 Task: Find a flat in Banaz, Turkey, for 2 guests from 3rd to 7th August, with a price range of ₹3300 to ₹9000, and include a washing machine as an amenity.
Action: Mouse moved to (497, 112)
Screenshot: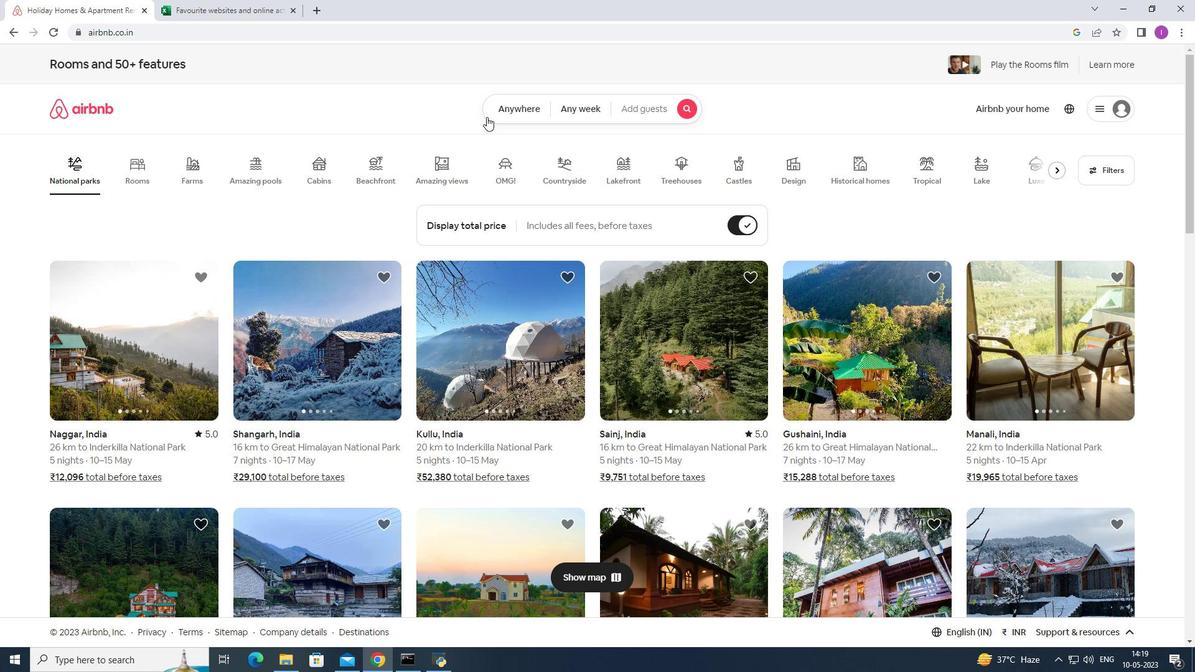 
Action: Mouse pressed left at (497, 112)
Screenshot: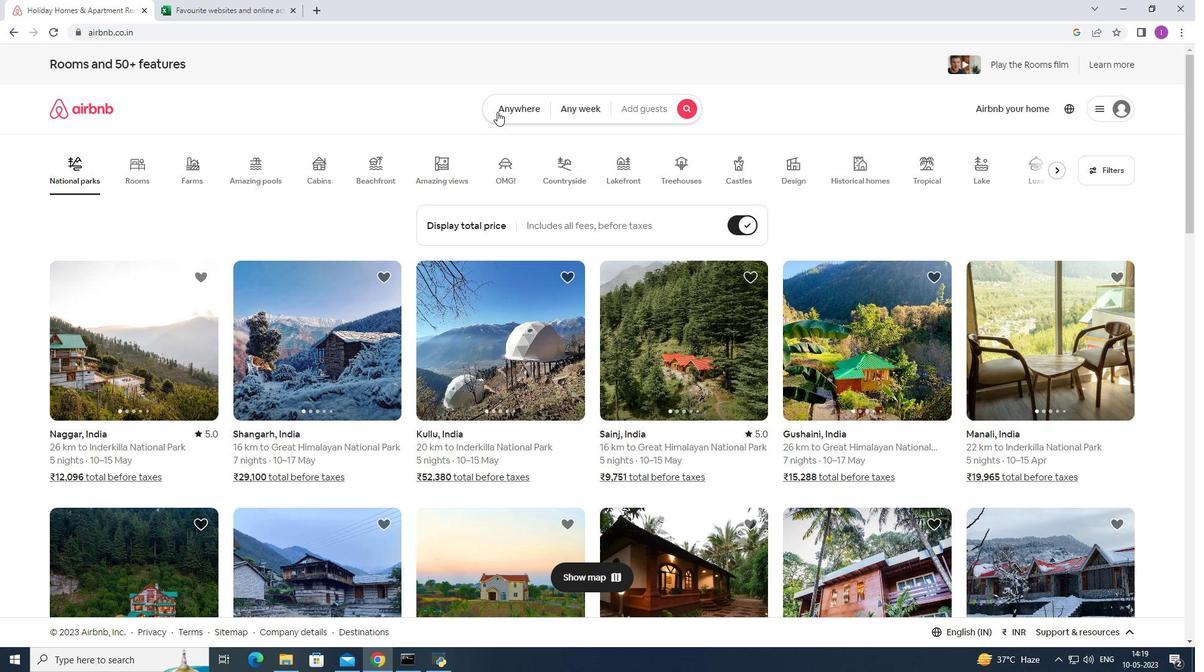 
Action: Mouse moved to (417, 158)
Screenshot: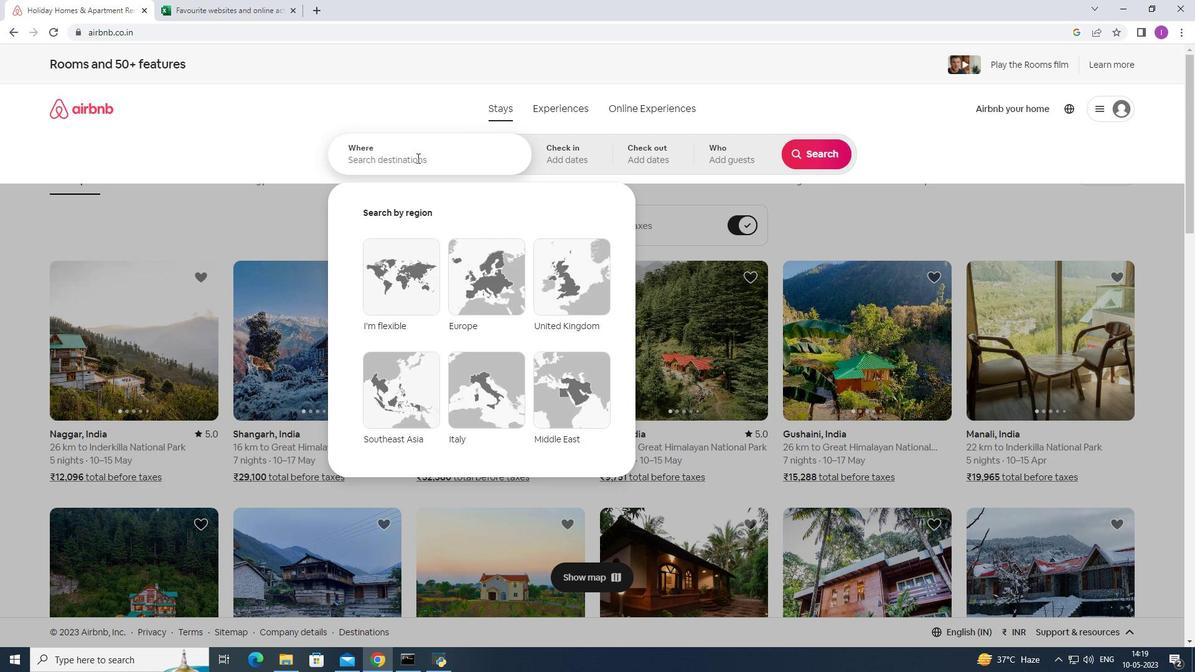
Action: Mouse pressed left at (417, 158)
Screenshot: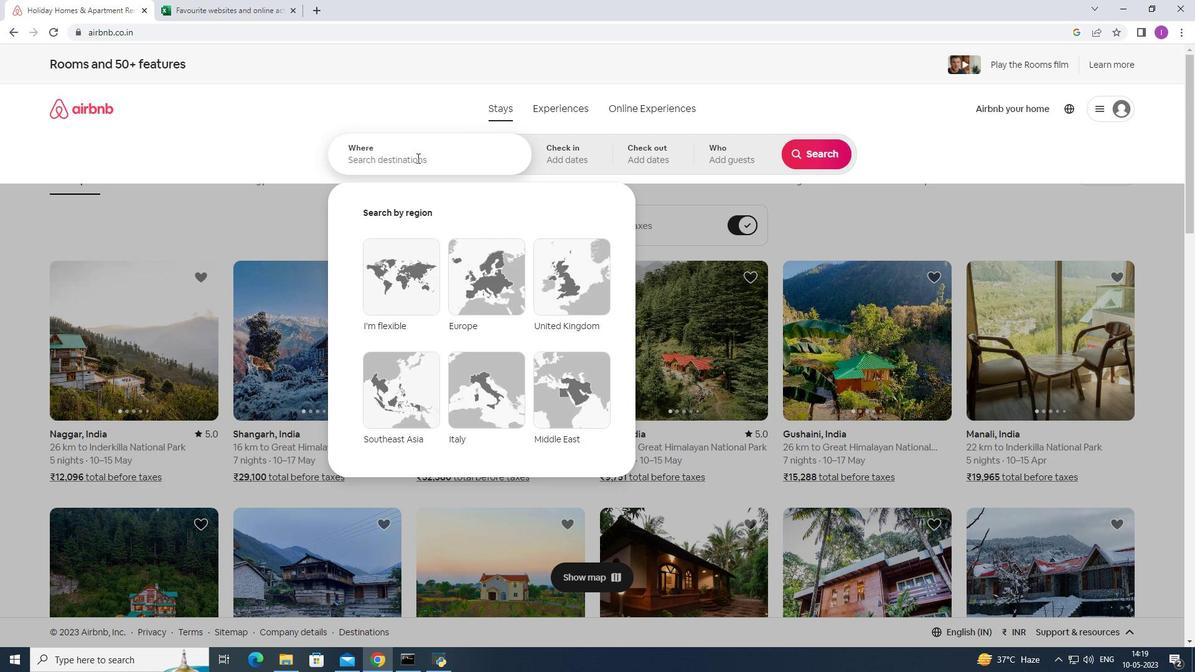 
Action: Mouse moved to (438, 146)
Screenshot: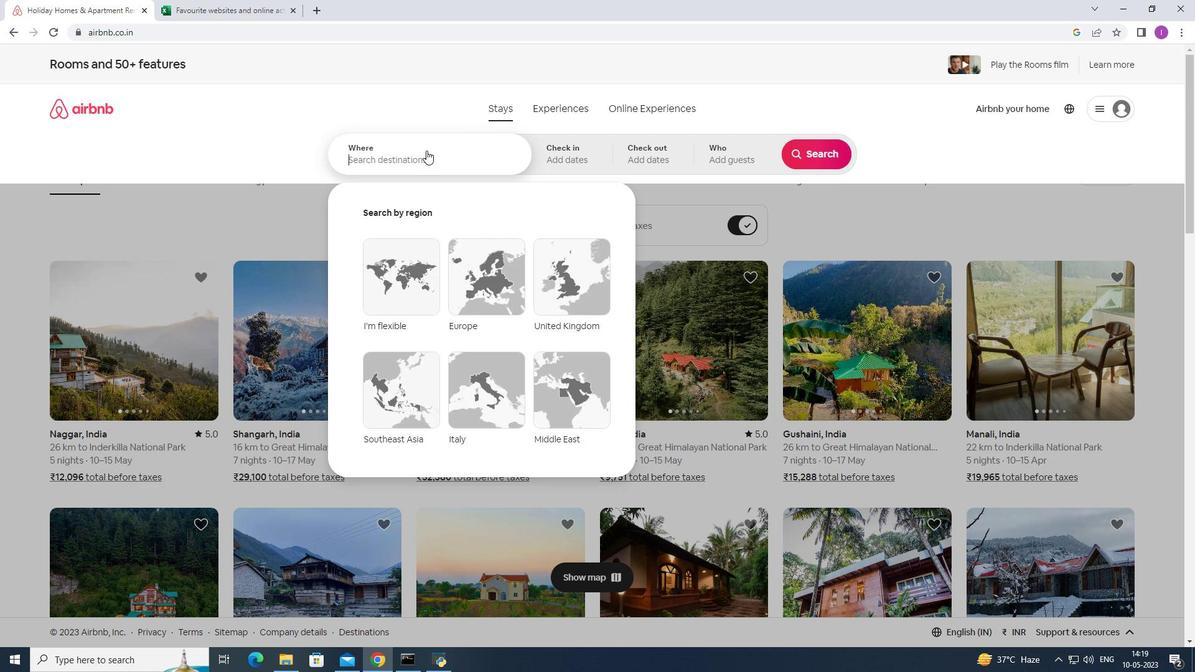 
Action: Key pressed <Key.shift>Banaz,<Key.shift>Turkey
Screenshot: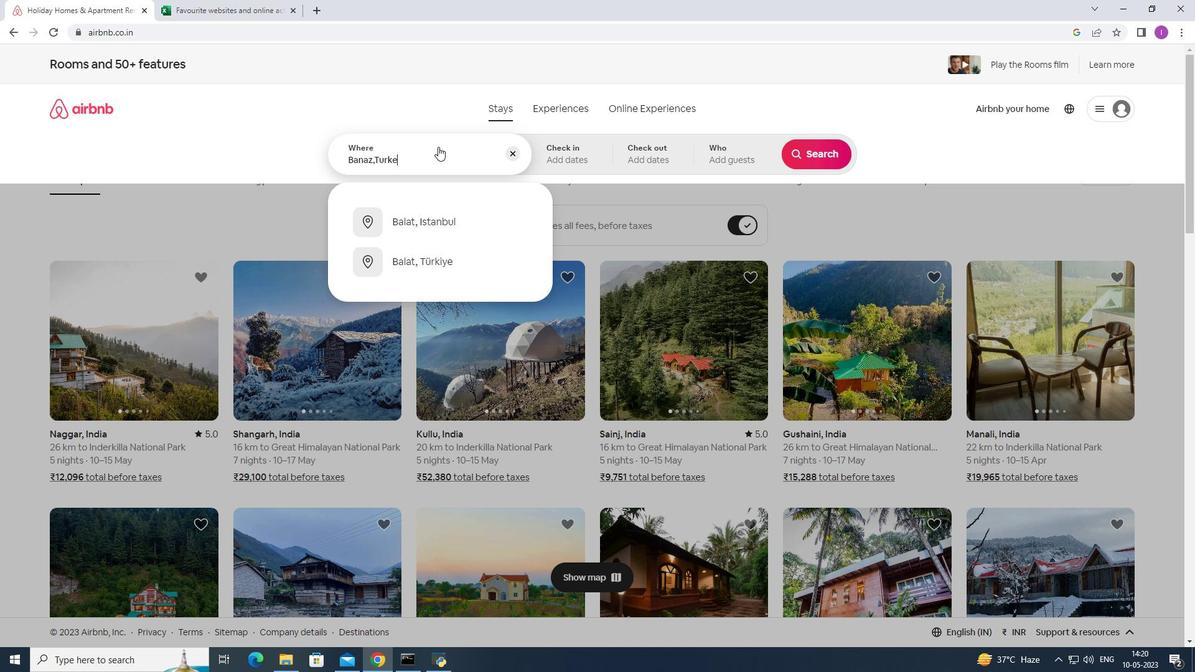 
Action: Mouse moved to (583, 158)
Screenshot: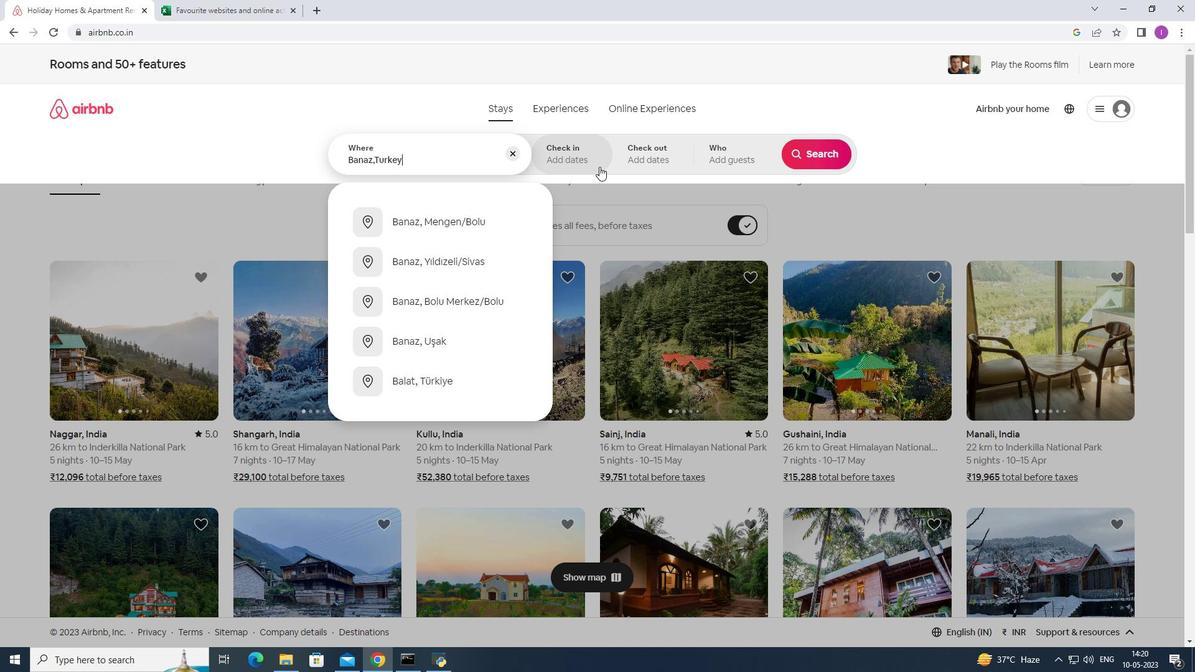 
Action: Mouse pressed left at (583, 158)
Screenshot: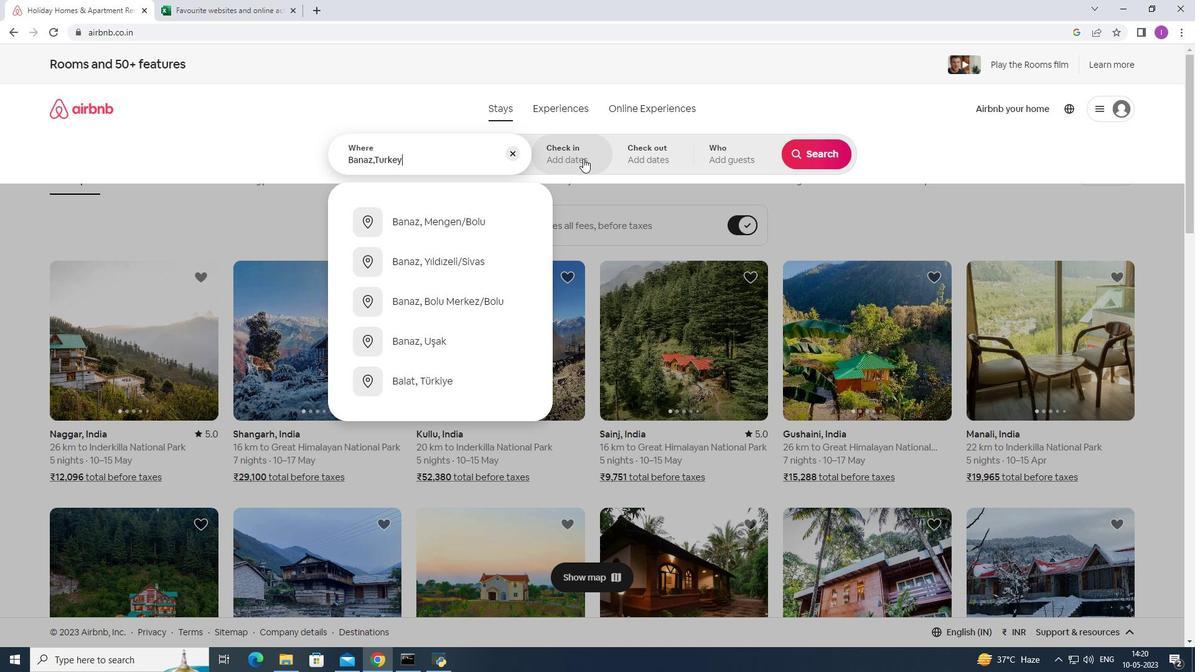
Action: Mouse moved to (819, 251)
Screenshot: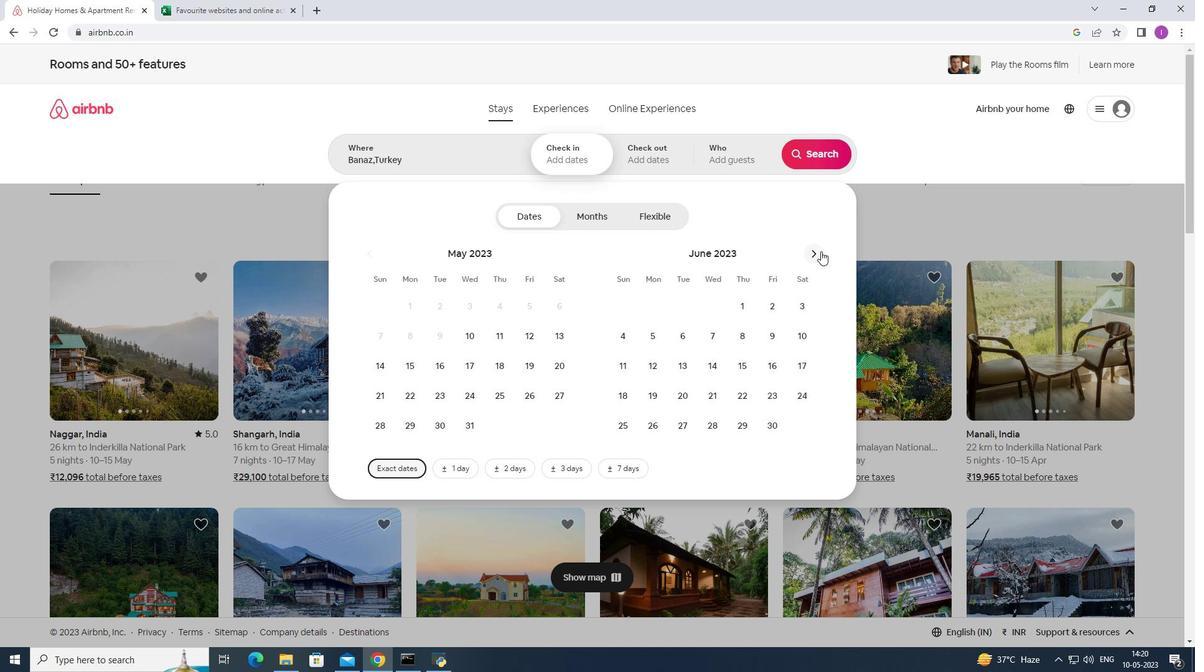 
Action: Mouse pressed left at (819, 251)
Screenshot: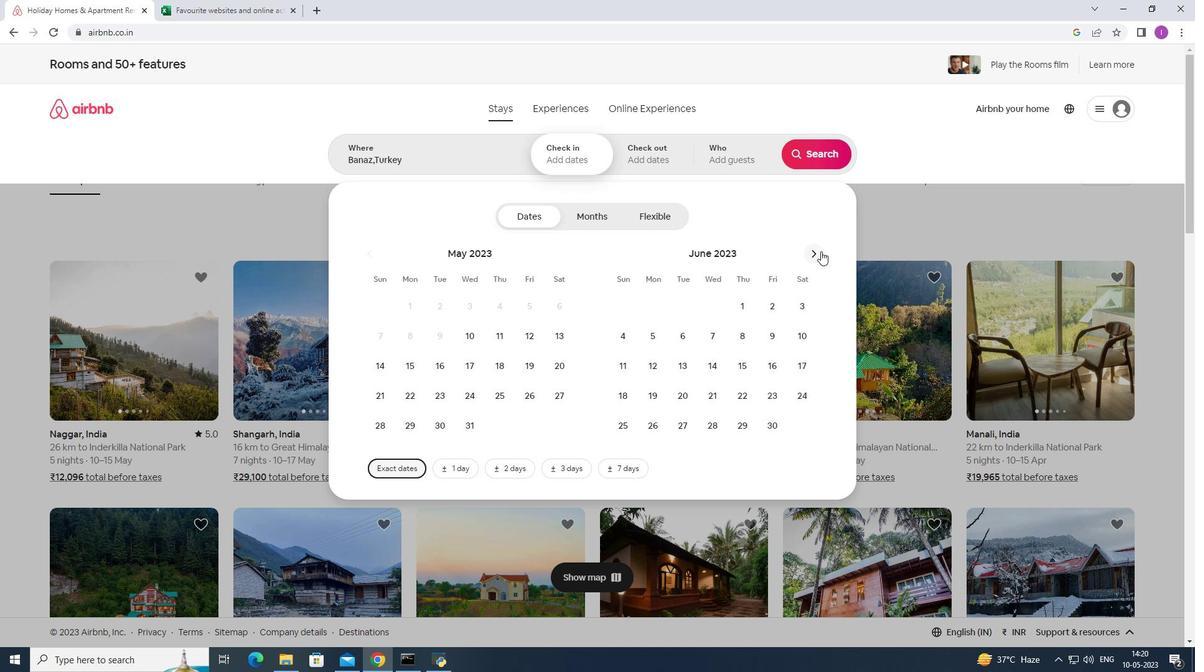 
Action: Mouse moved to (819, 251)
Screenshot: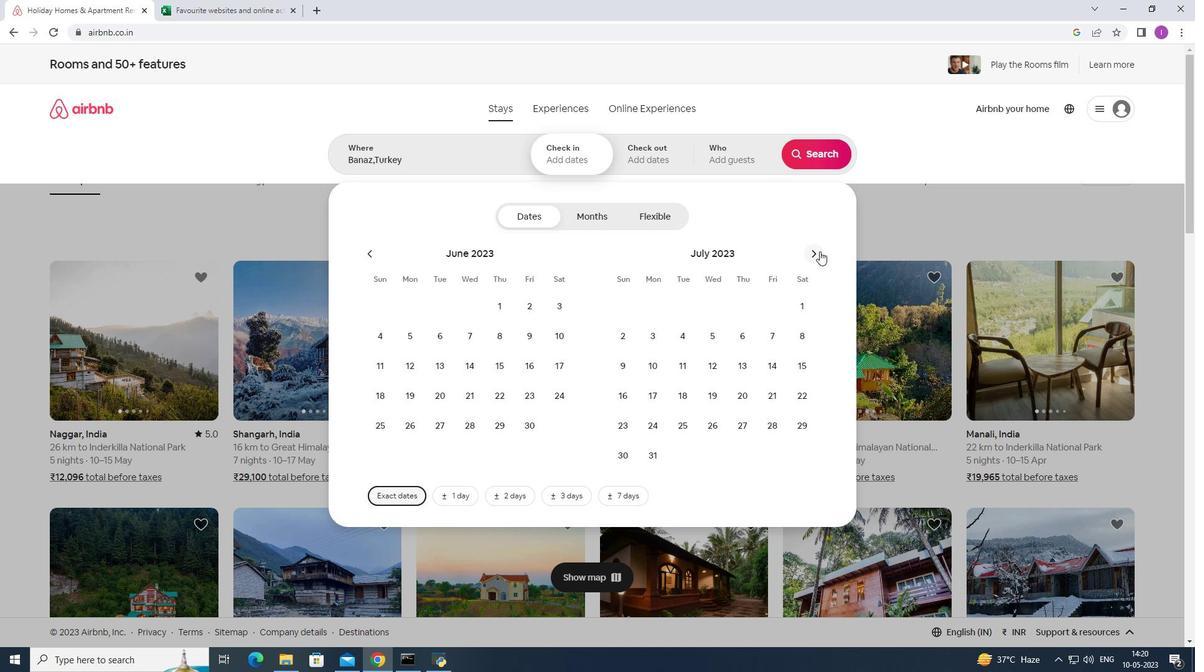 
Action: Mouse pressed left at (819, 251)
Screenshot: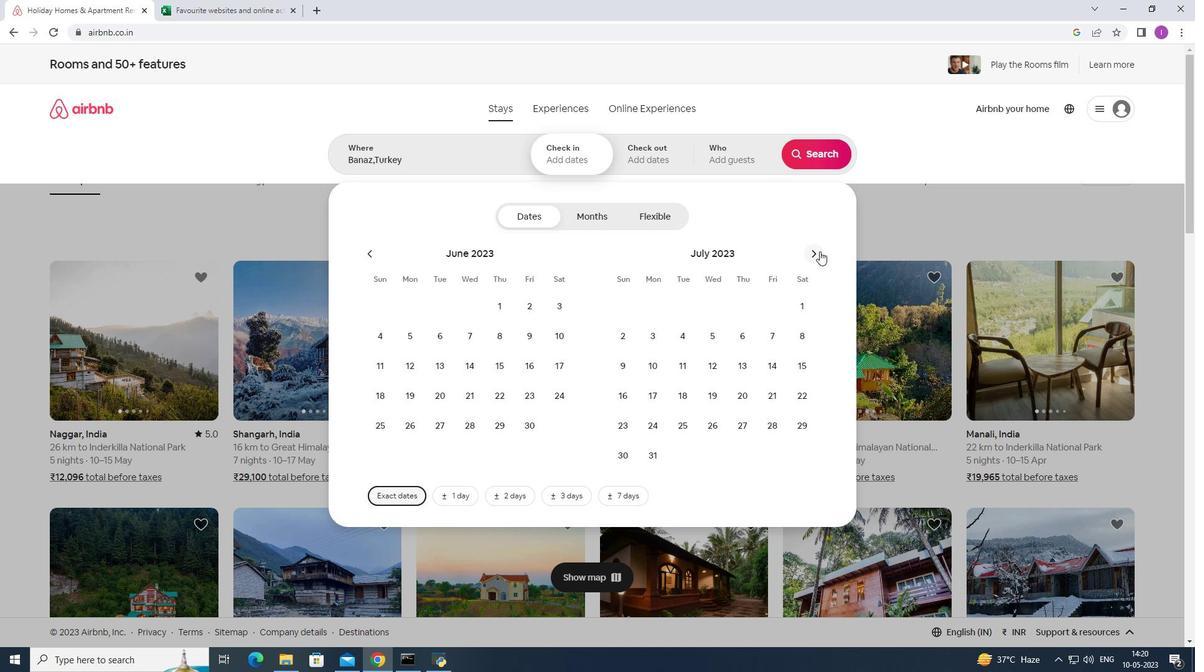 
Action: Mouse moved to (747, 309)
Screenshot: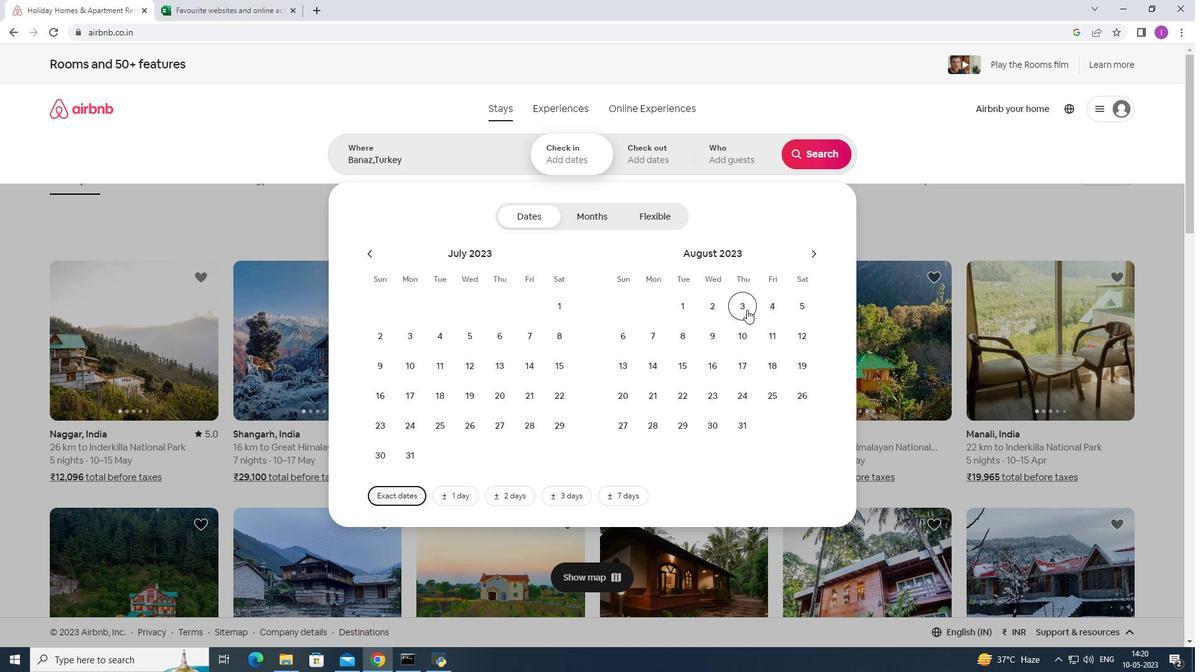 
Action: Mouse pressed left at (747, 309)
Screenshot: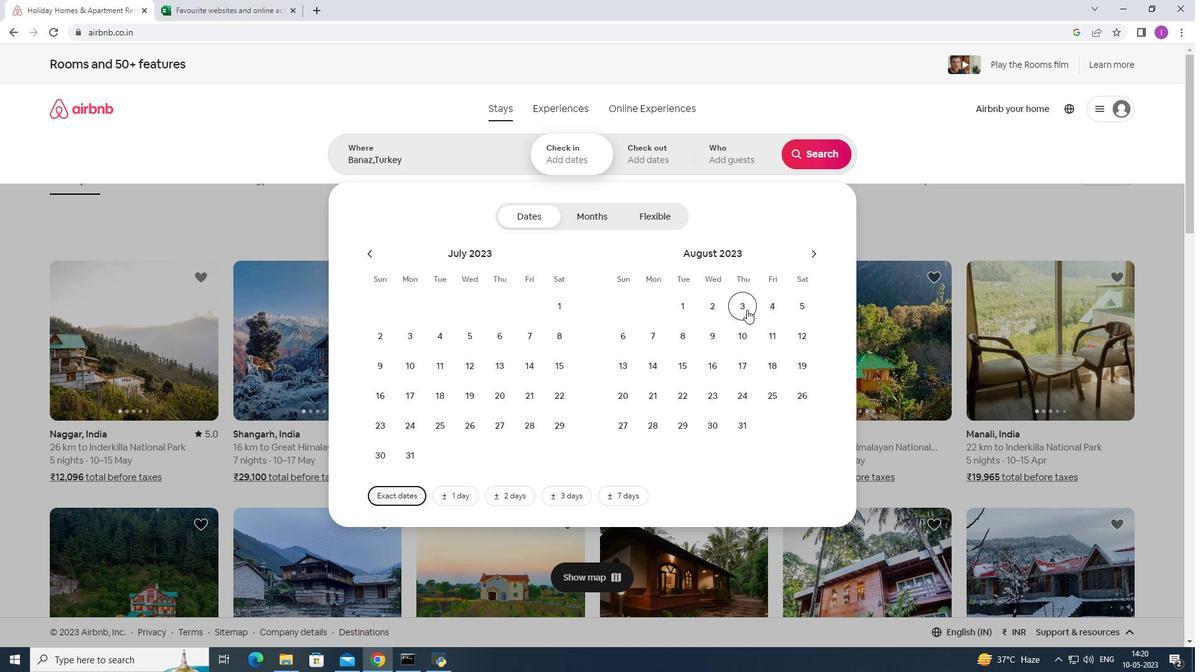 
Action: Mouse moved to (653, 346)
Screenshot: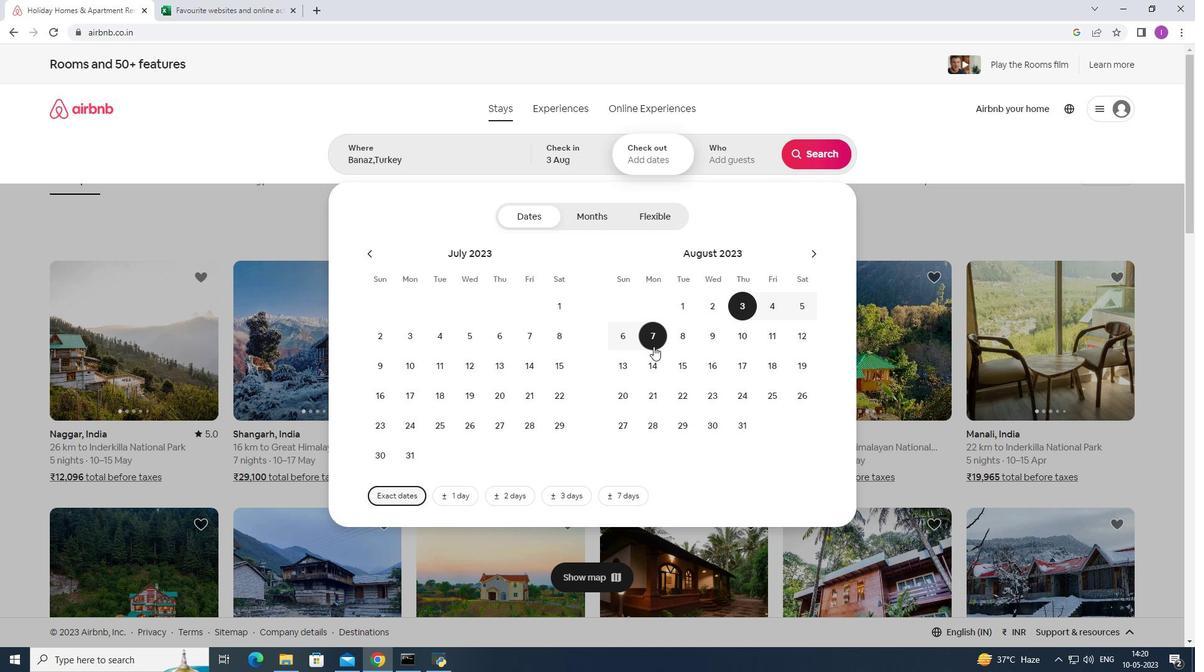 
Action: Mouse pressed left at (653, 346)
Screenshot: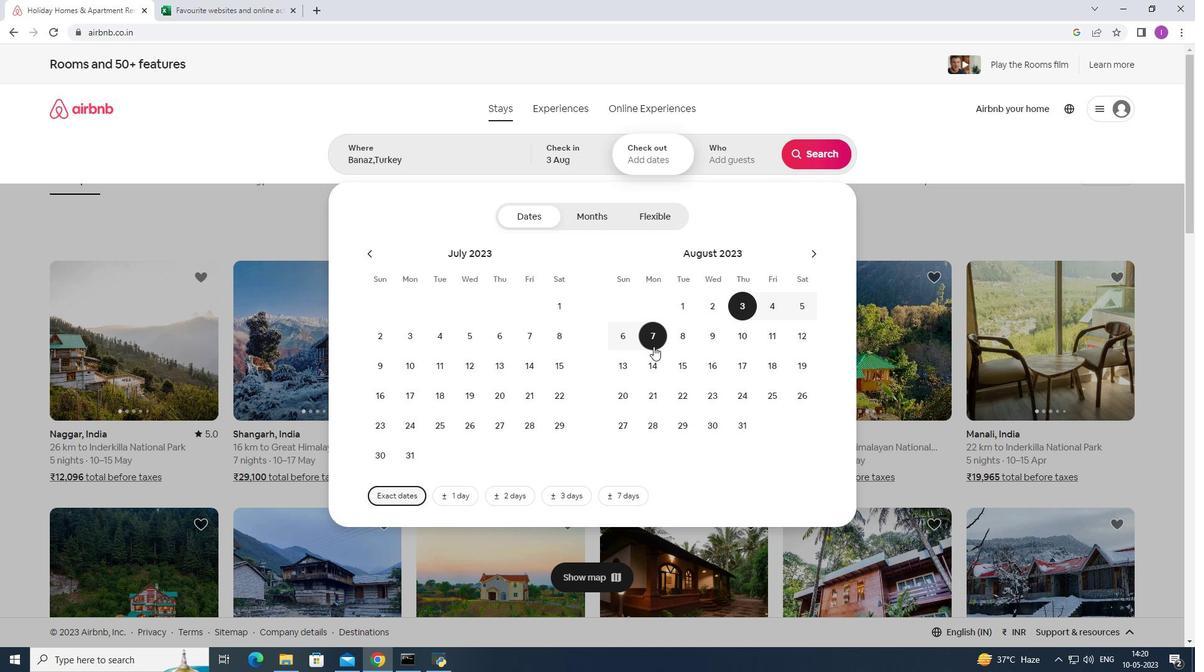 
Action: Mouse moved to (729, 153)
Screenshot: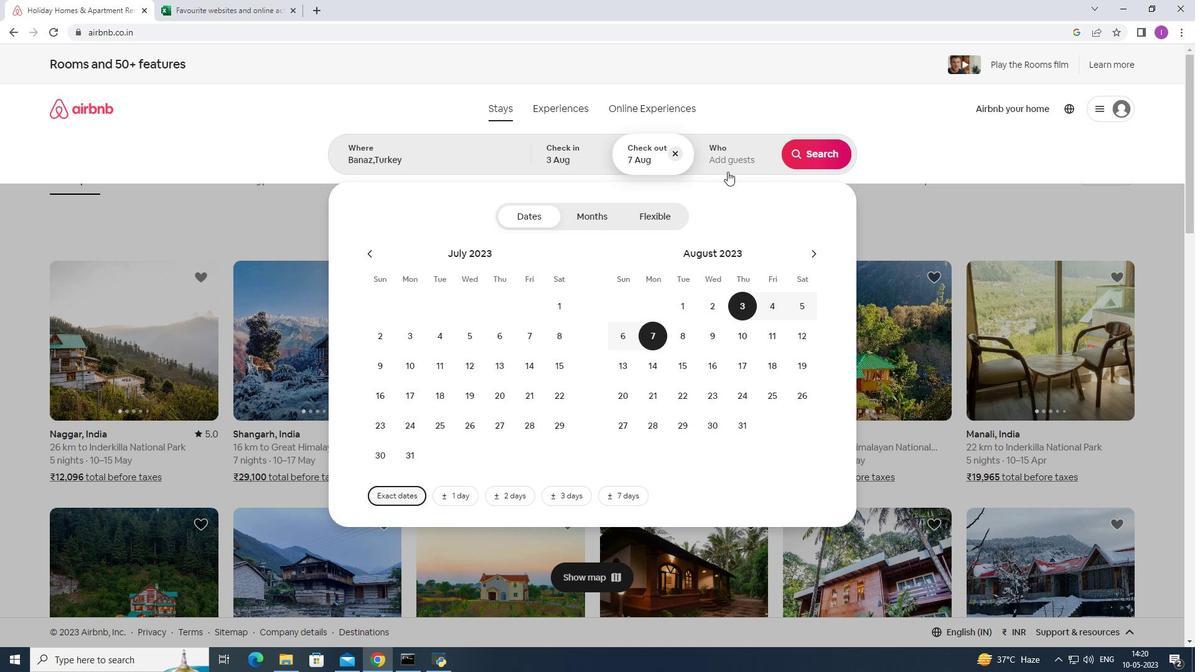 
Action: Mouse pressed left at (729, 153)
Screenshot: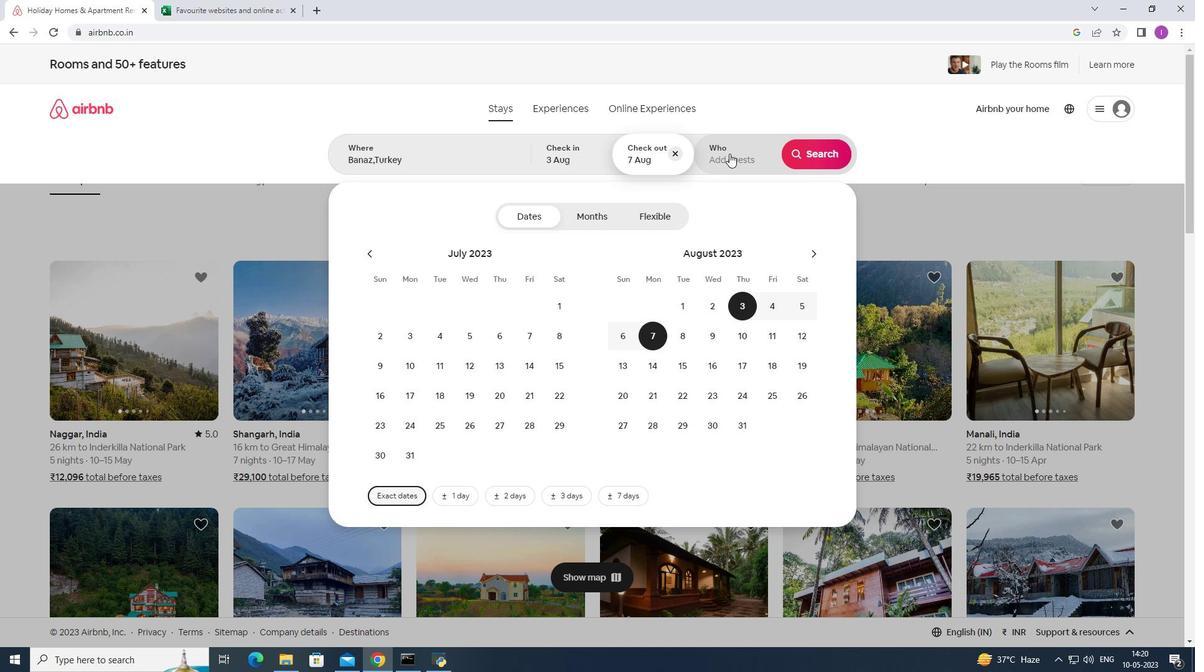 
Action: Mouse moved to (817, 216)
Screenshot: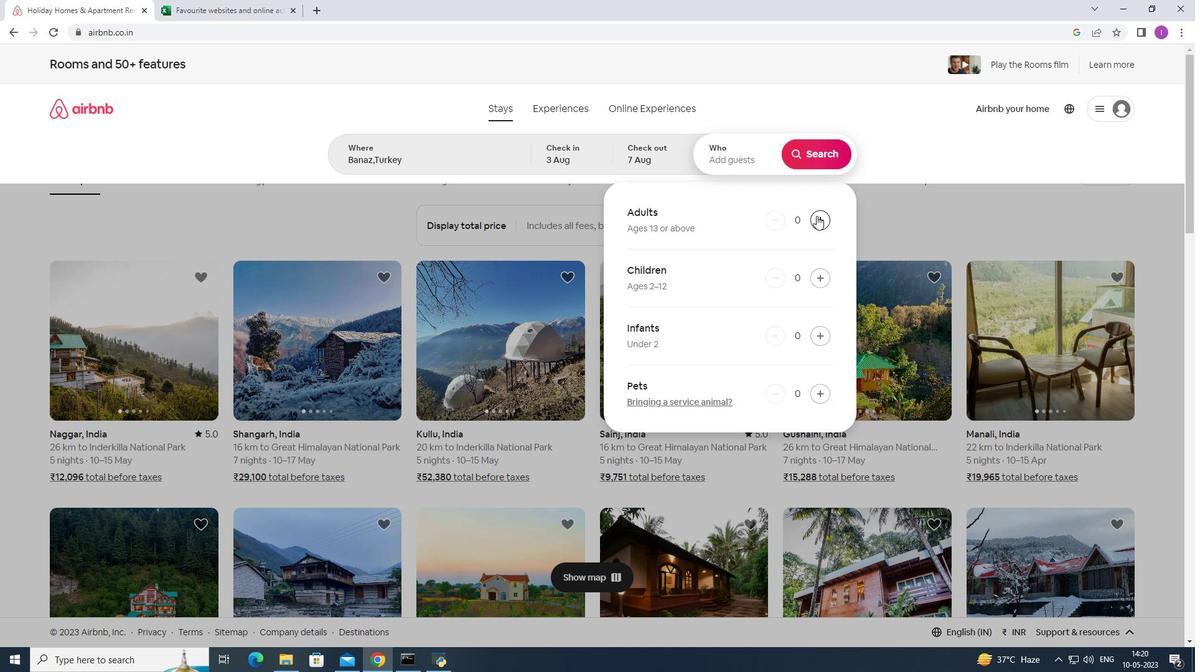 
Action: Mouse pressed left at (817, 216)
Screenshot: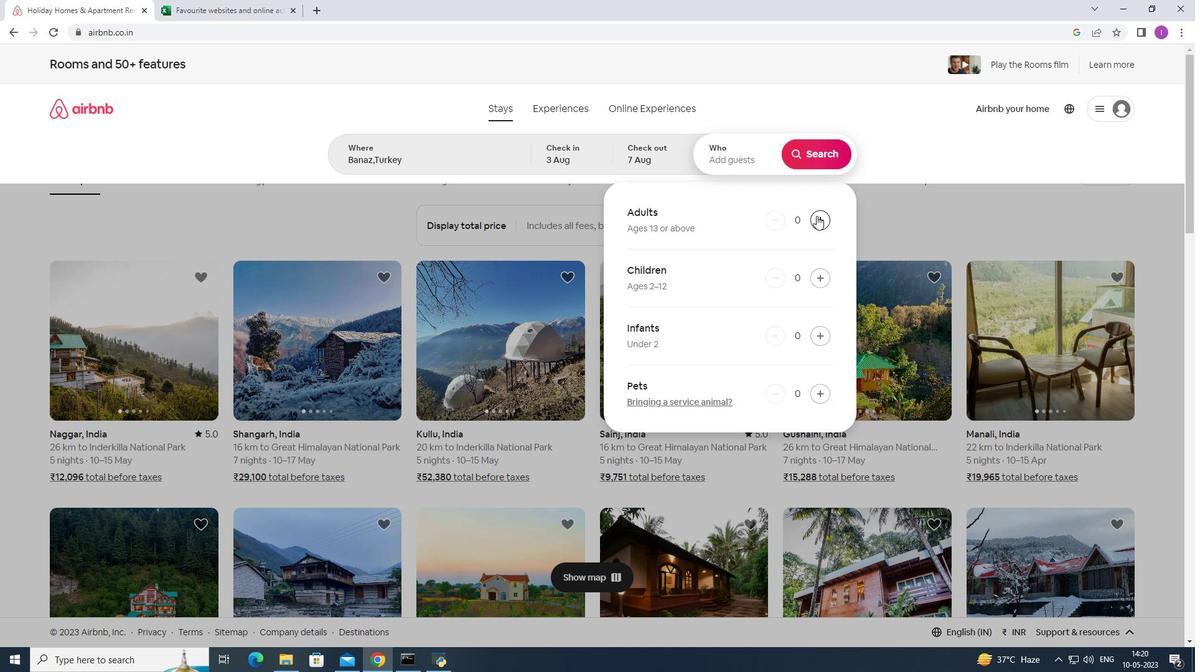 
Action: Mouse moved to (818, 215)
Screenshot: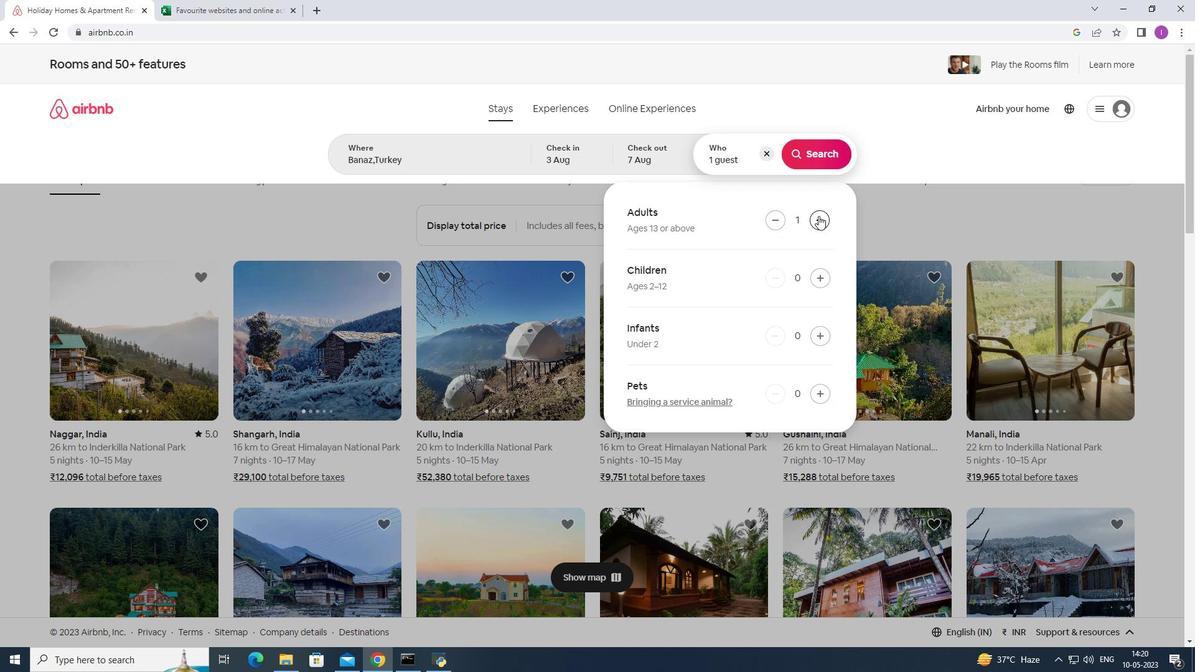 
Action: Mouse pressed left at (818, 215)
Screenshot: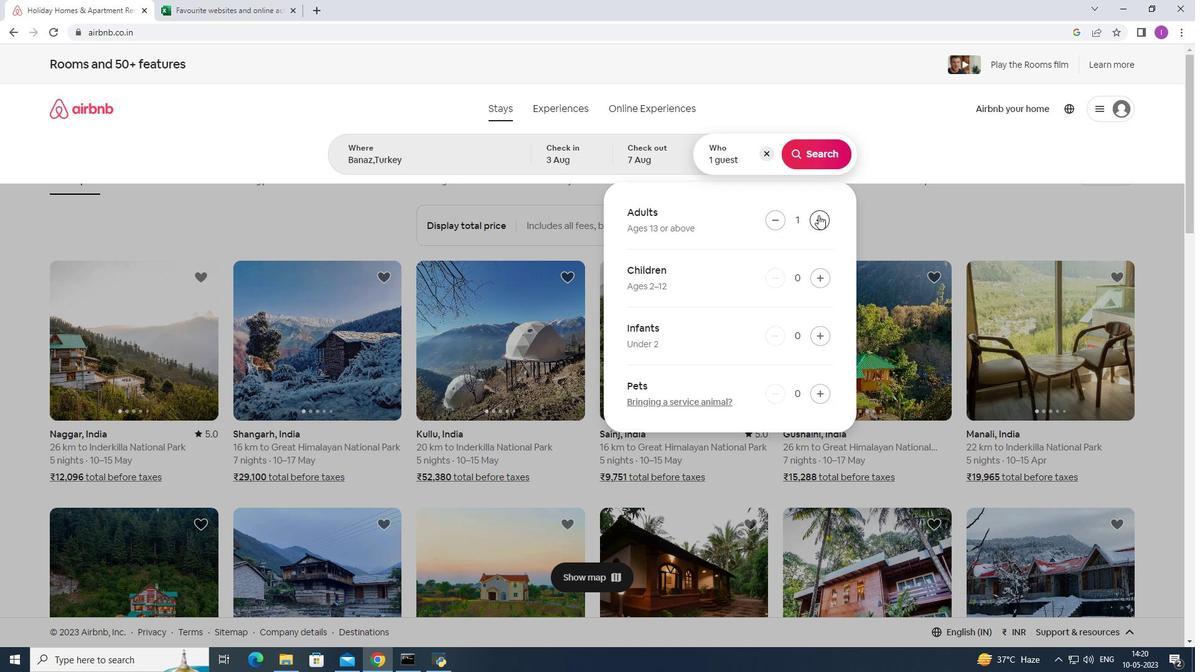 
Action: Mouse moved to (820, 168)
Screenshot: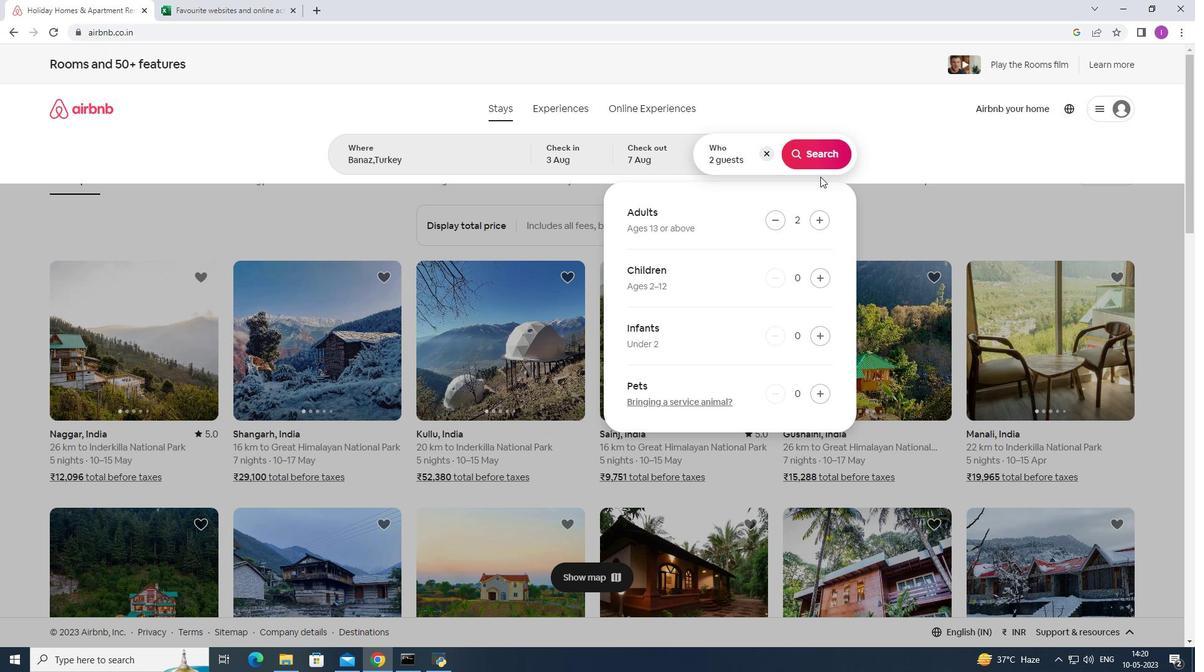 
Action: Mouse pressed left at (820, 168)
Screenshot: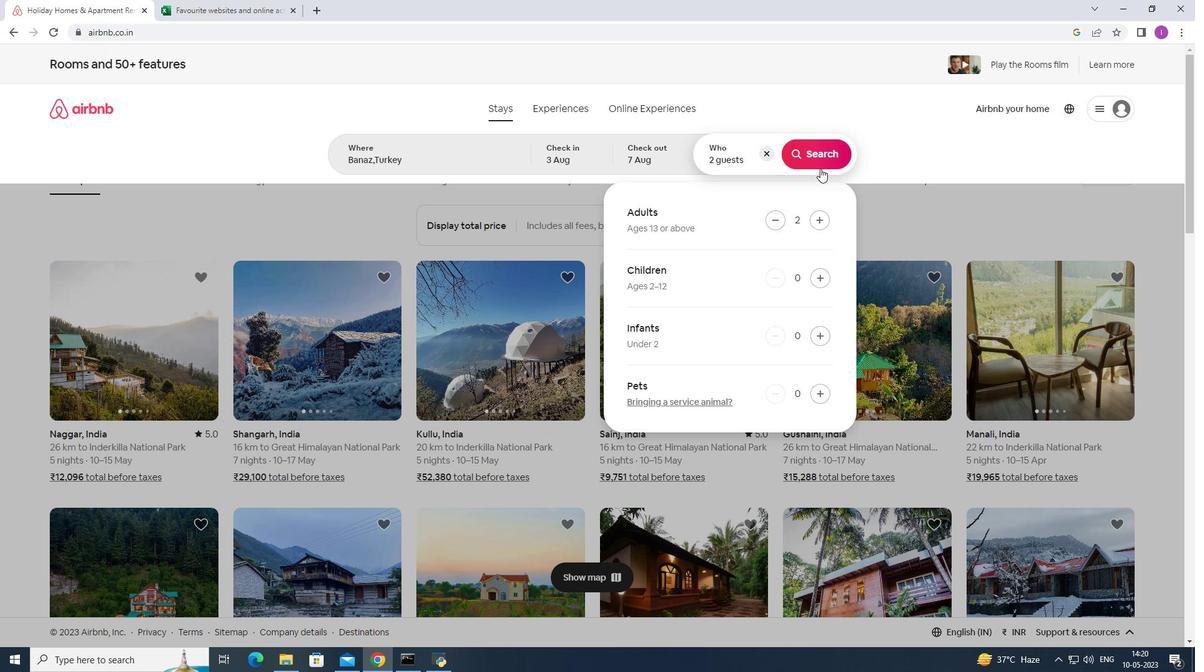 
Action: Mouse moved to (1140, 117)
Screenshot: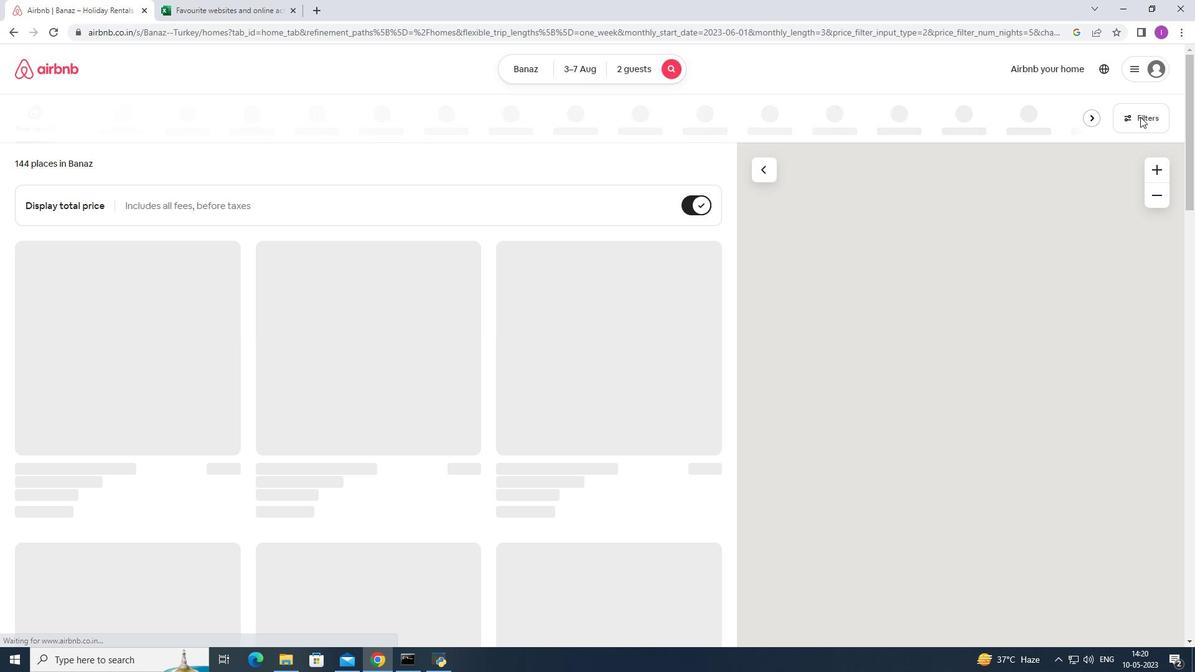 
Action: Mouse pressed left at (1140, 117)
Screenshot: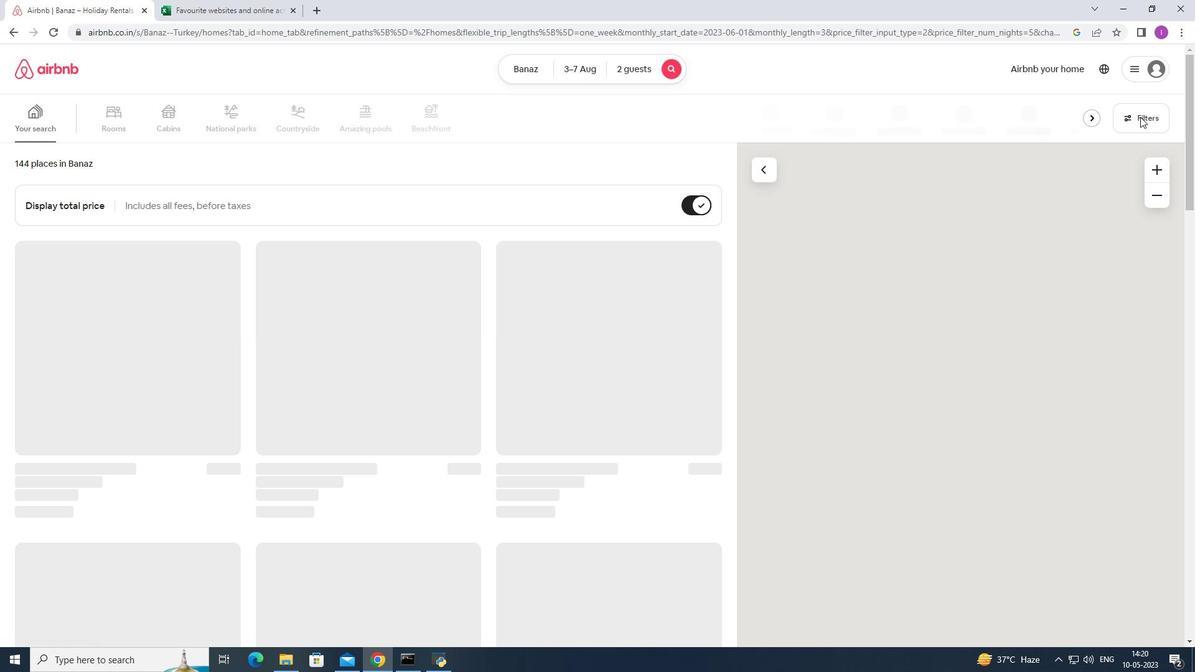
Action: Mouse moved to (692, 418)
Screenshot: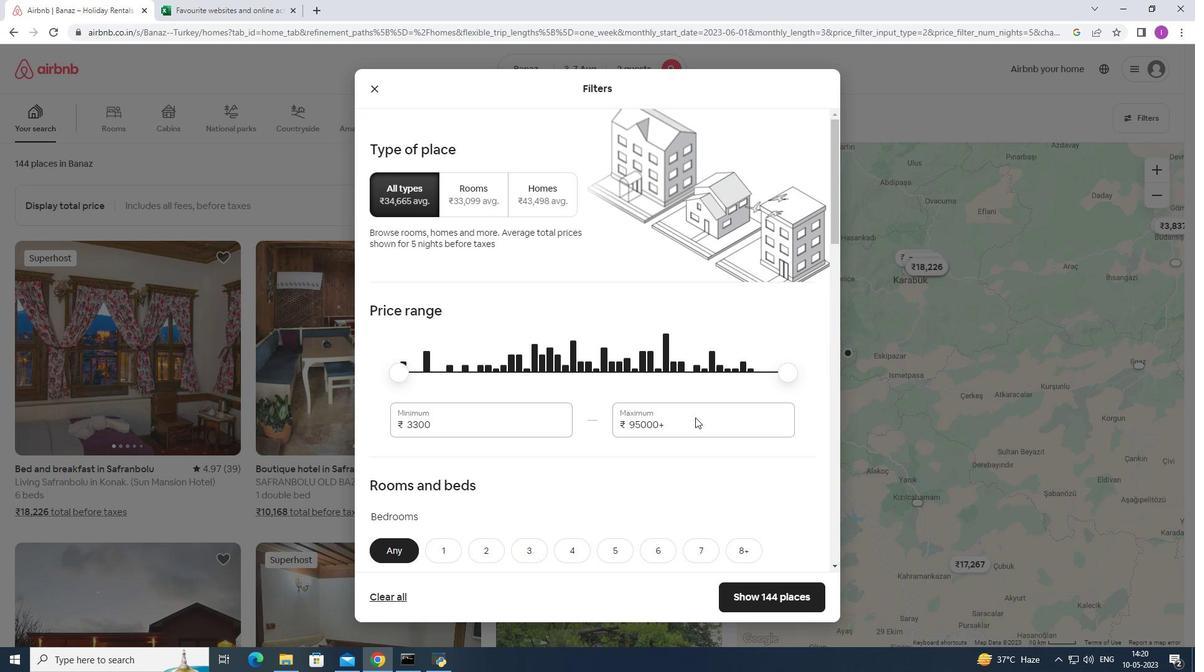 
Action: Mouse pressed left at (692, 418)
Screenshot: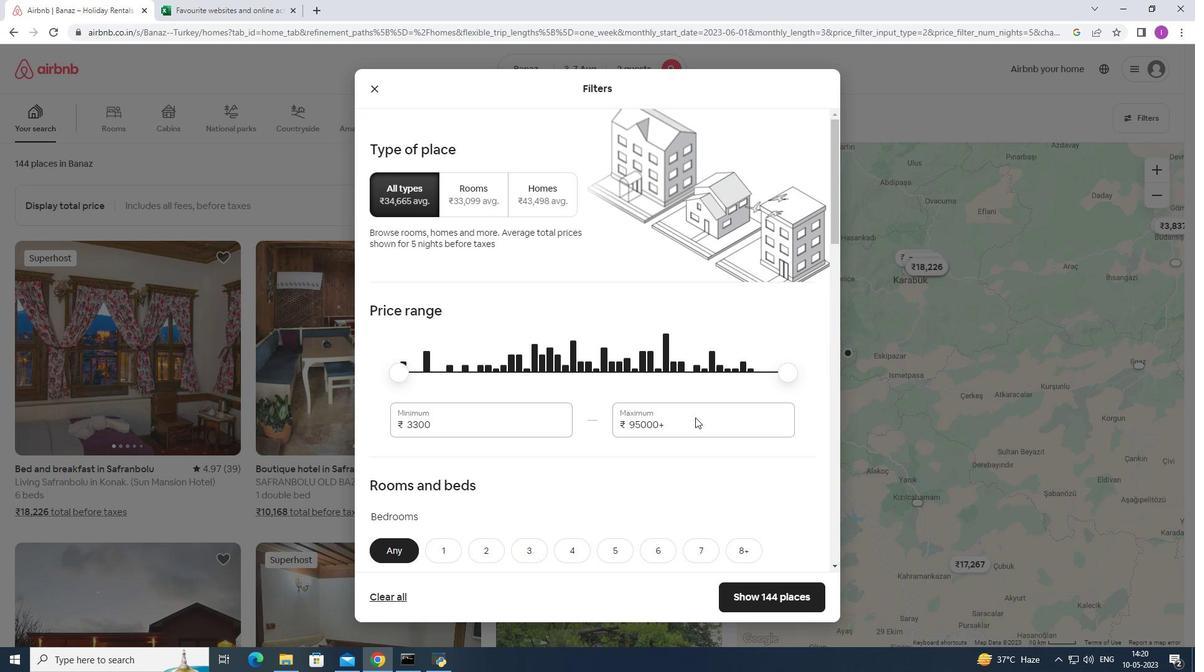 
Action: Mouse moved to (673, 422)
Screenshot: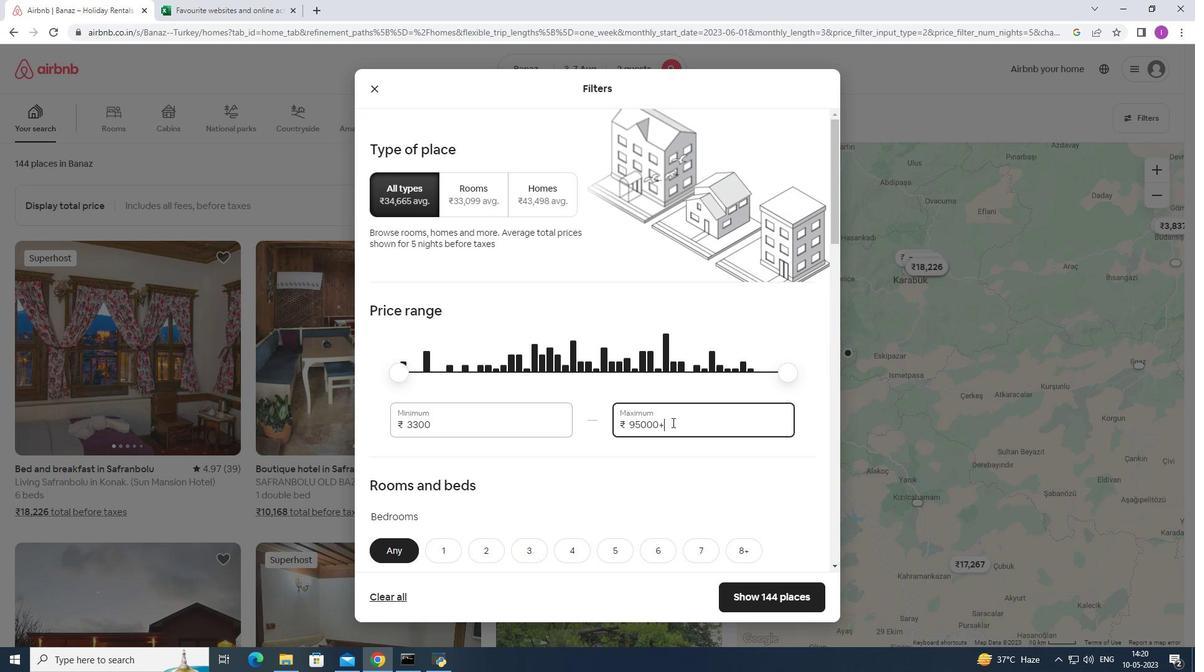 
Action: Mouse pressed left at (673, 422)
Screenshot: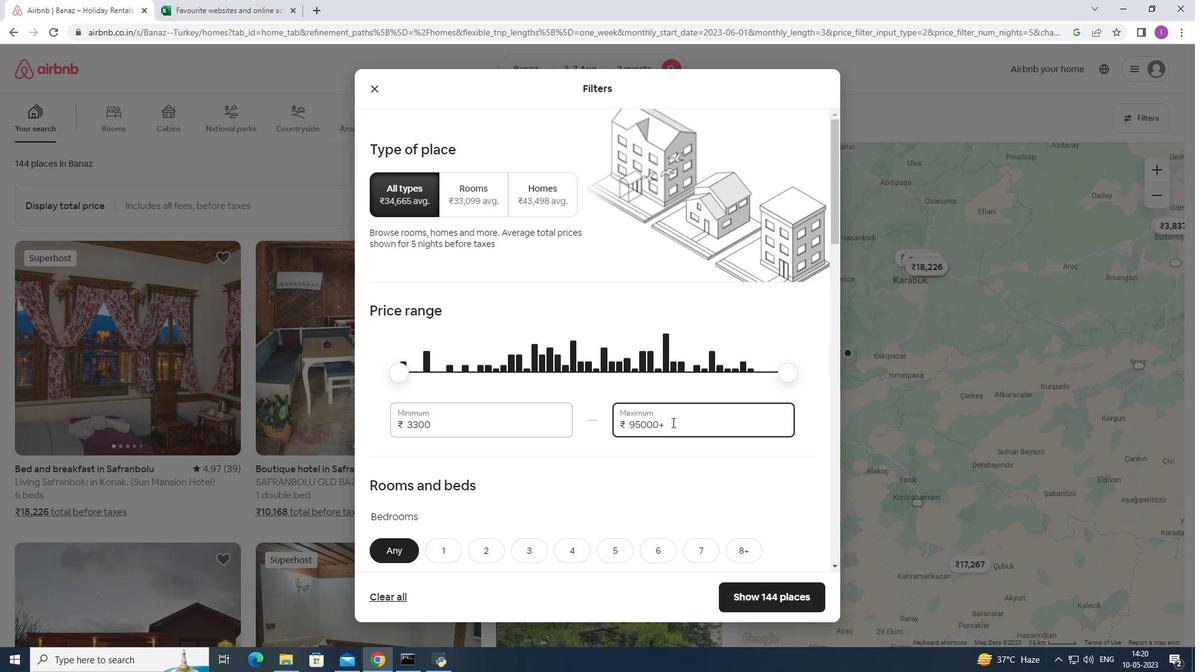 
Action: Mouse moved to (724, 402)
Screenshot: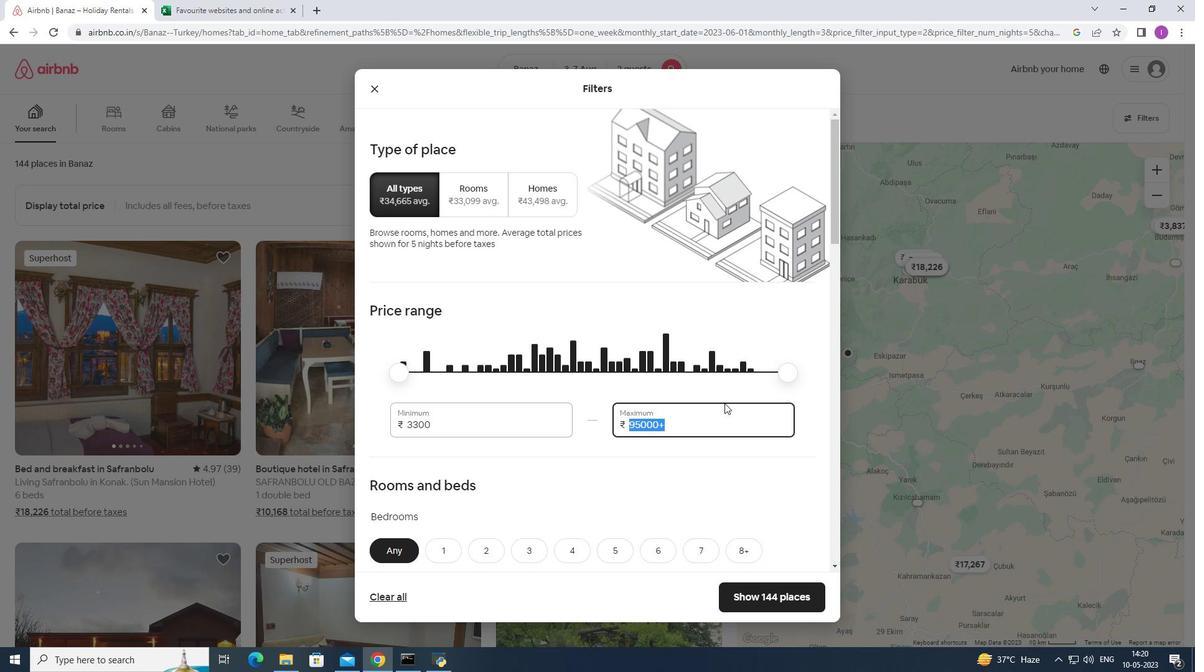 
Action: Key pressed 9
Screenshot: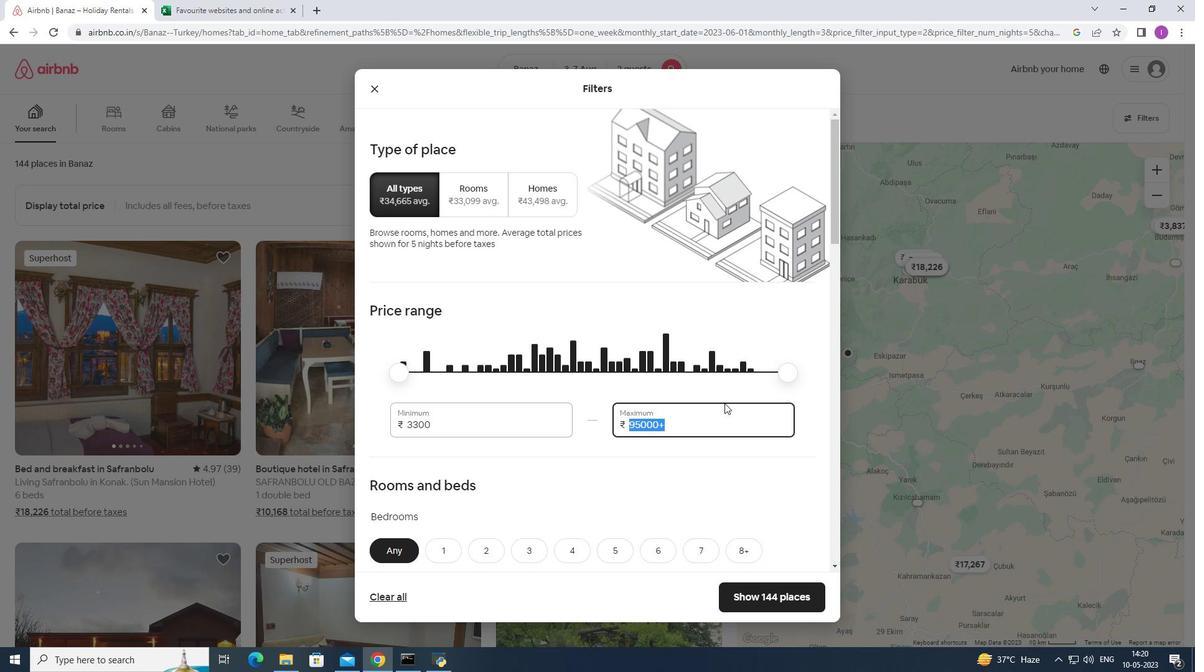 
Action: Mouse moved to (724, 399)
Screenshot: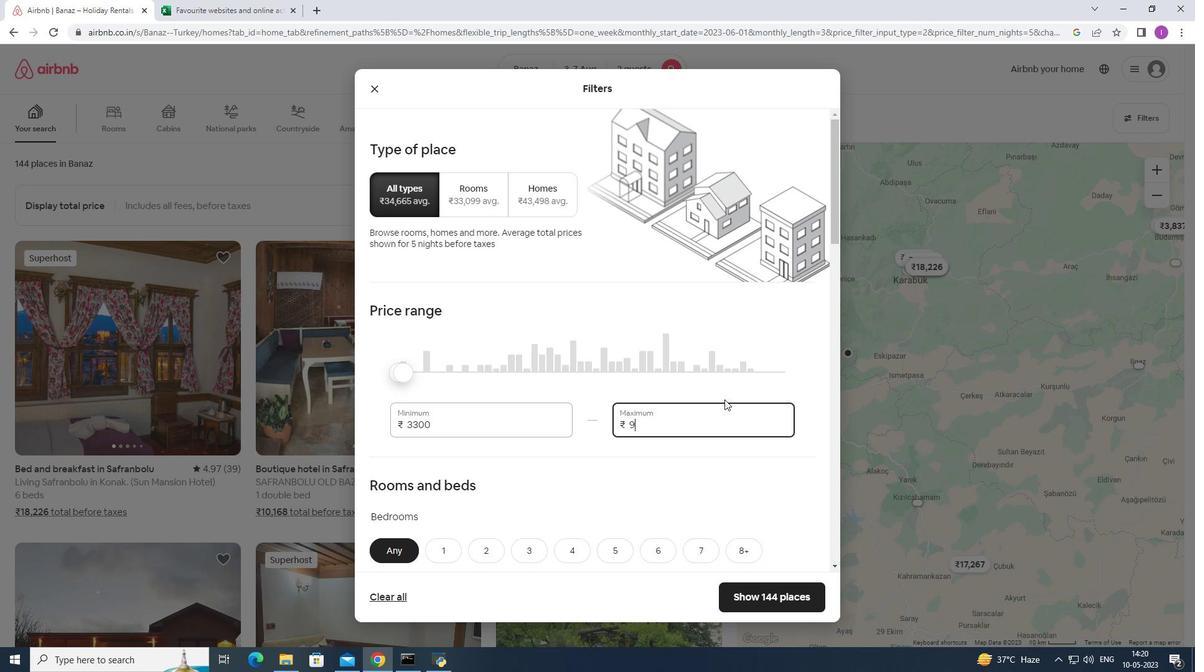 
Action: Key pressed 0
Screenshot: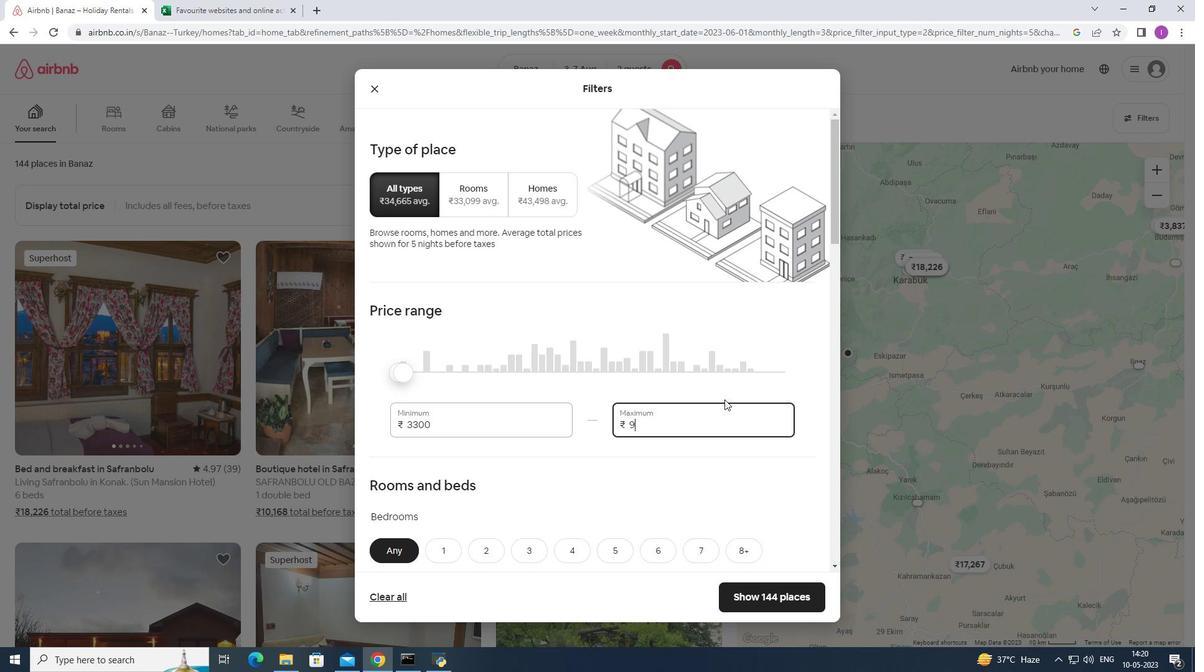 
Action: Mouse moved to (724, 398)
Screenshot: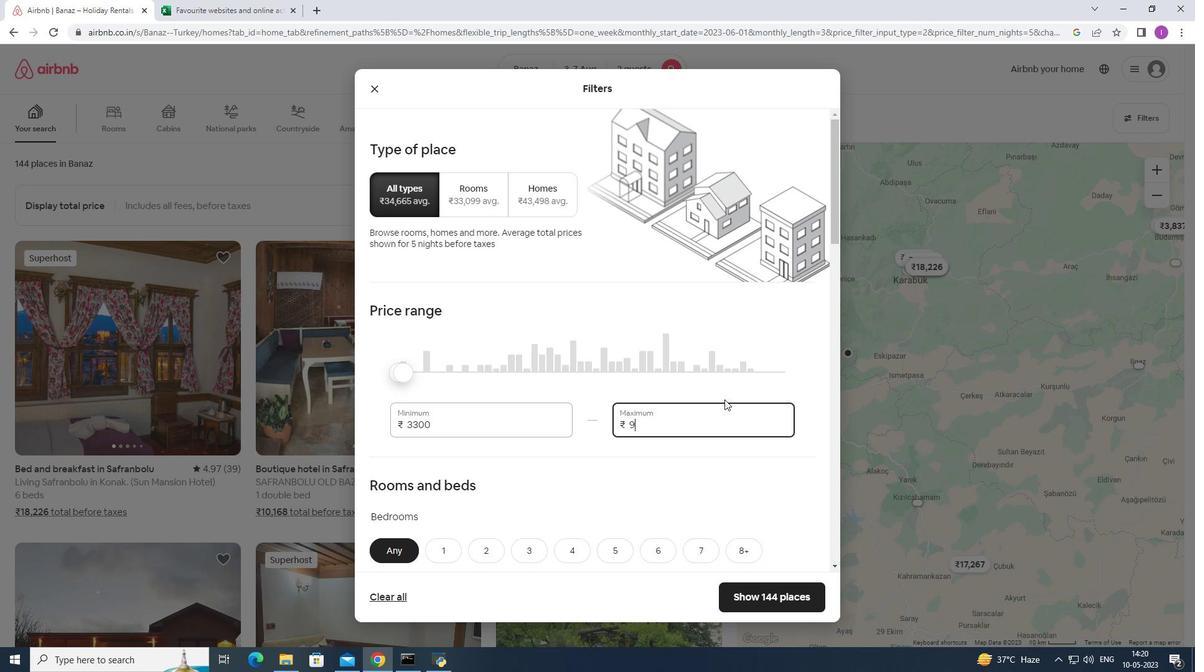 
Action: Key pressed 0
Screenshot: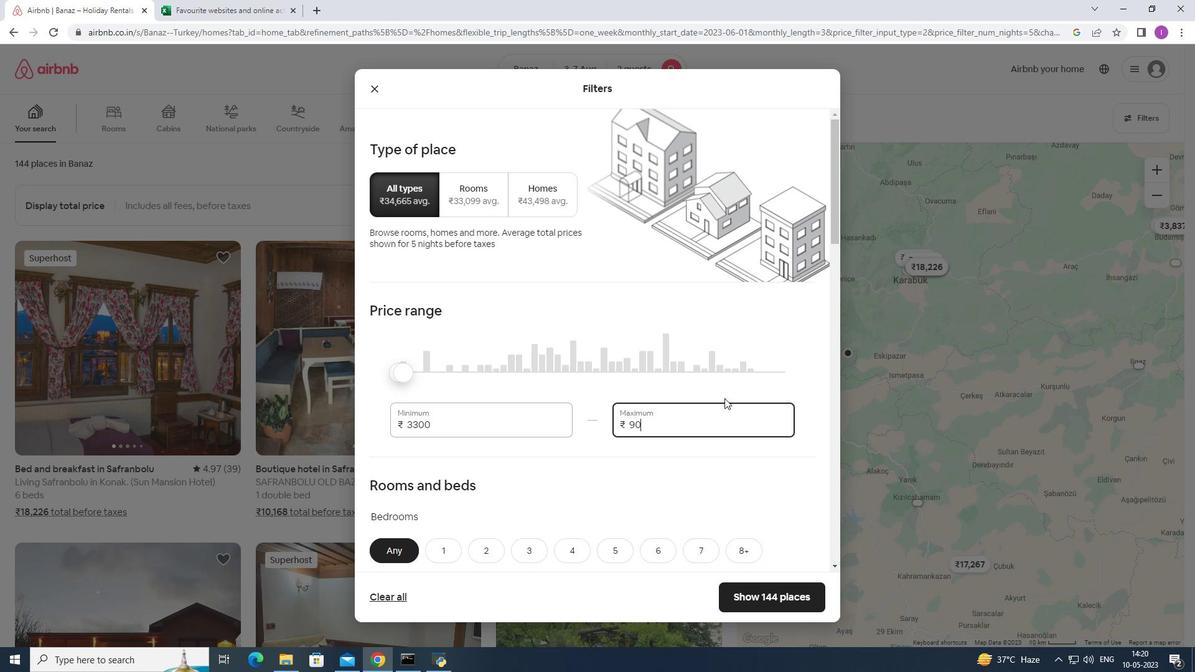 
Action: Mouse moved to (724, 398)
Screenshot: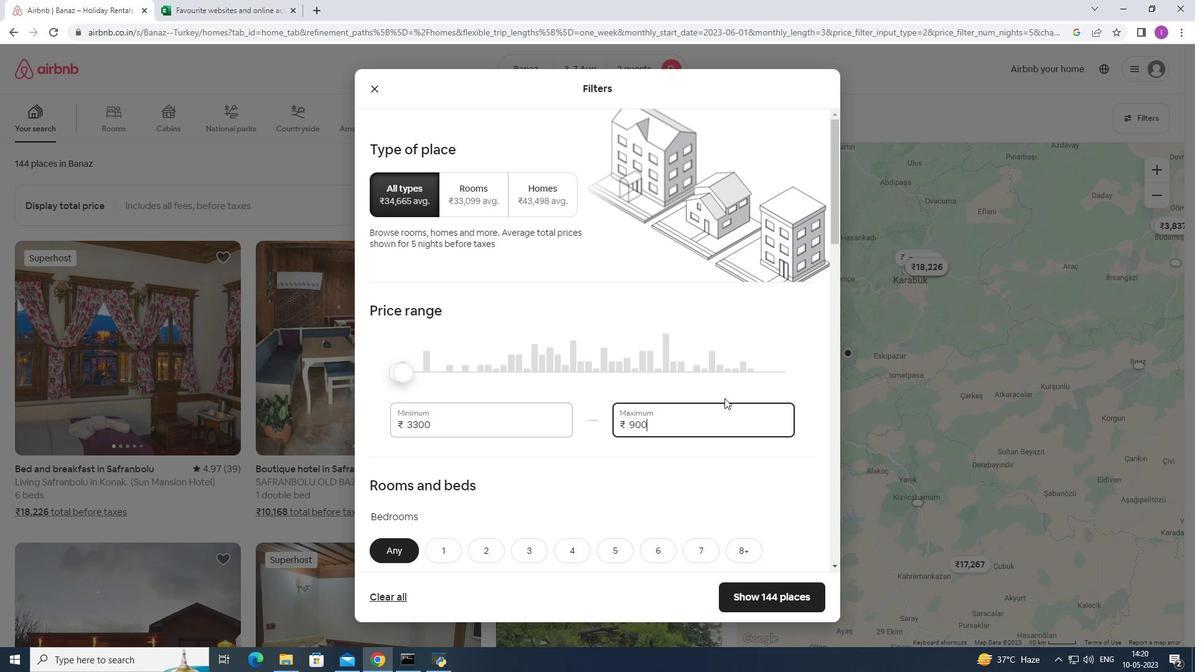 
Action: Key pressed 0
Screenshot: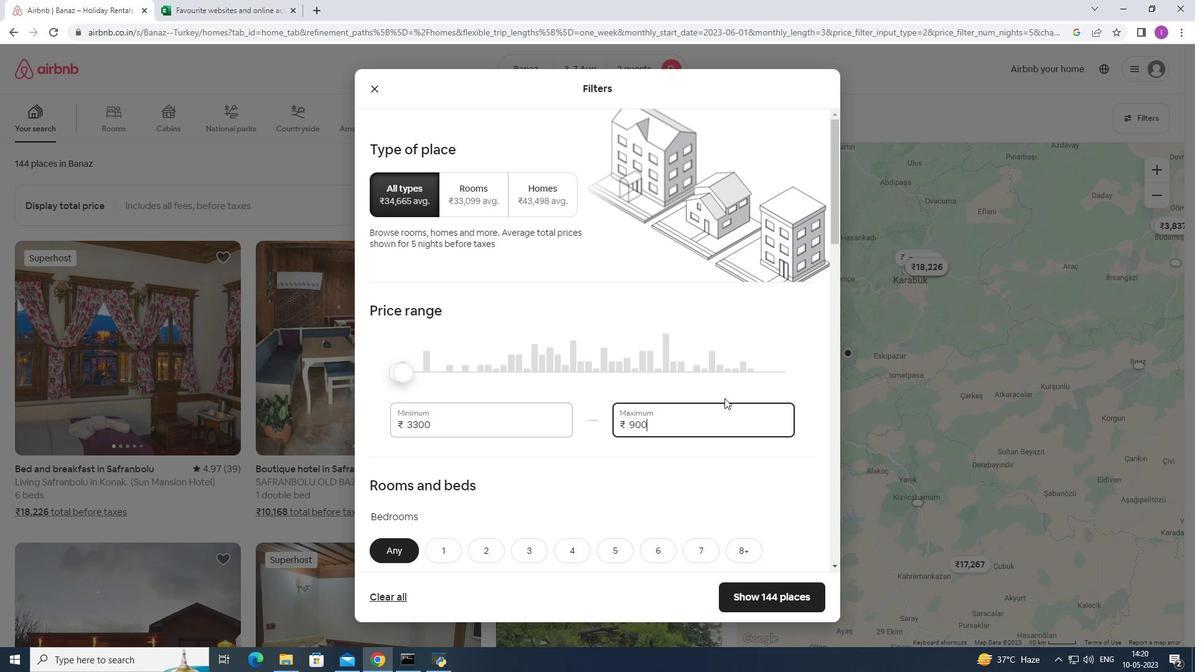 
Action: Mouse moved to (463, 429)
Screenshot: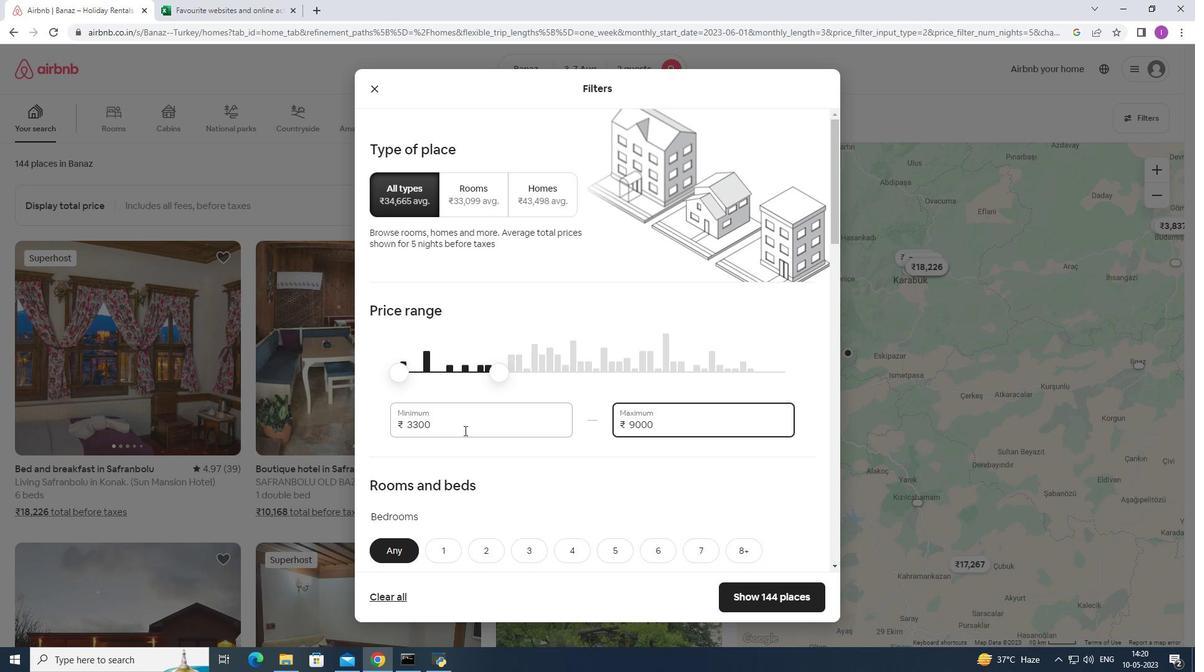 
Action: Mouse pressed left at (463, 429)
Screenshot: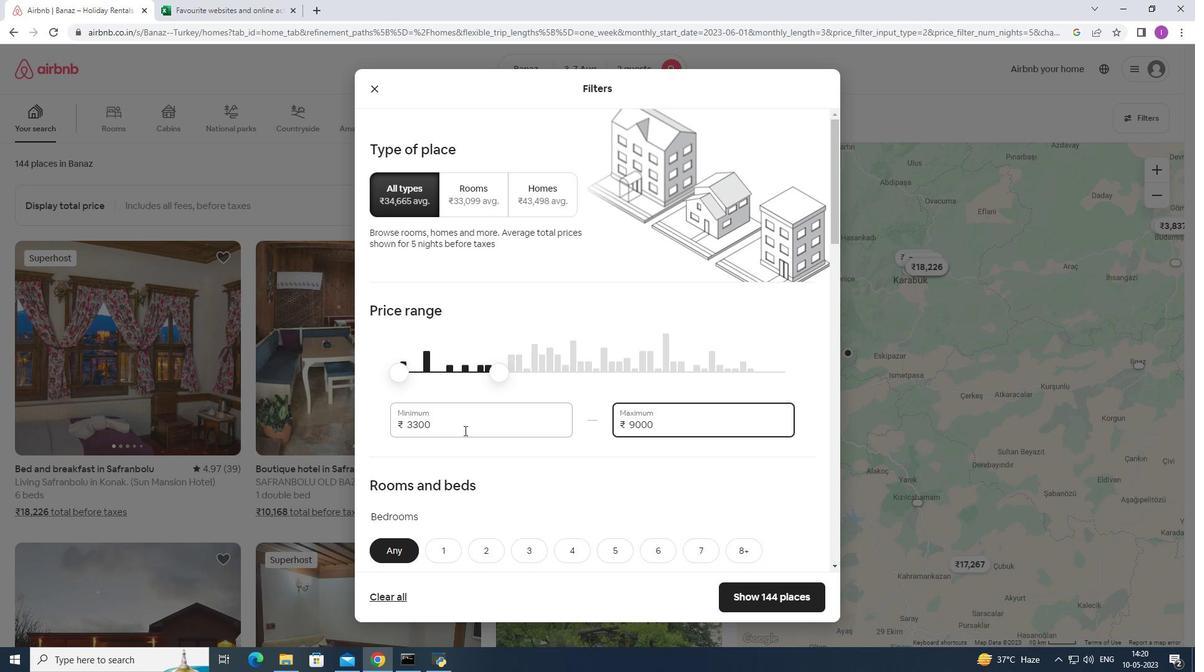
Action: Mouse moved to (397, 437)
Screenshot: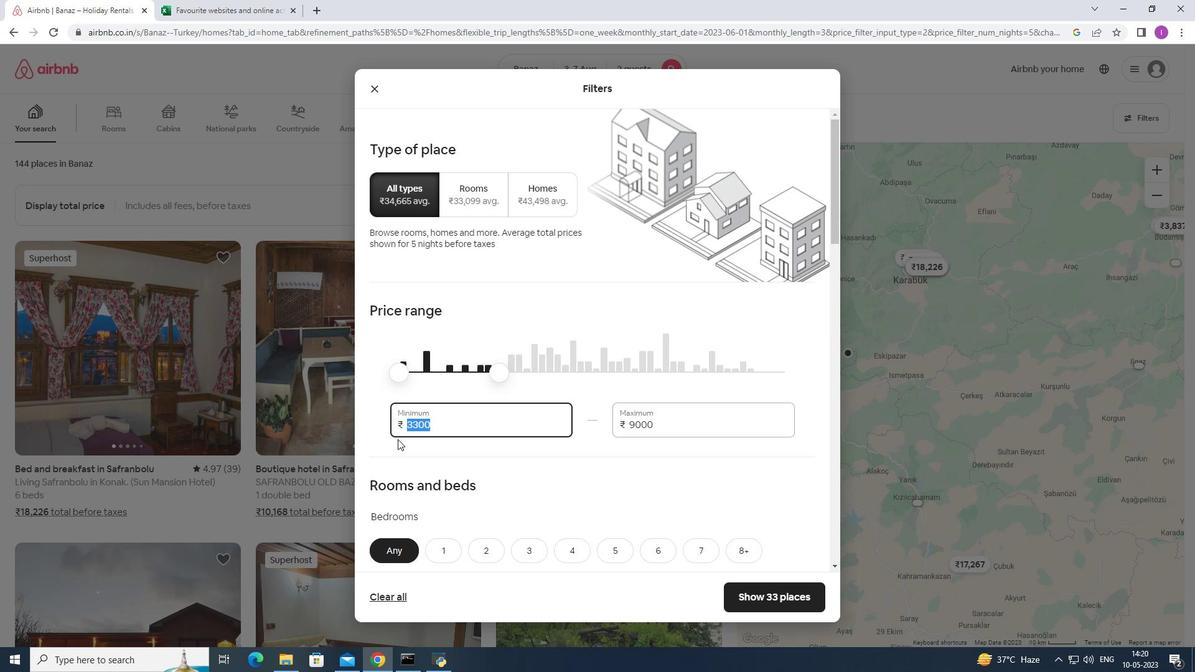 
Action: Key pressed 4000
Screenshot: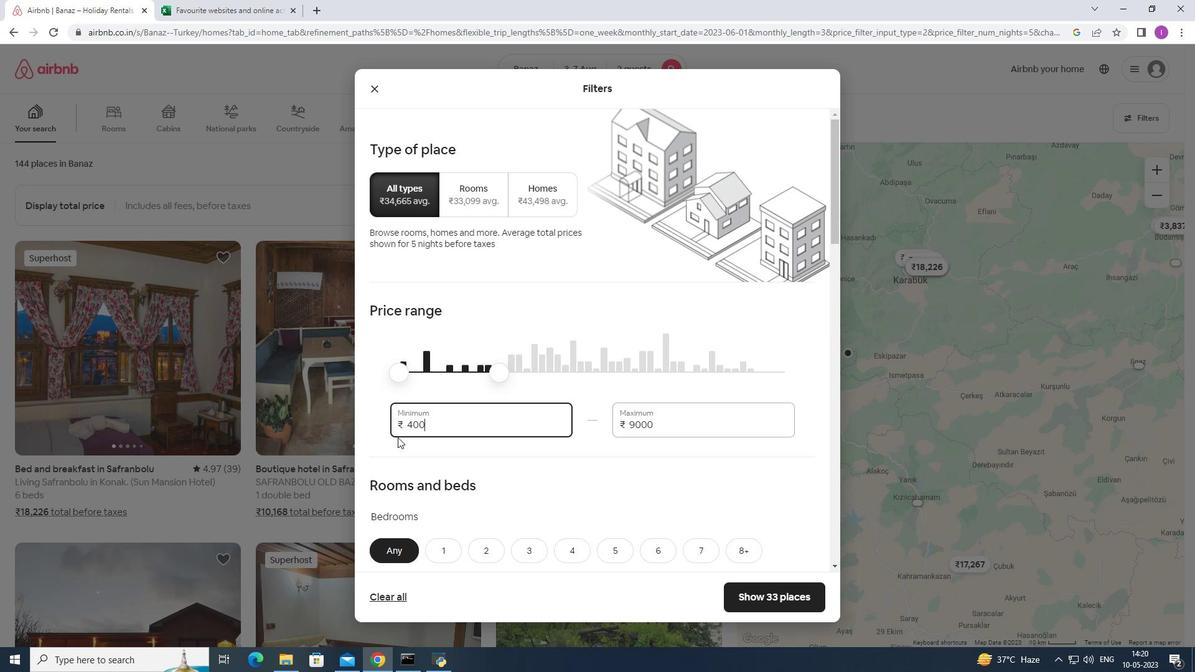 
Action: Mouse moved to (397, 437)
Screenshot: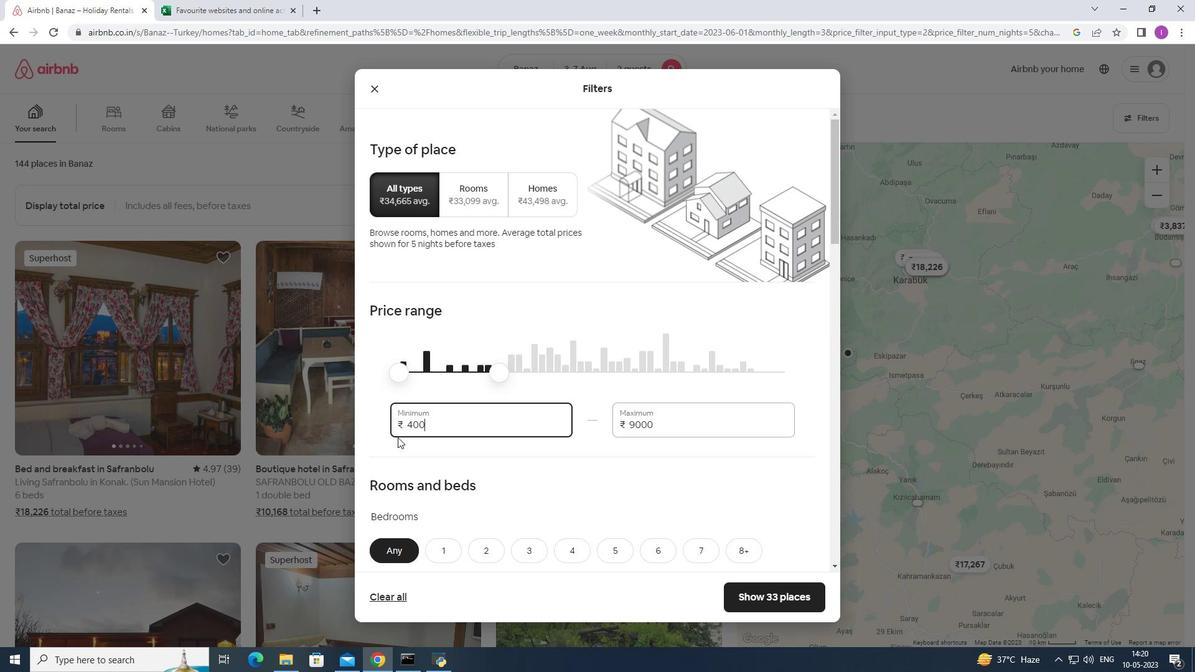 
Action: Mouse scrolled (397, 437) with delta (0, 0)
Screenshot: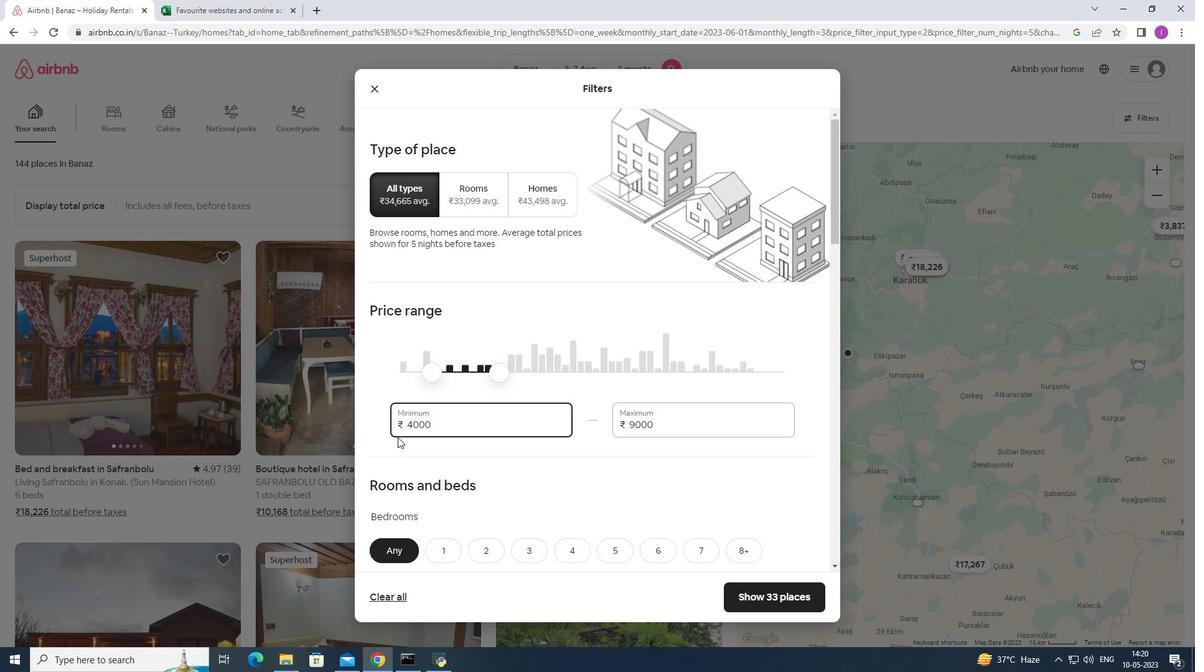 
Action: Mouse scrolled (397, 437) with delta (0, 0)
Screenshot: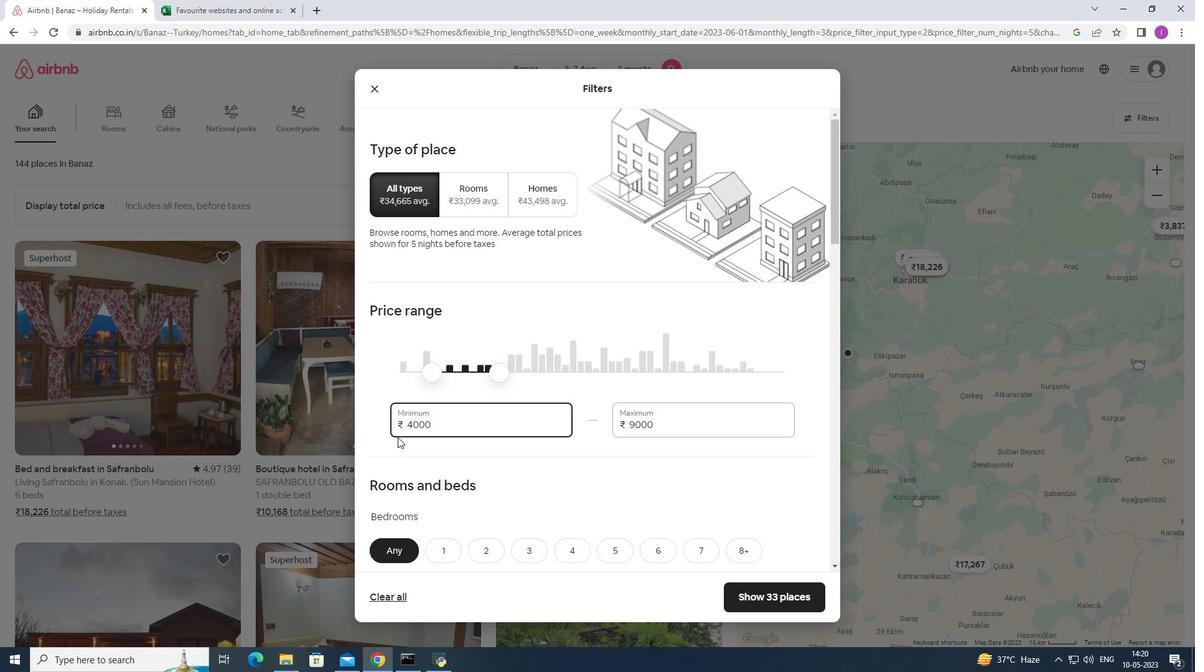
Action: Mouse moved to (500, 409)
Screenshot: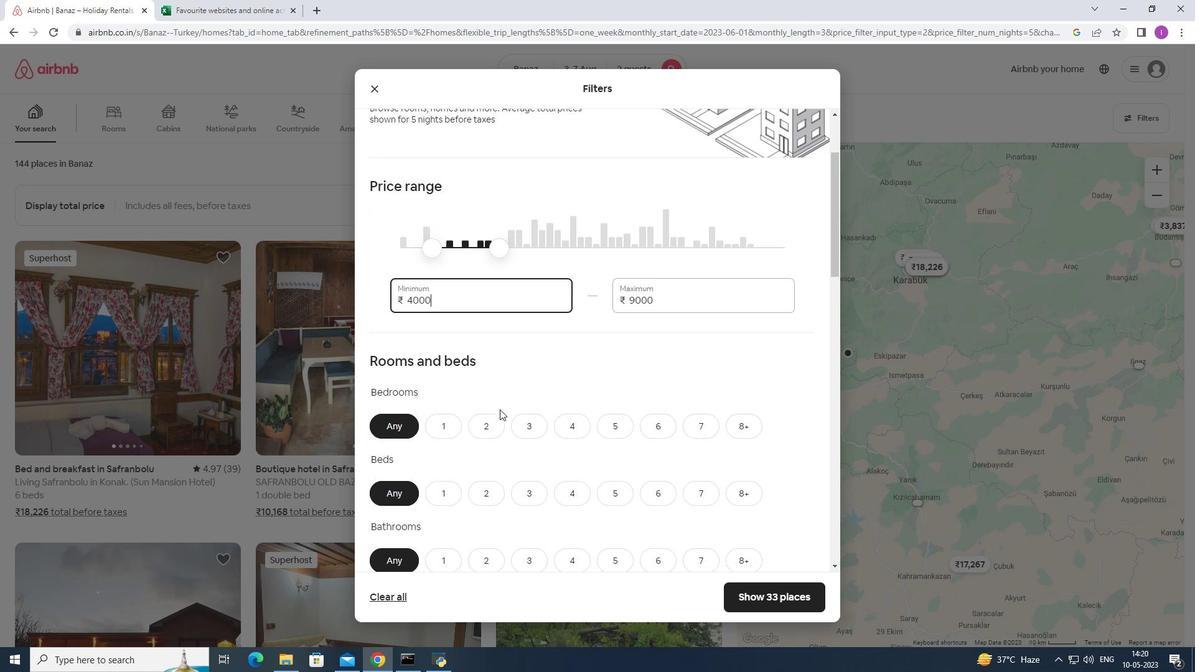 
Action: Mouse scrolled (500, 409) with delta (0, 0)
Screenshot: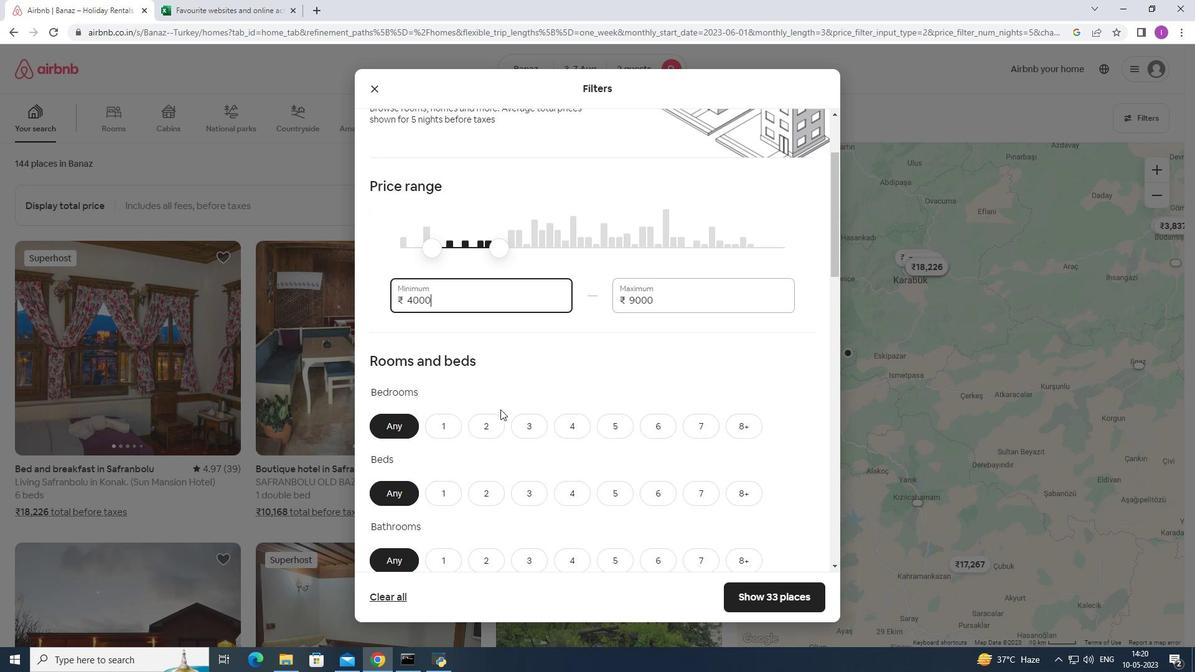 
Action: Mouse scrolled (500, 409) with delta (0, 0)
Screenshot: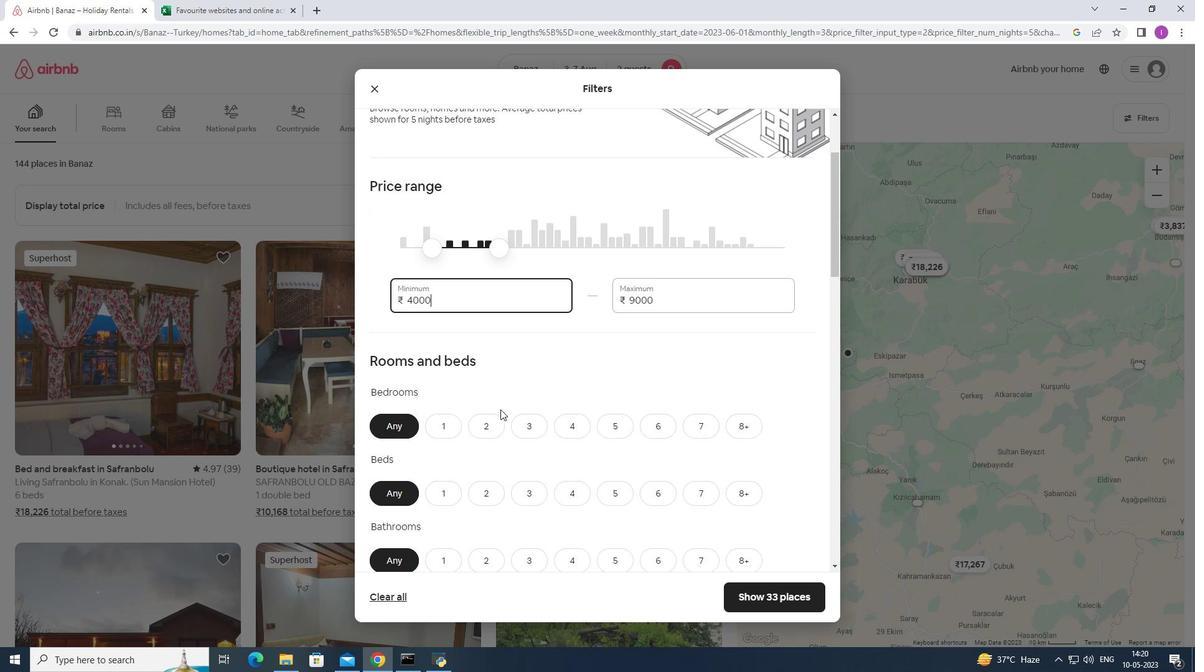 
Action: Mouse moved to (437, 306)
Screenshot: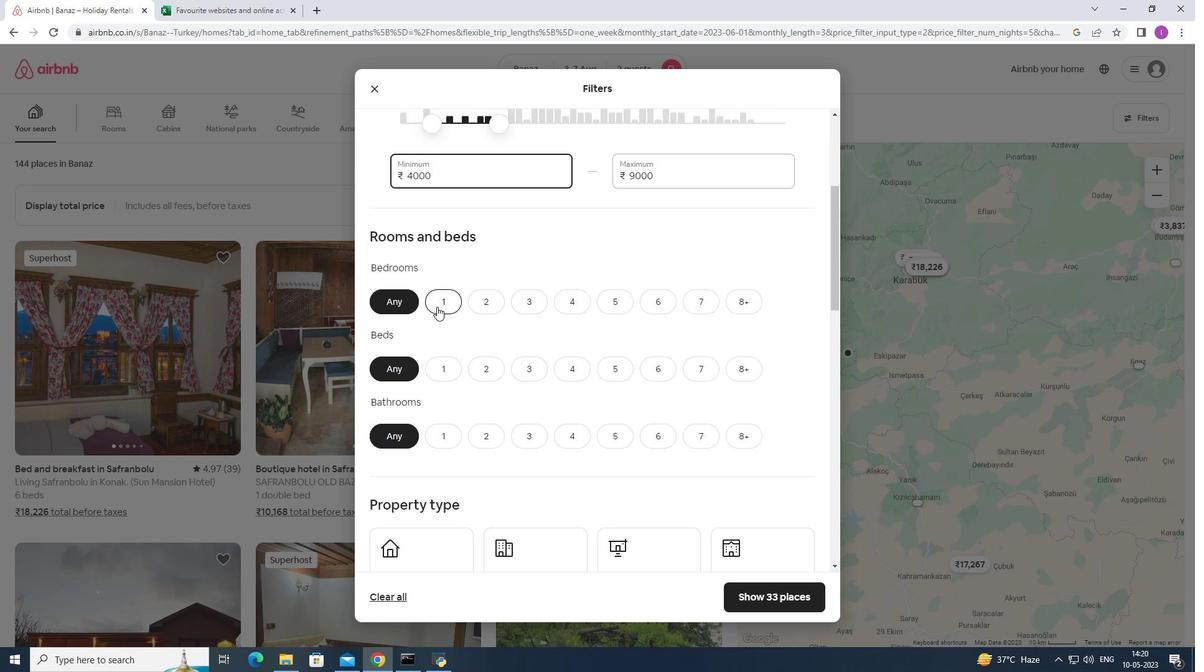 
Action: Mouse pressed left at (437, 306)
Screenshot: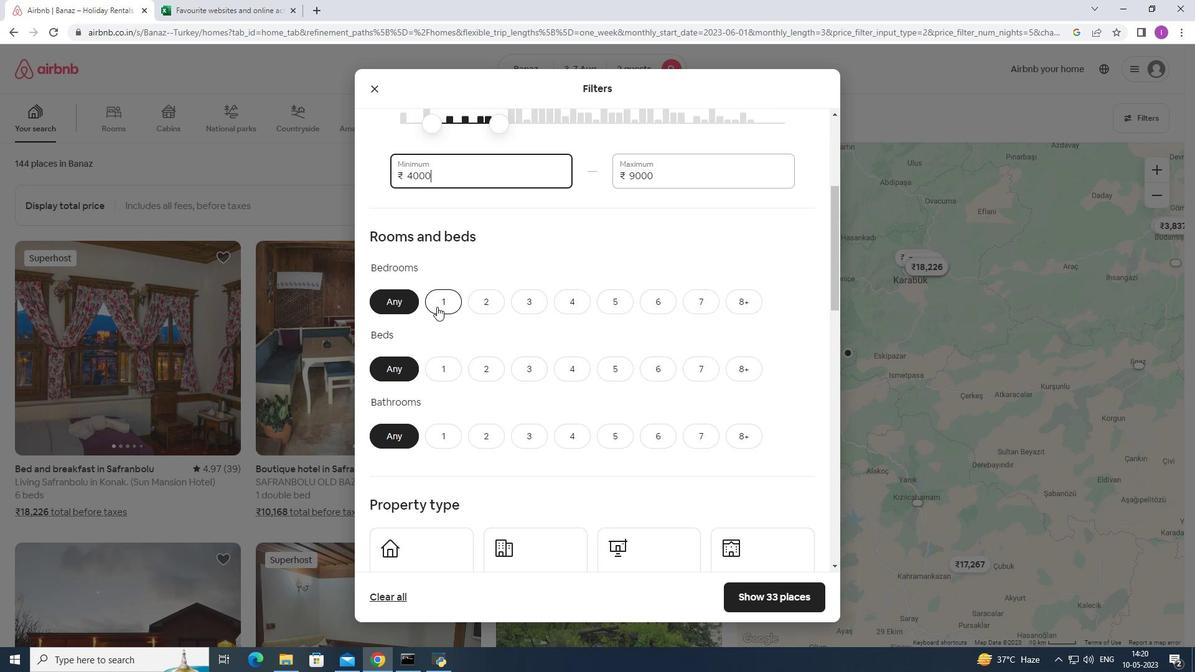 
Action: Mouse moved to (450, 367)
Screenshot: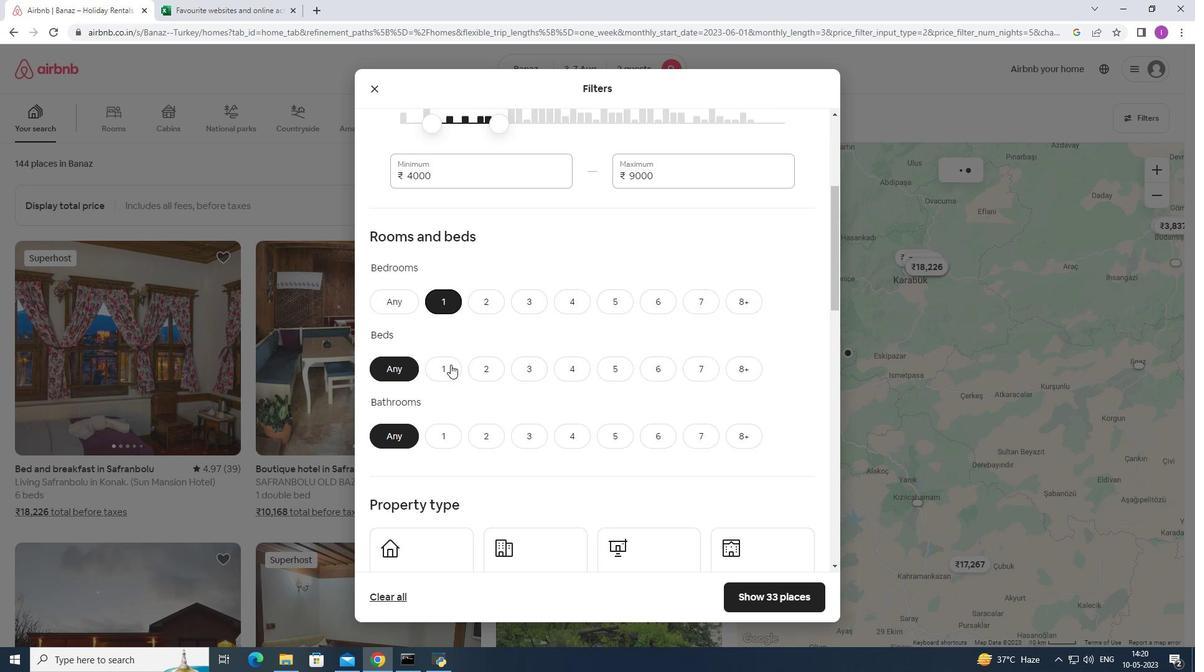 
Action: Mouse pressed left at (450, 367)
Screenshot: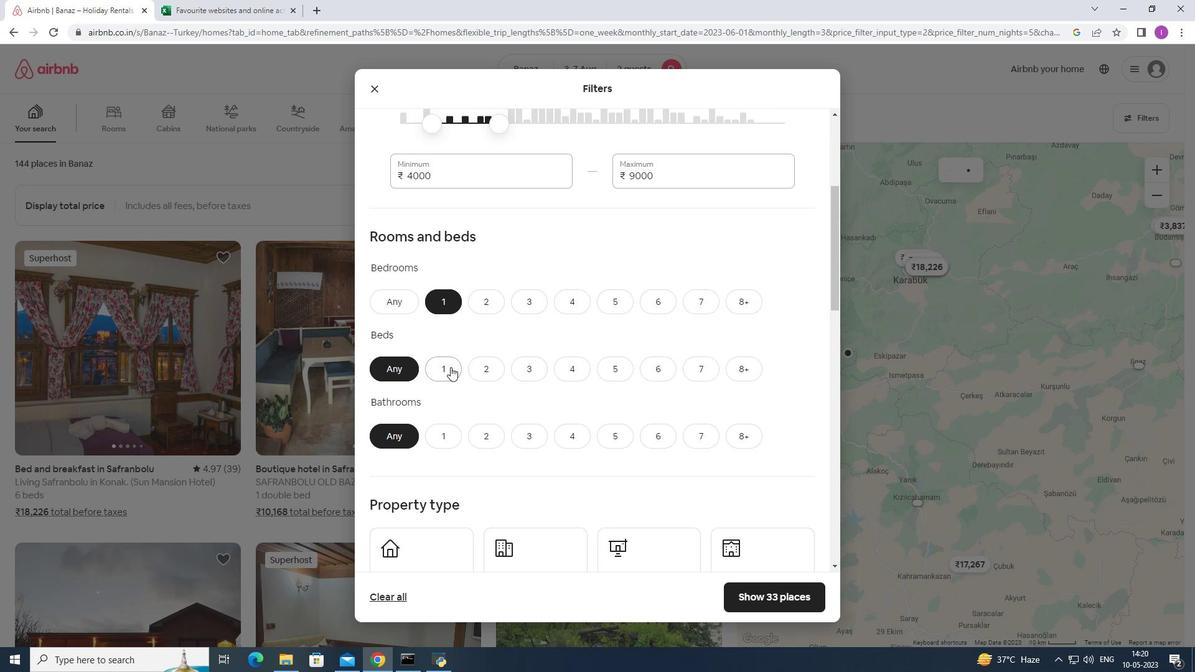 
Action: Mouse moved to (445, 428)
Screenshot: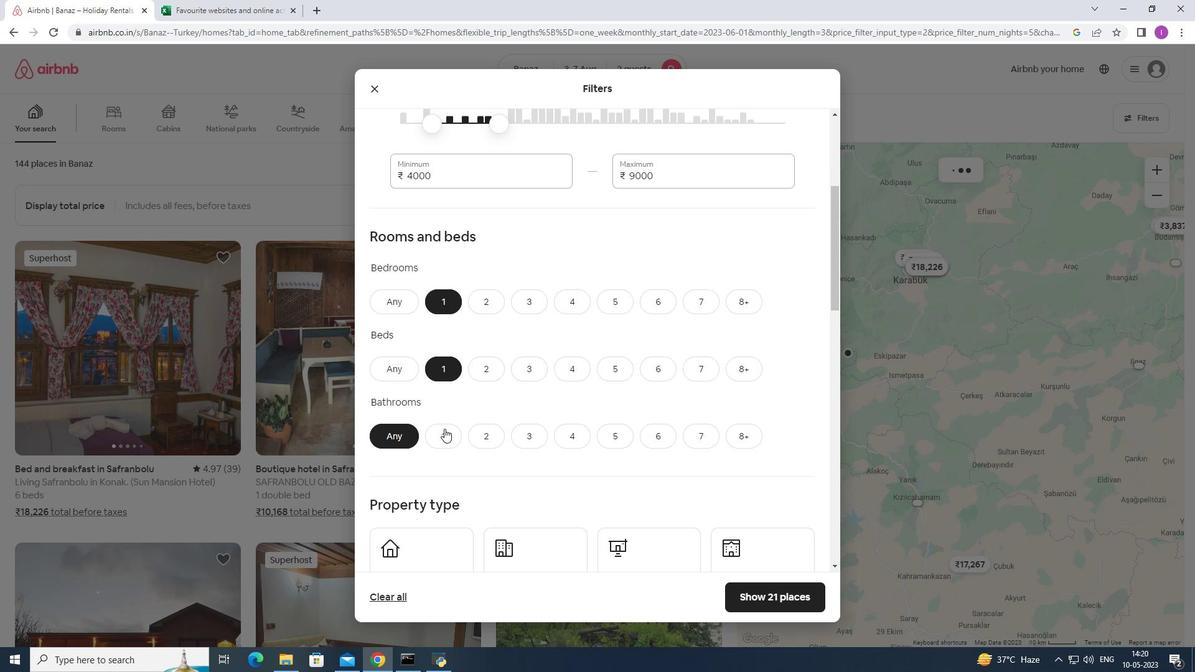 
Action: Mouse pressed left at (445, 428)
Screenshot: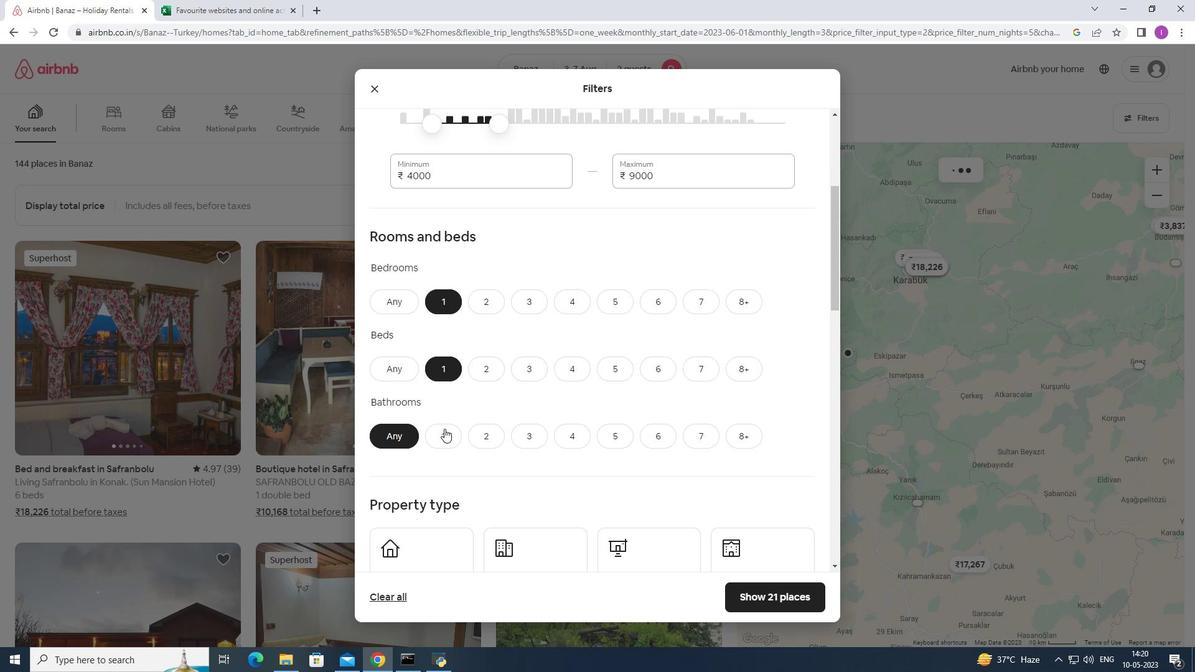 
Action: Mouse moved to (552, 346)
Screenshot: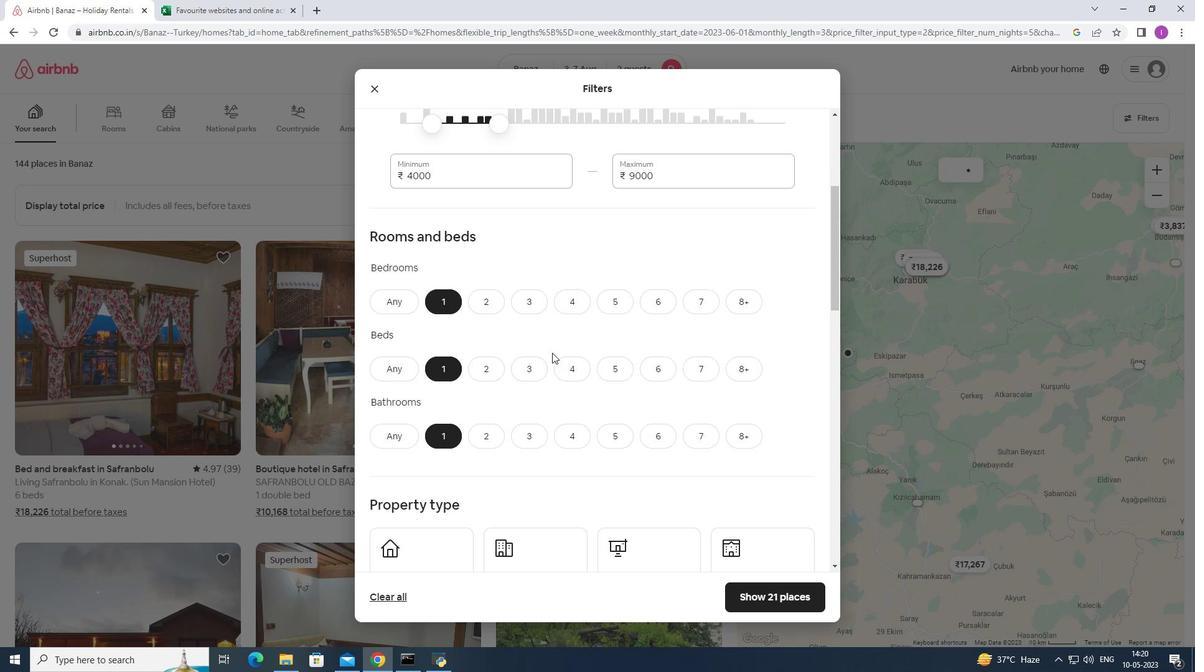 
Action: Mouse scrolled (552, 345) with delta (0, 0)
Screenshot: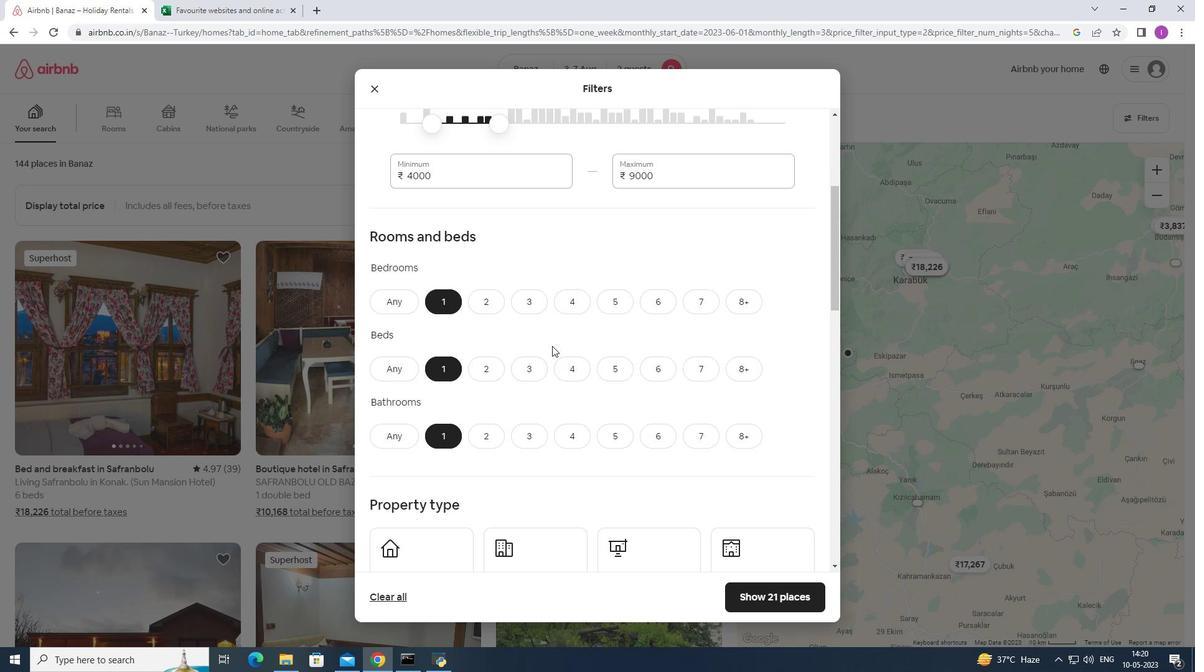 
Action: Mouse moved to (564, 319)
Screenshot: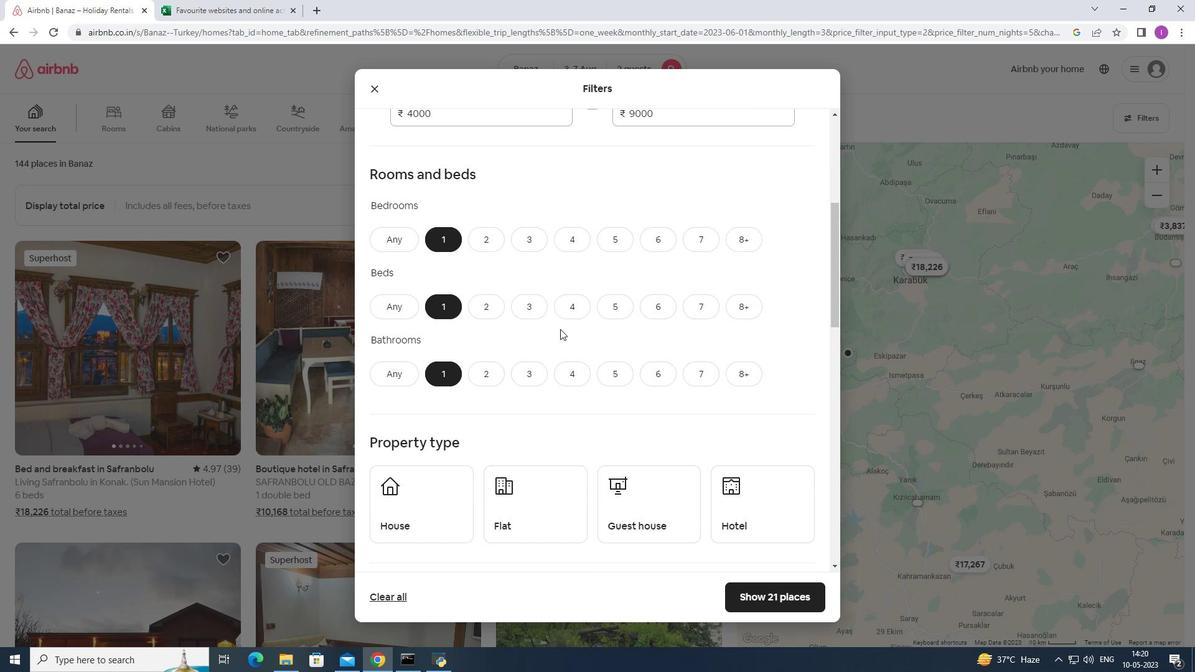 
Action: Mouse scrolled (564, 319) with delta (0, 0)
Screenshot: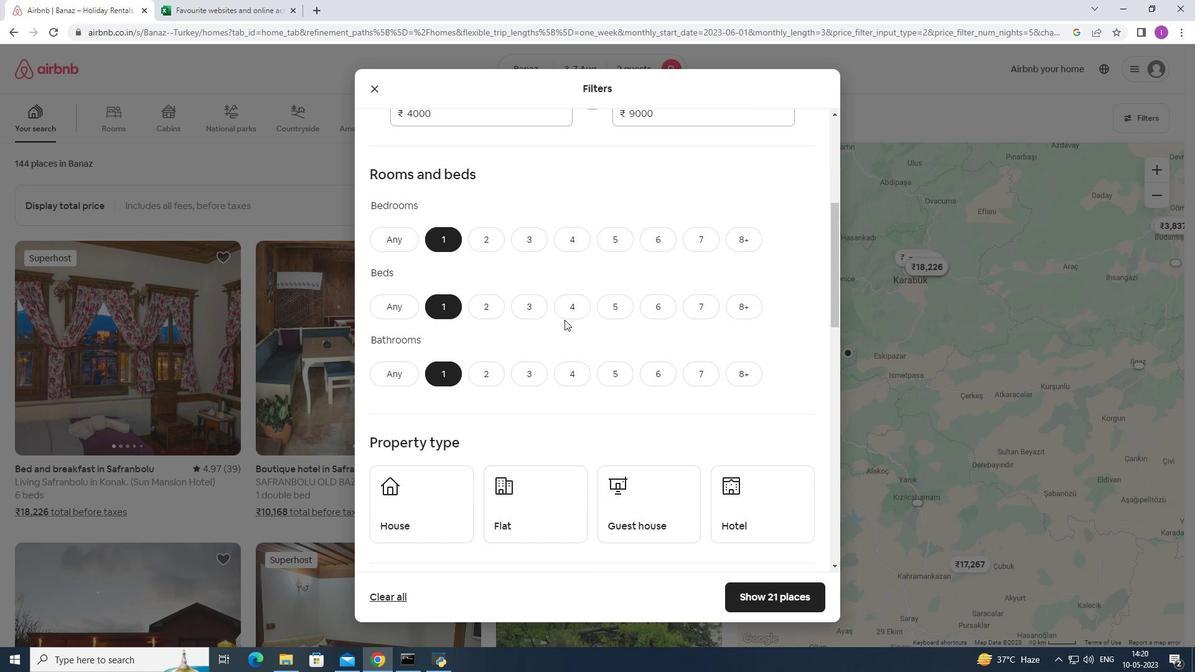
Action: Mouse scrolled (564, 319) with delta (0, 0)
Screenshot: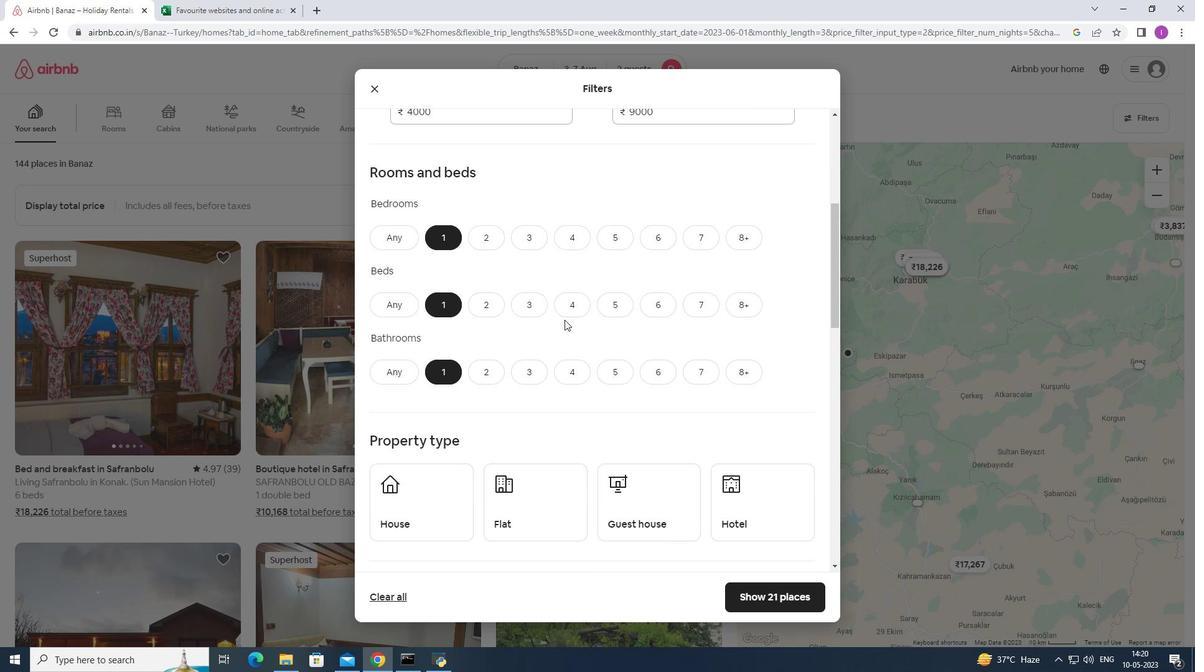 
Action: Mouse moved to (478, 362)
Screenshot: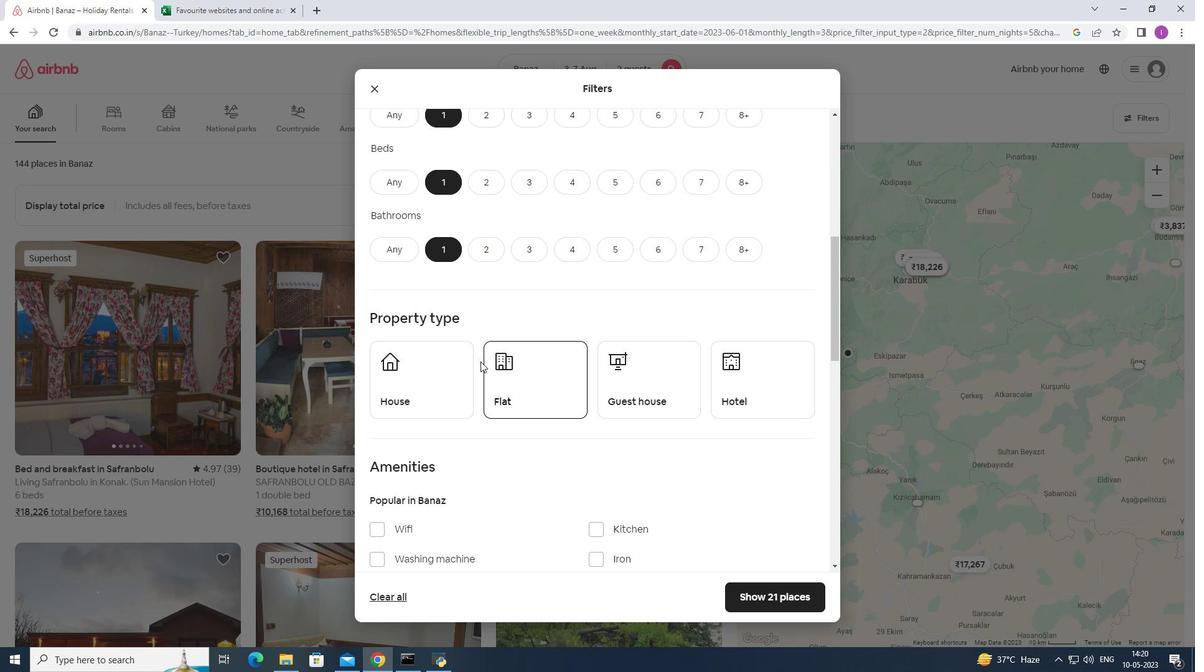 
Action: Mouse pressed left at (478, 362)
Screenshot: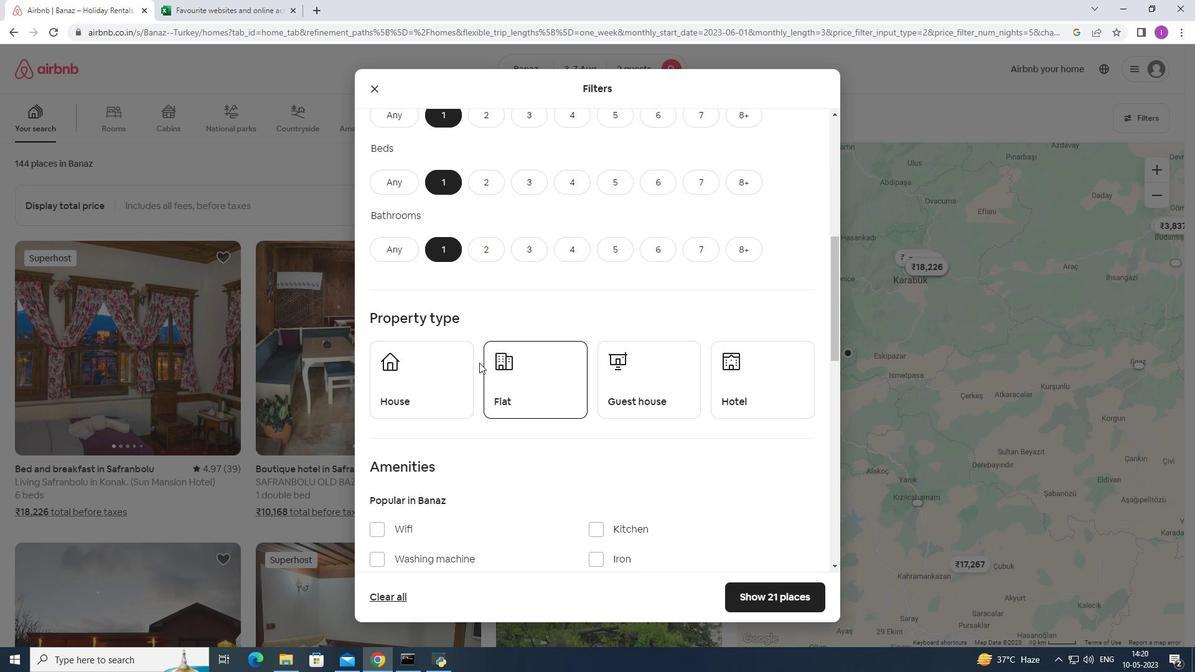 
Action: Mouse moved to (458, 364)
Screenshot: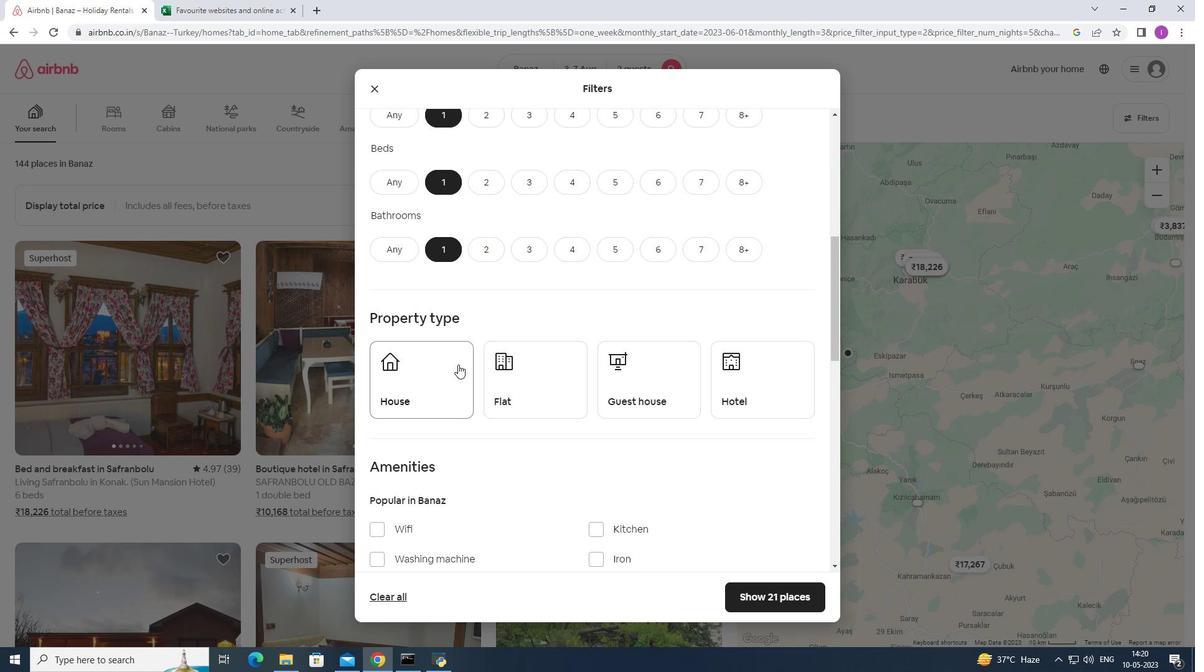 
Action: Mouse pressed left at (458, 364)
Screenshot: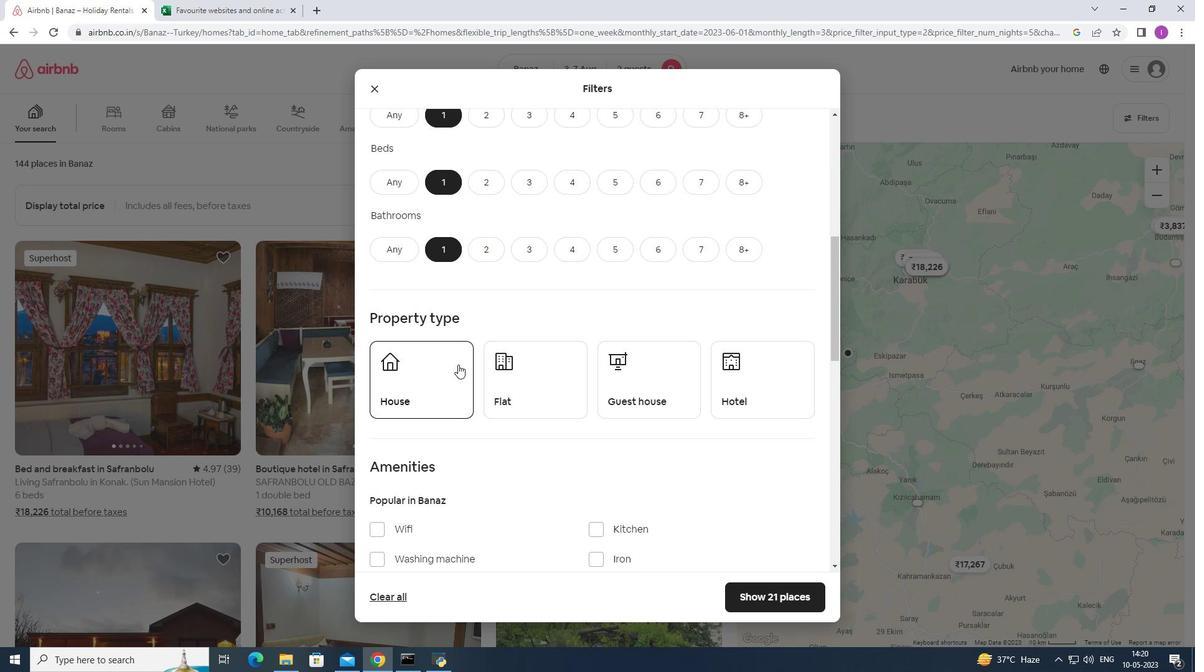
Action: Mouse moved to (526, 364)
Screenshot: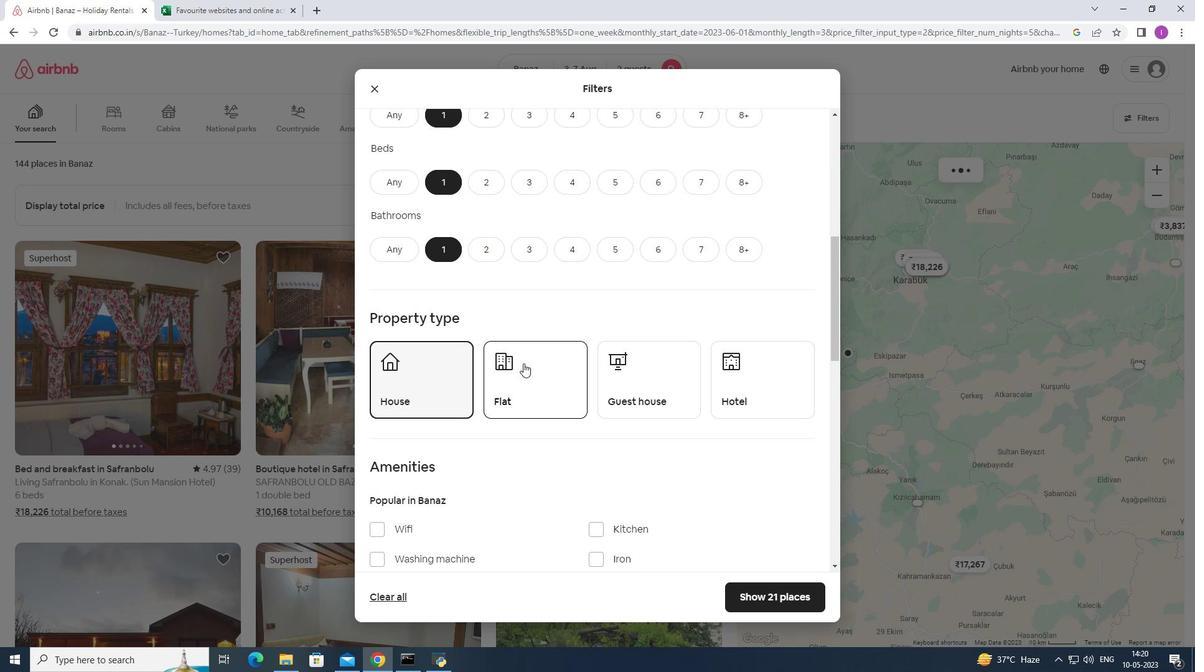 
Action: Mouse pressed left at (526, 364)
Screenshot: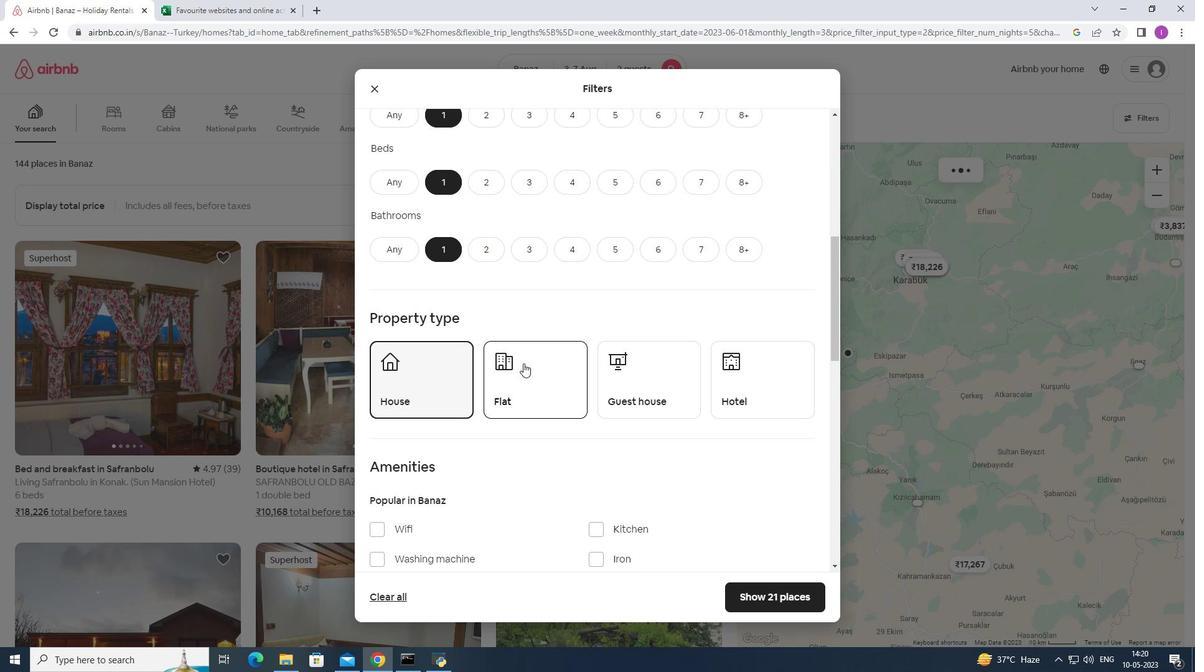 
Action: Mouse moved to (662, 367)
Screenshot: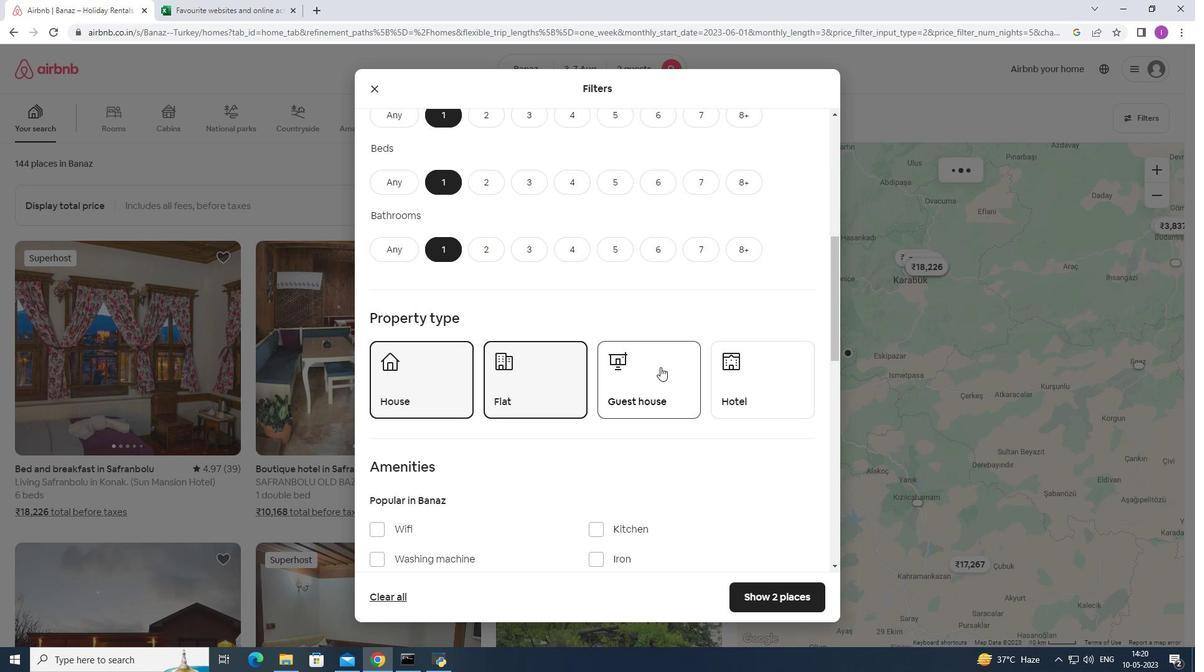 
Action: Mouse pressed left at (662, 367)
Screenshot: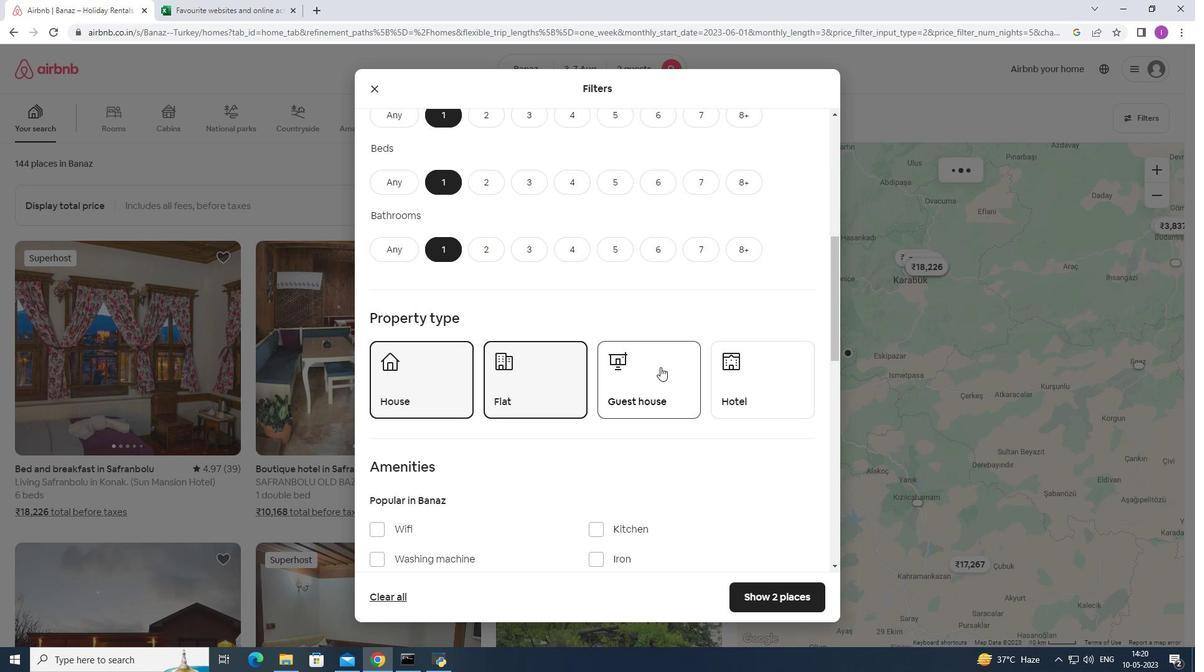 
Action: Mouse moved to (739, 373)
Screenshot: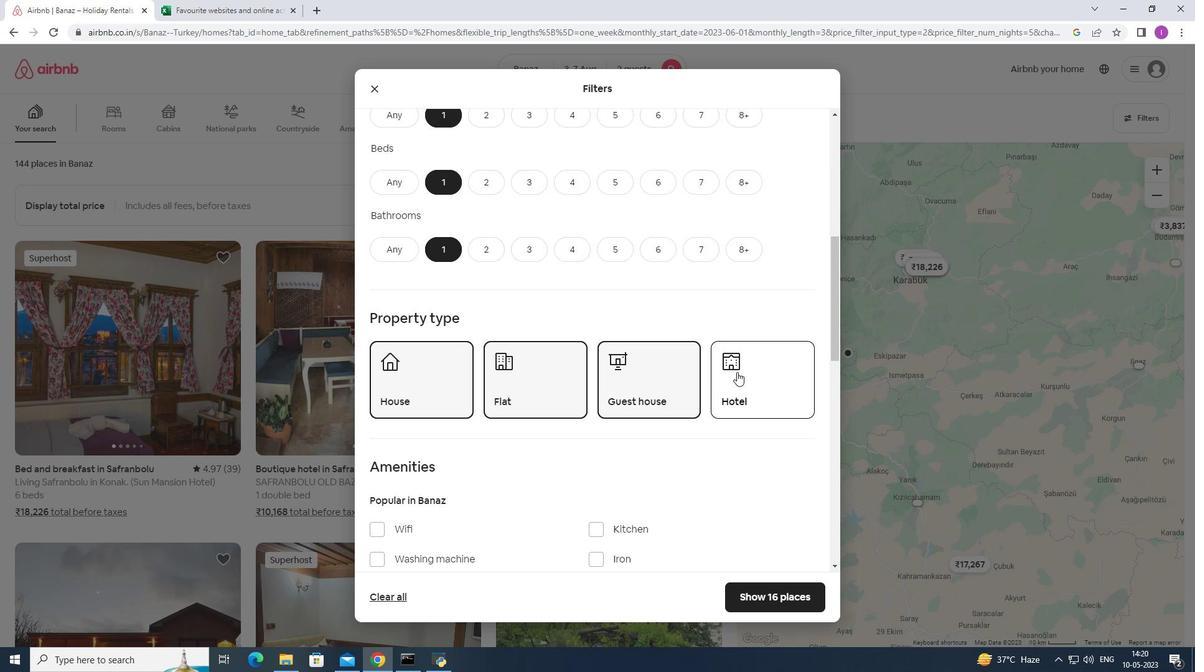 
Action: Mouse pressed left at (739, 373)
Screenshot: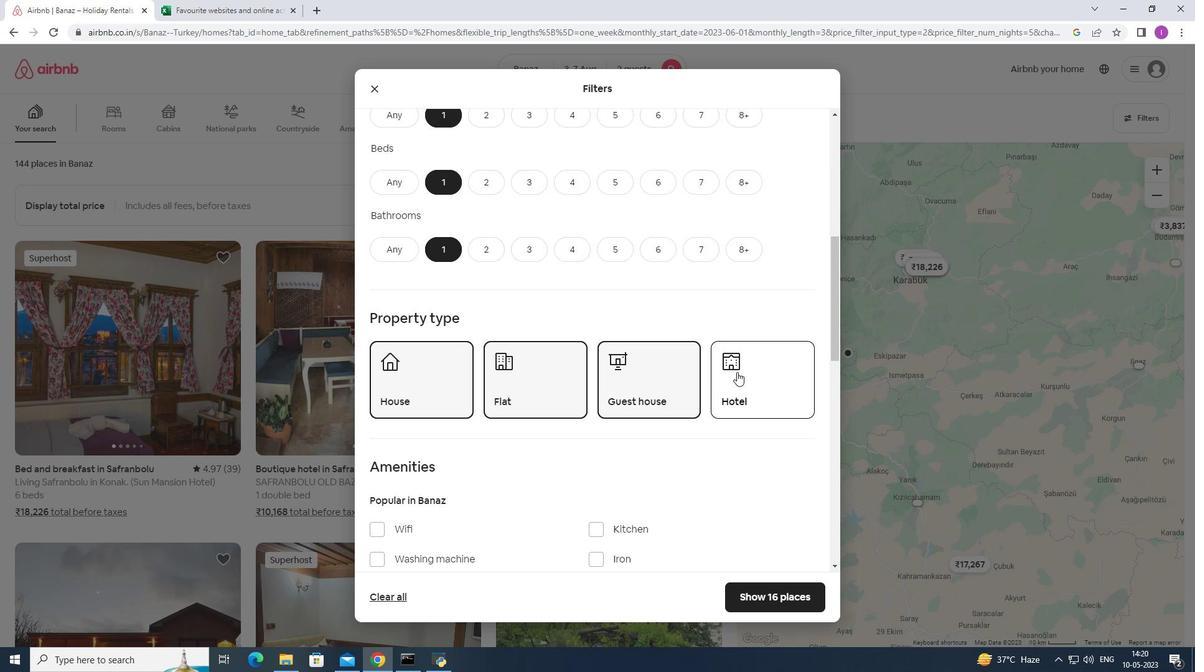 
Action: Mouse moved to (603, 389)
Screenshot: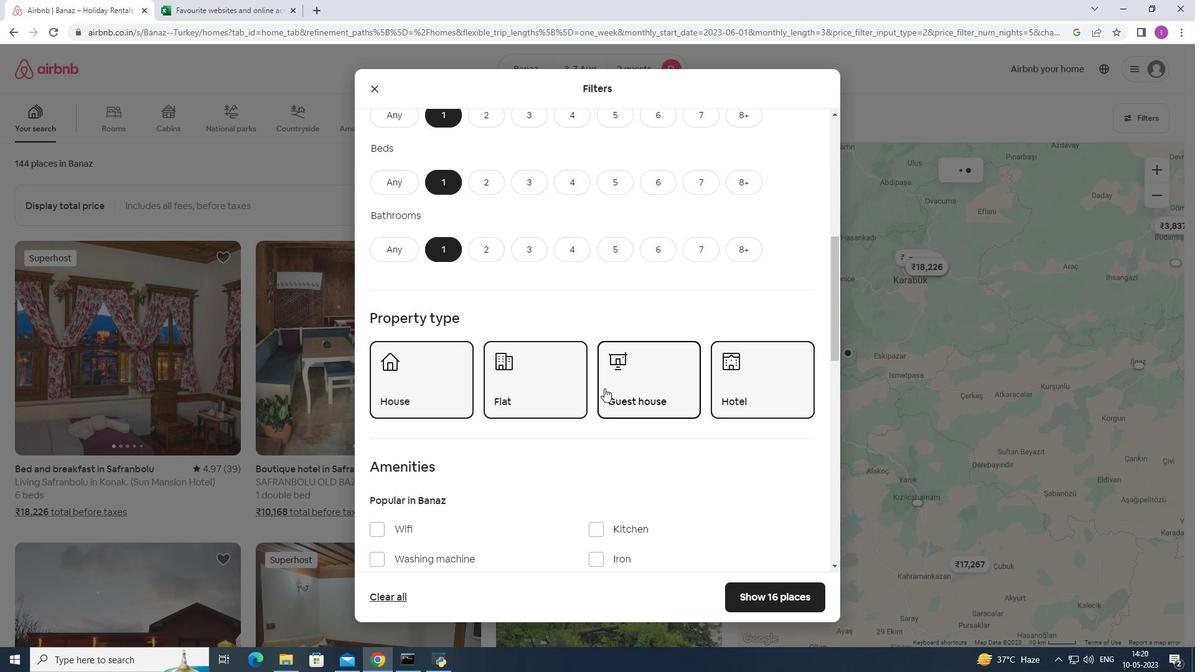 
Action: Mouse scrolled (603, 389) with delta (0, 0)
Screenshot: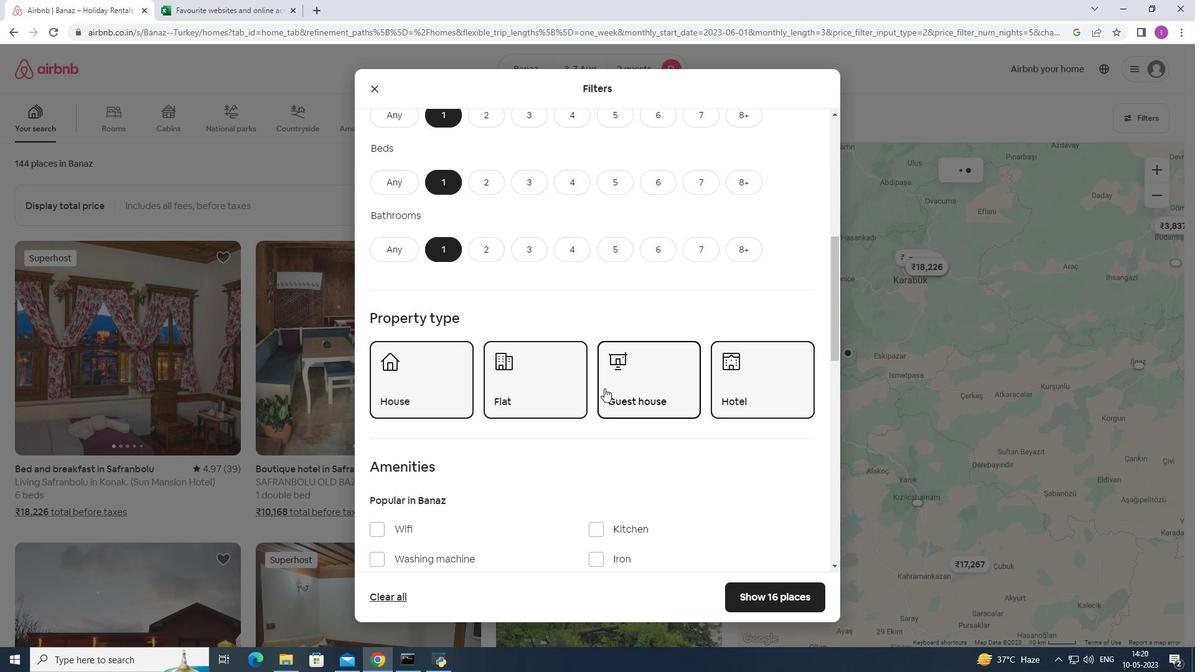 
Action: Mouse moved to (602, 389)
Screenshot: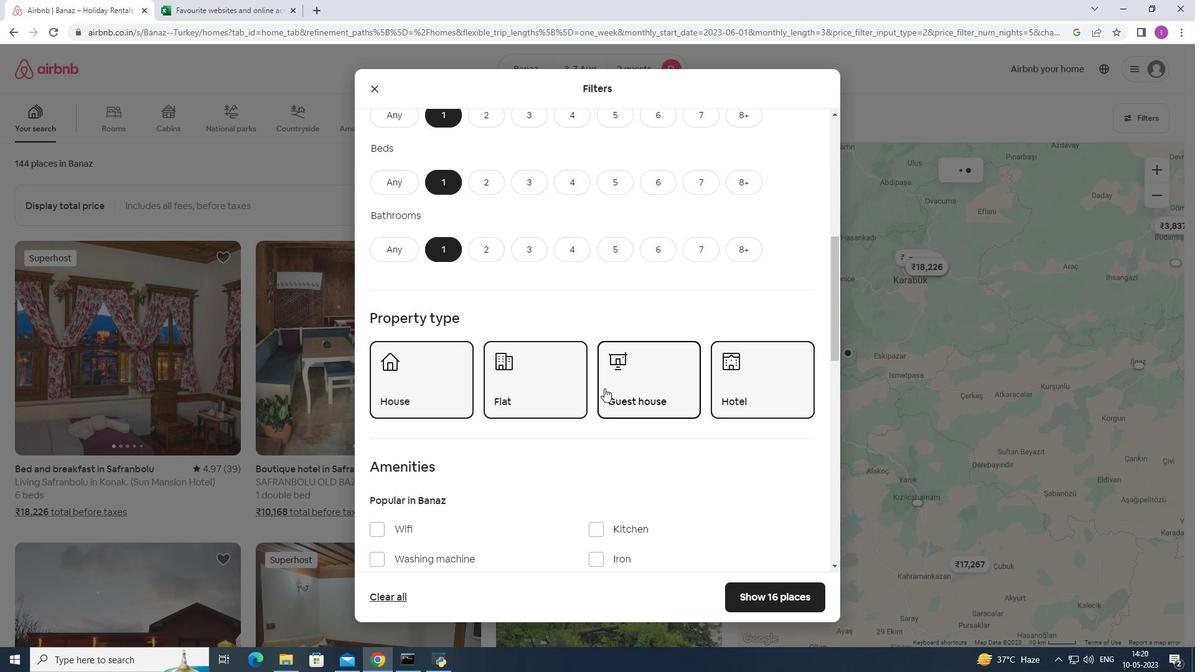 
Action: Mouse scrolled (602, 389) with delta (0, 0)
Screenshot: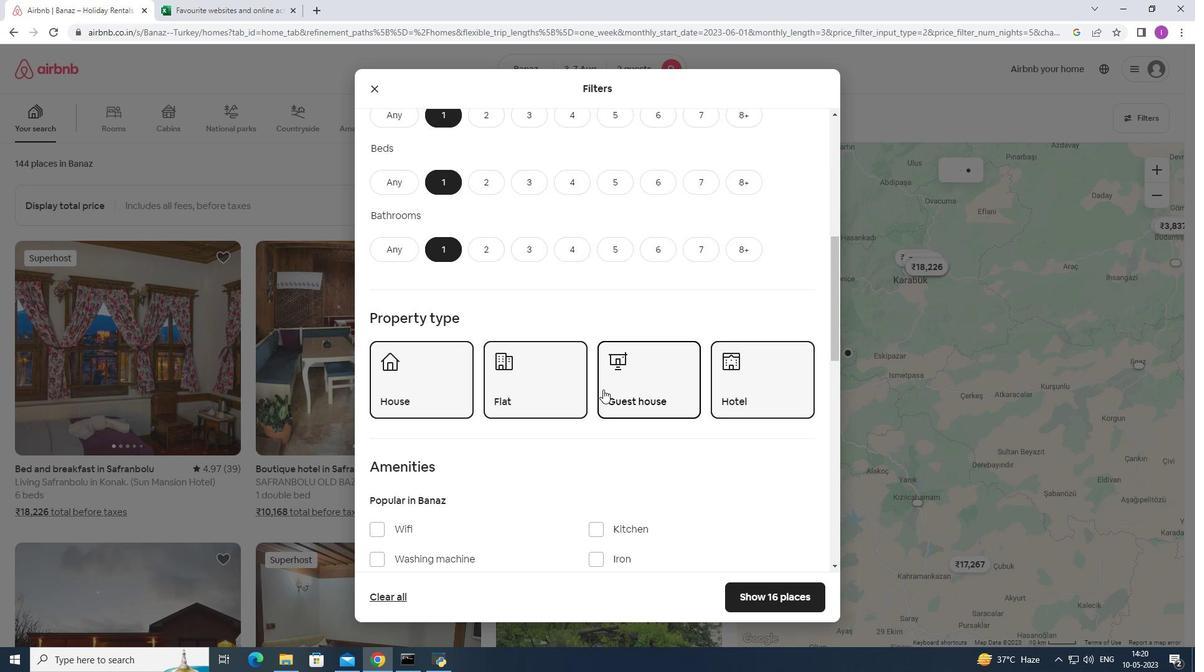
Action: Mouse scrolled (602, 389) with delta (0, 0)
Screenshot: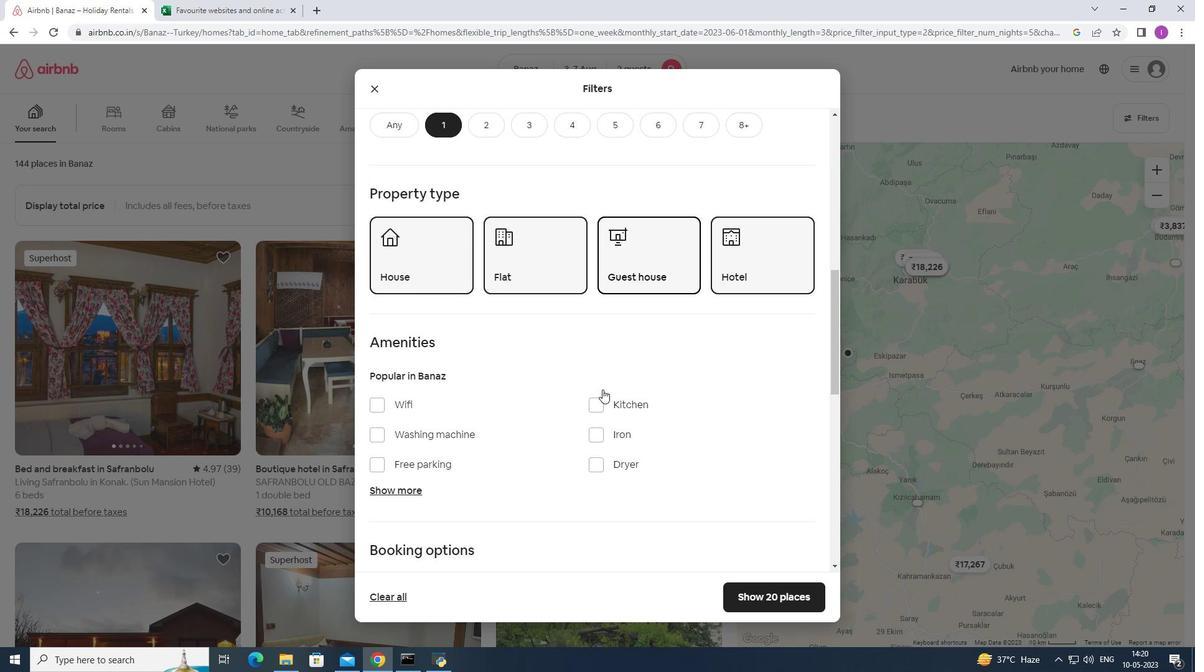 
Action: Mouse moved to (605, 385)
Screenshot: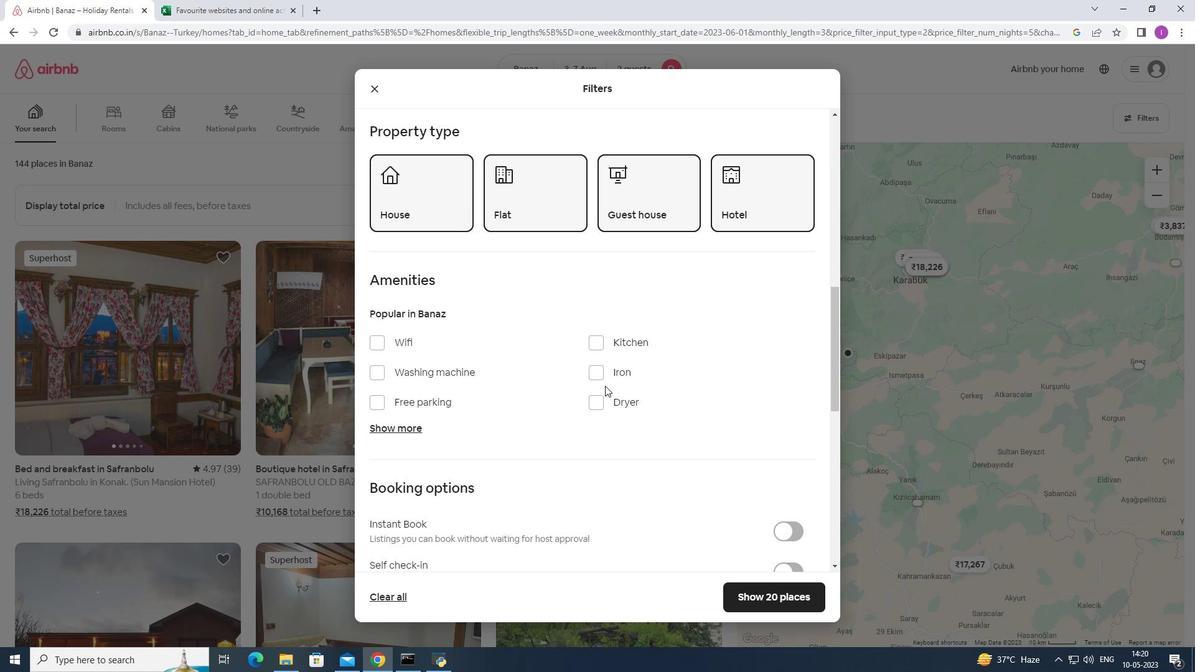 
Action: Mouse scrolled (605, 385) with delta (0, 0)
Screenshot: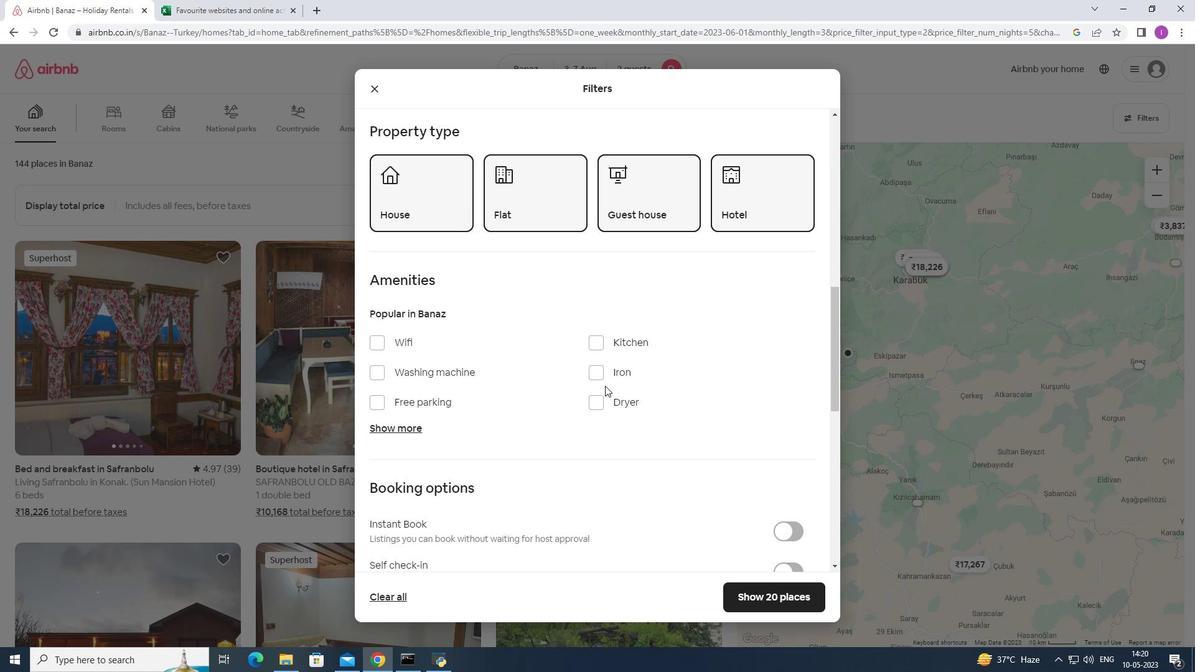
Action: Mouse moved to (376, 312)
Screenshot: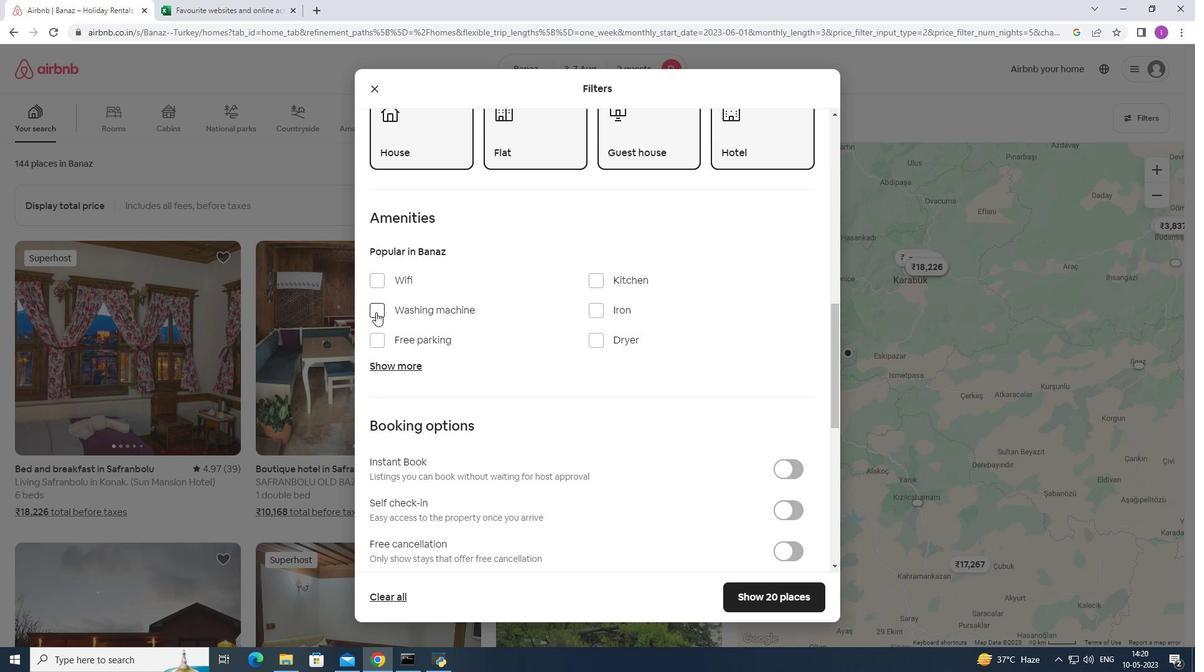 
Action: Mouse pressed left at (376, 312)
Screenshot: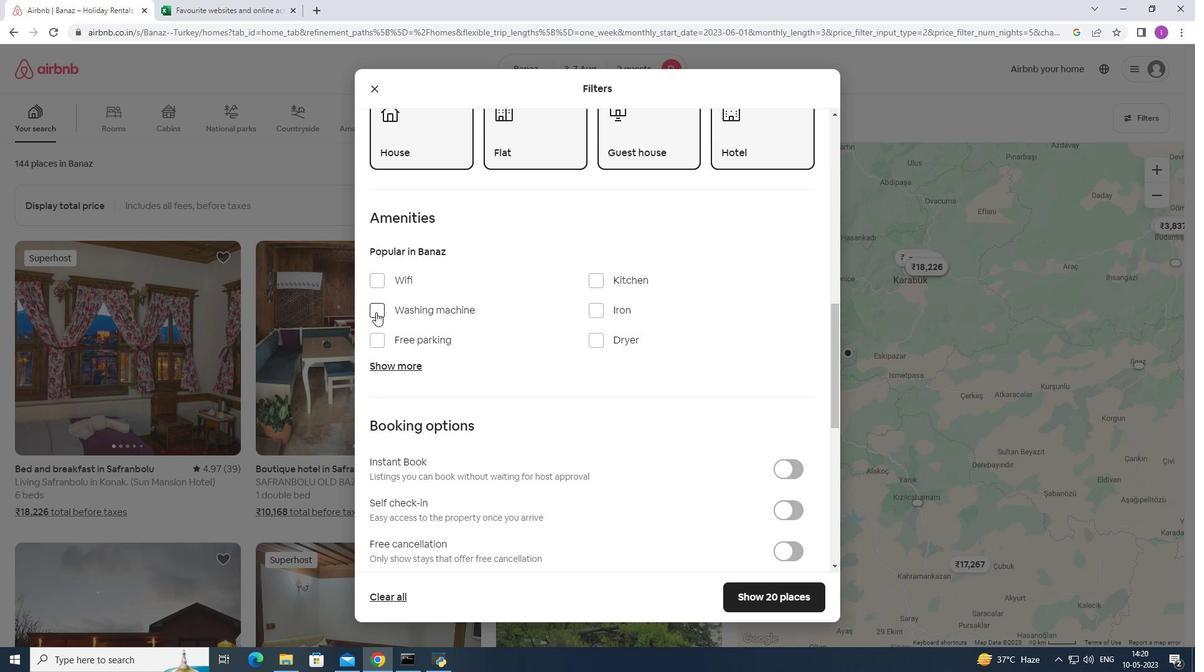 
Action: Mouse moved to (560, 351)
Screenshot: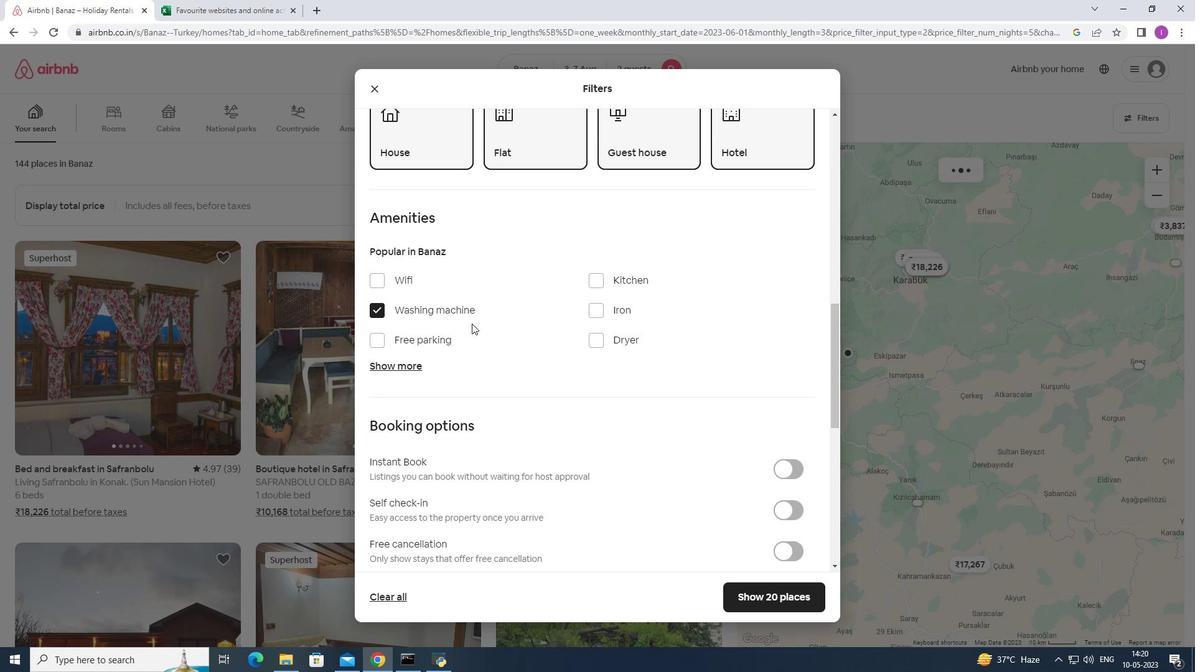 
Action: Mouse scrolled (560, 350) with delta (0, 0)
Screenshot: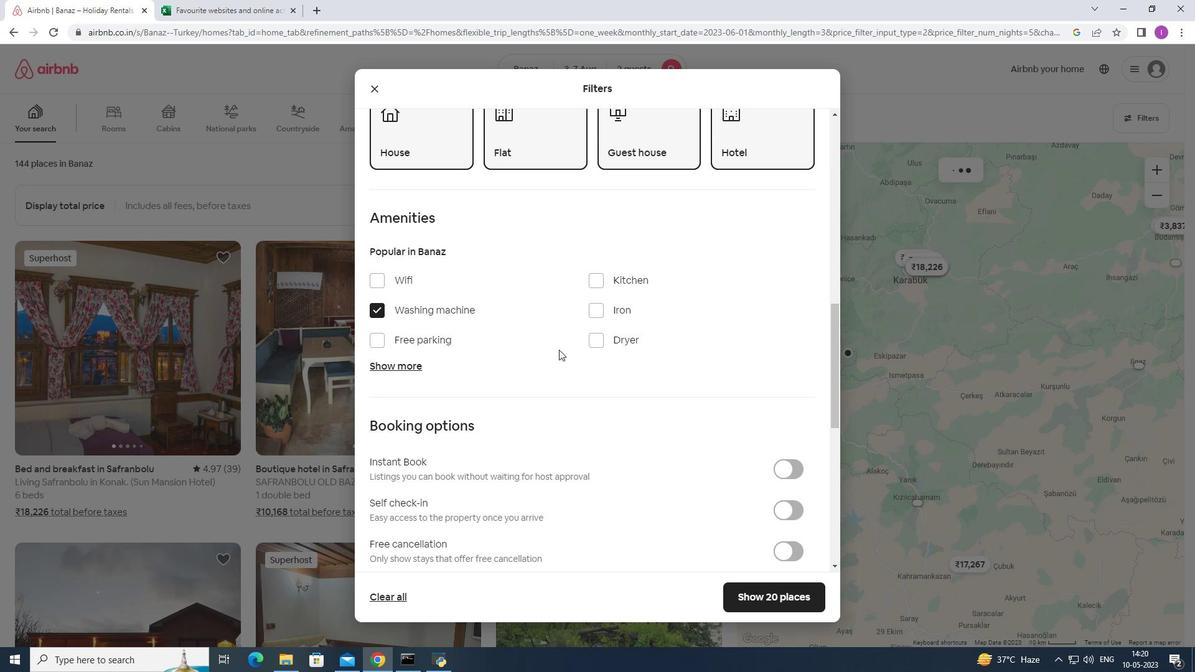 
Action: Mouse scrolled (560, 350) with delta (0, 0)
Screenshot: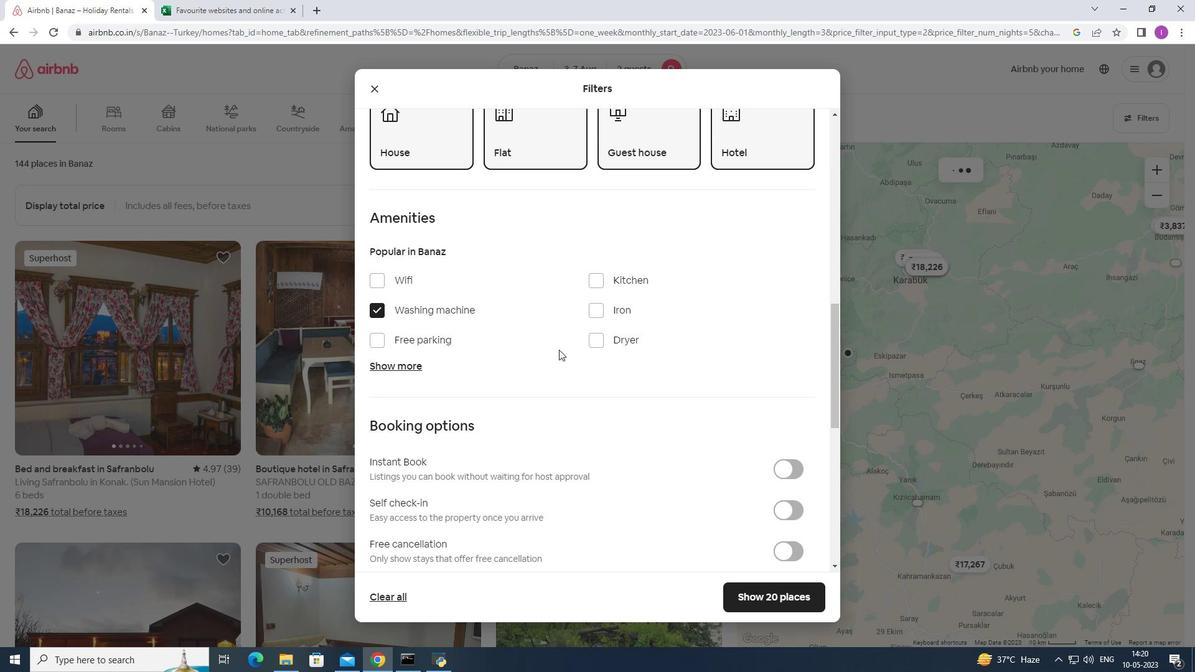 
Action: Mouse scrolled (560, 350) with delta (0, 0)
Screenshot: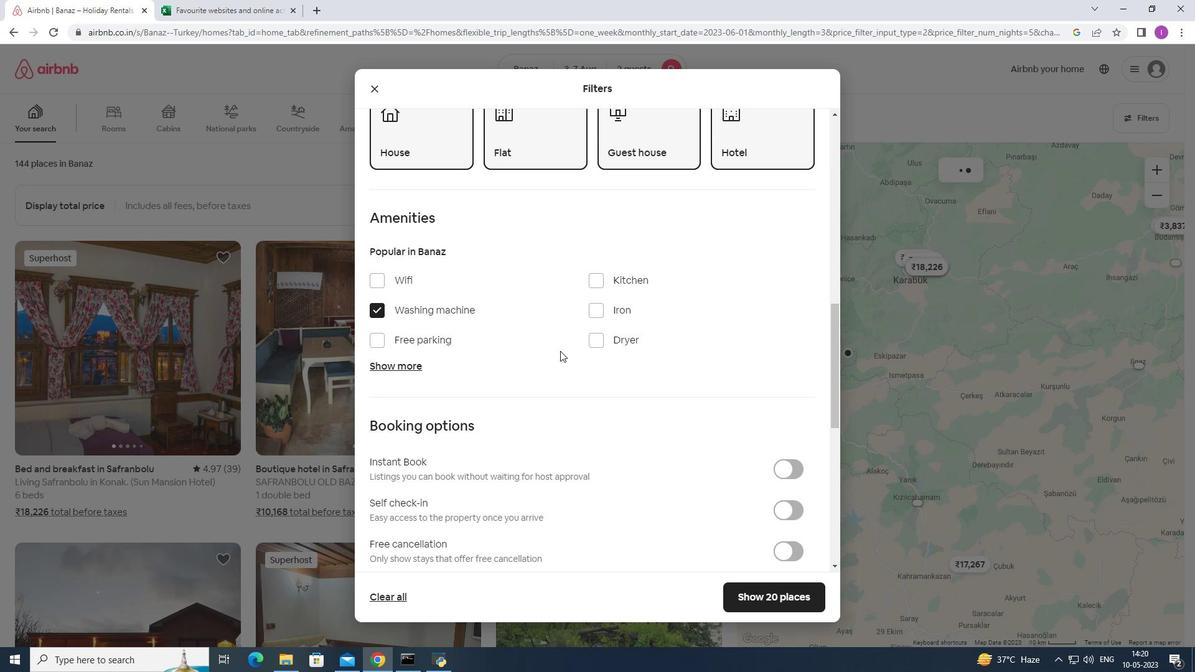 
Action: Mouse scrolled (560, 350) with delta (0, 0)
Screenshot: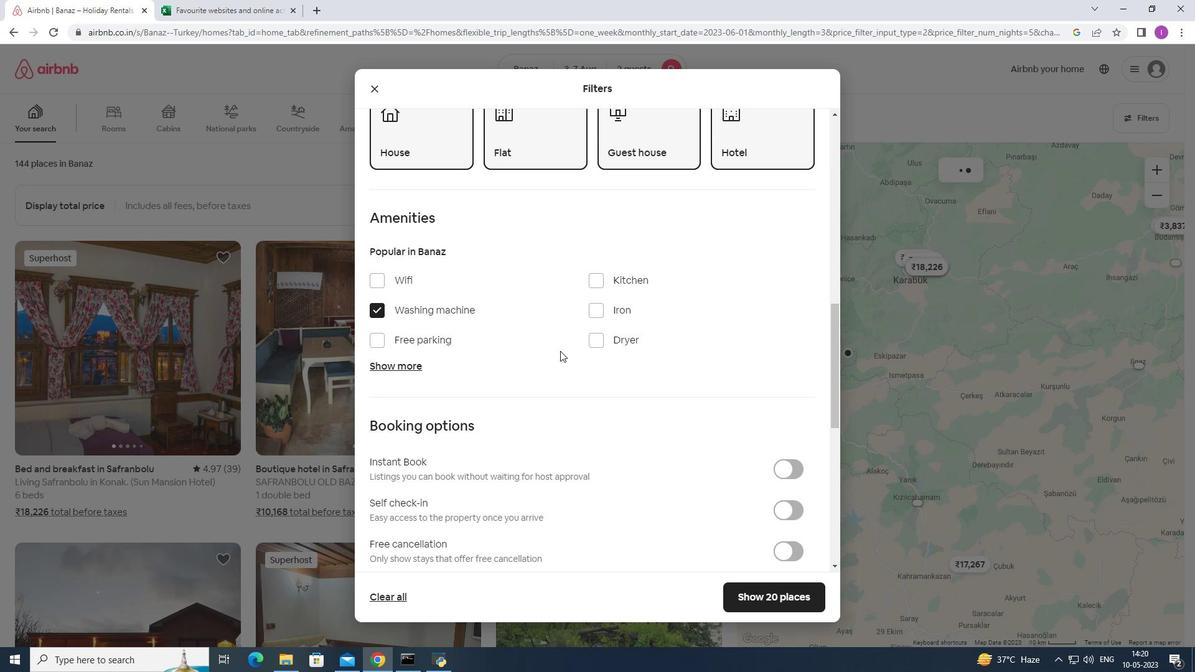 
Action: Mouse scrolled (560, 350) with delta (0, 0)
Screenshot: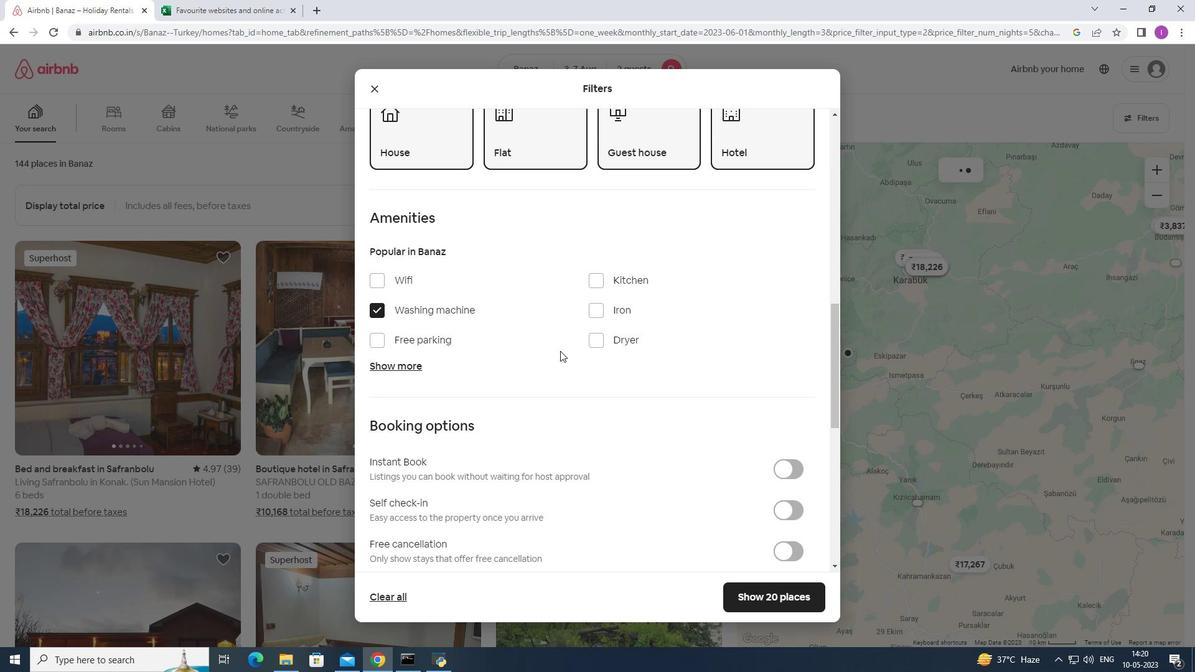 
Action: Mouse moved to (797, 203)
Screenshot: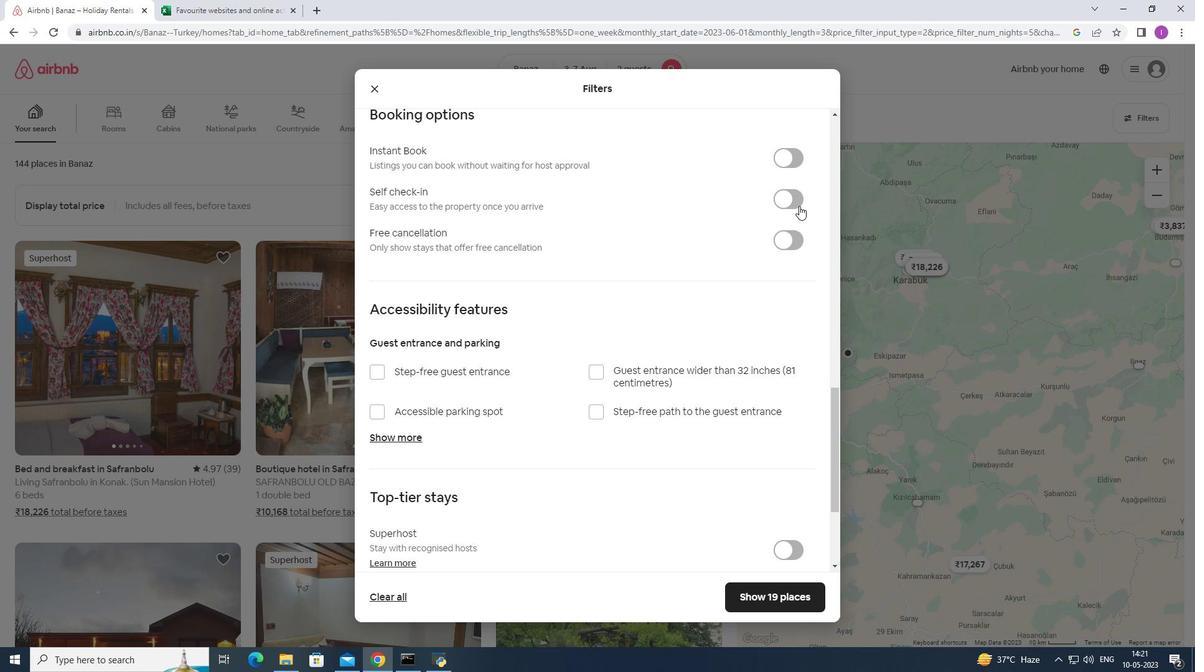 
Action: Mouse pressed left at (797, 203)
Screenshot: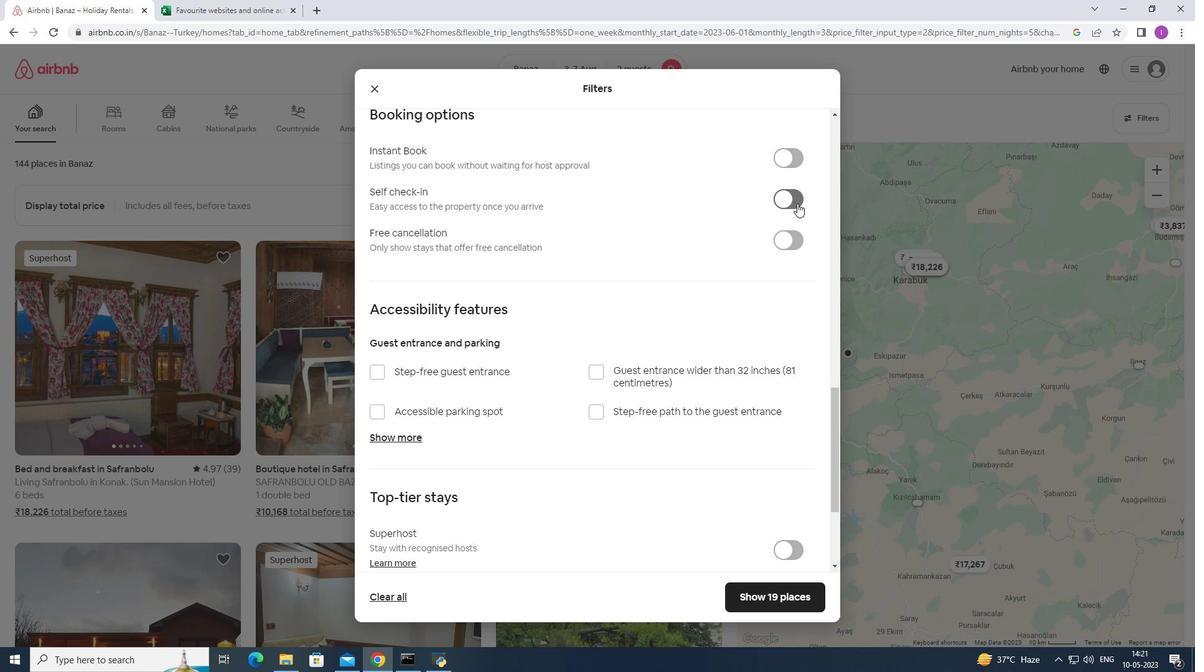 
Action: Mouse moved to (563, 339)
Screenshot: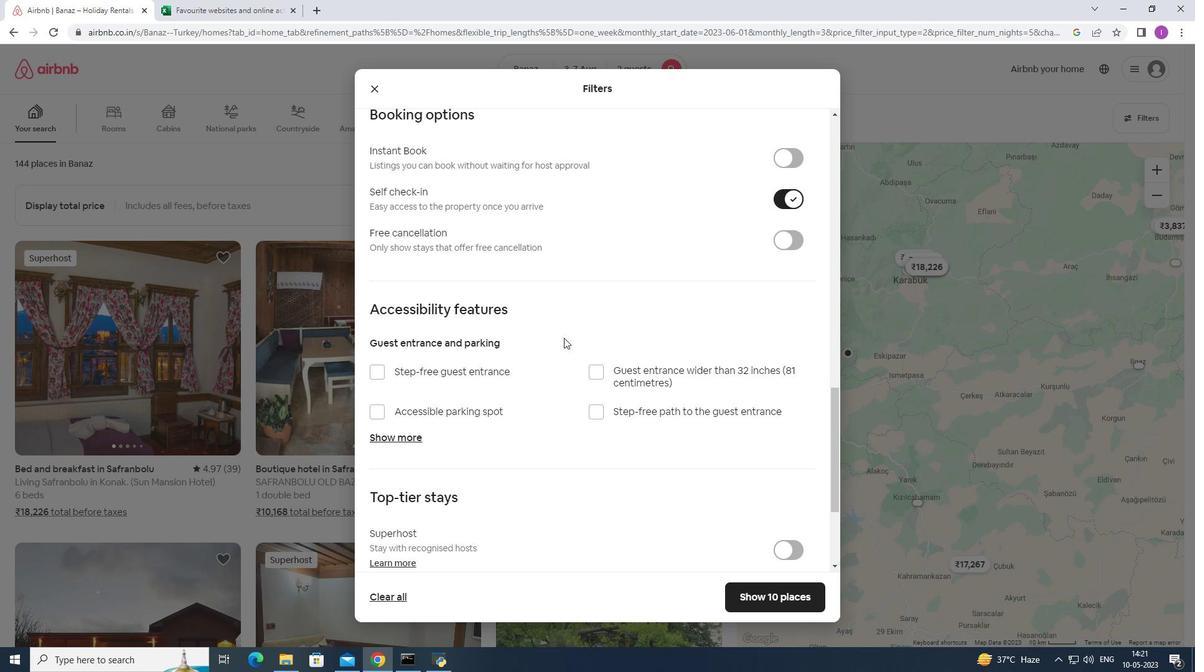 
Action: Mouse scrolled (563, 339) with delta (0, 0)
Screenshot: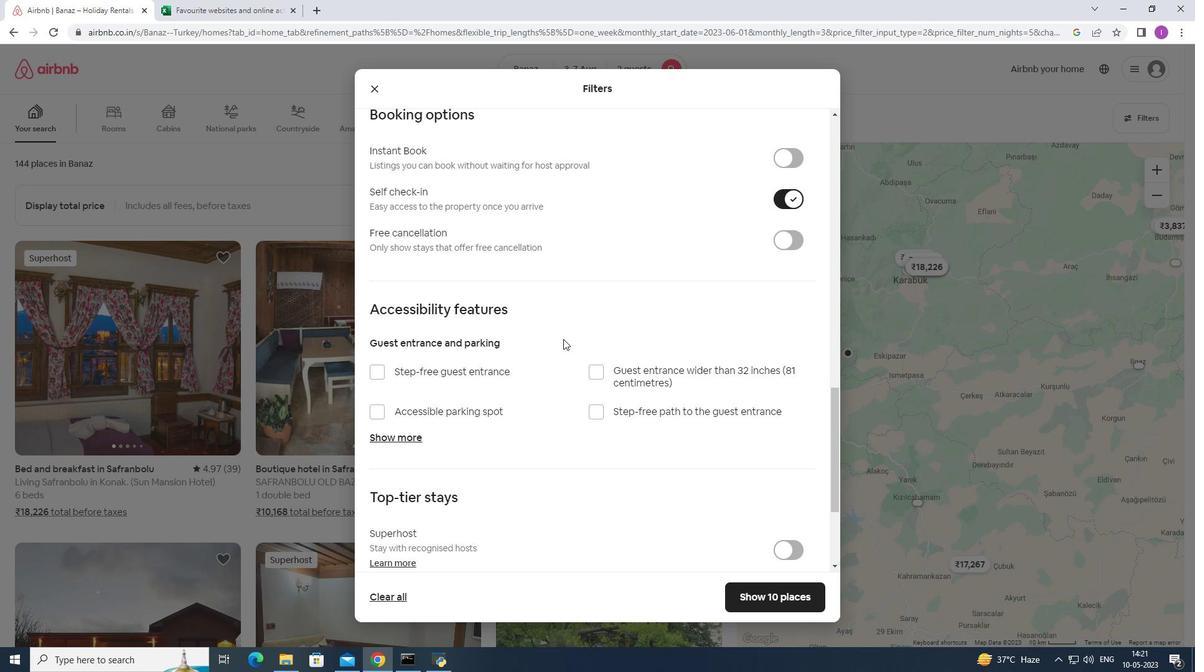 
Action: Mouse scrolled (563, 339) with delta (0, 0)
Screenshot: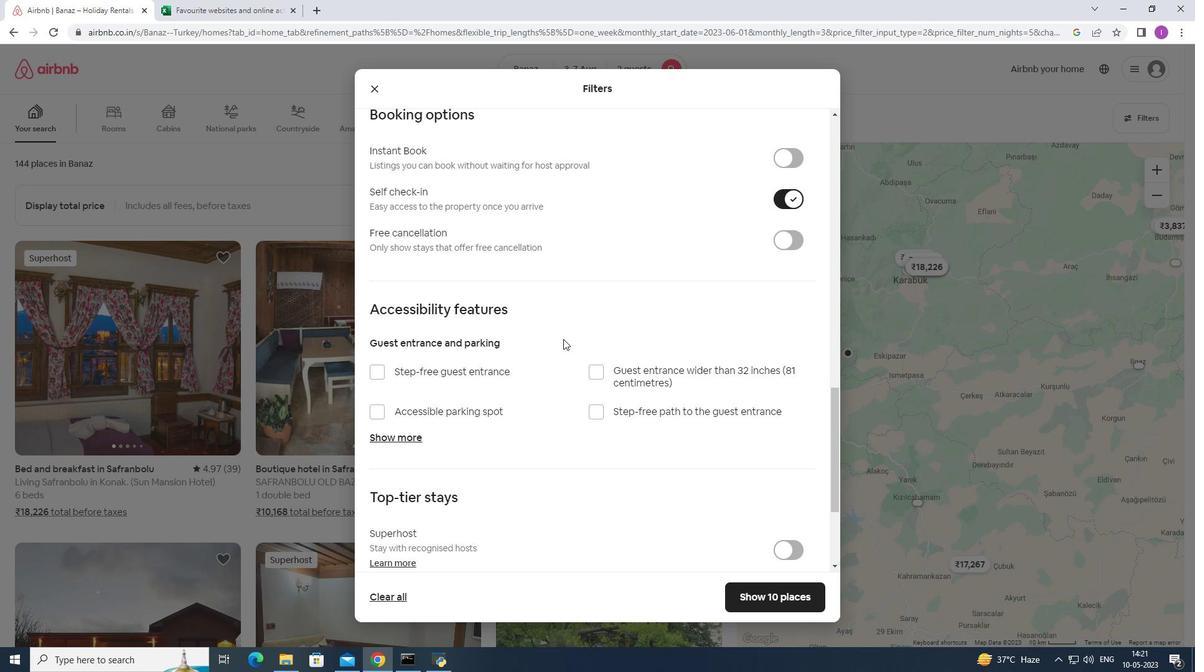 
Action: Mouse scrolled (563, 339) with delta (0, 0)
Screenshot: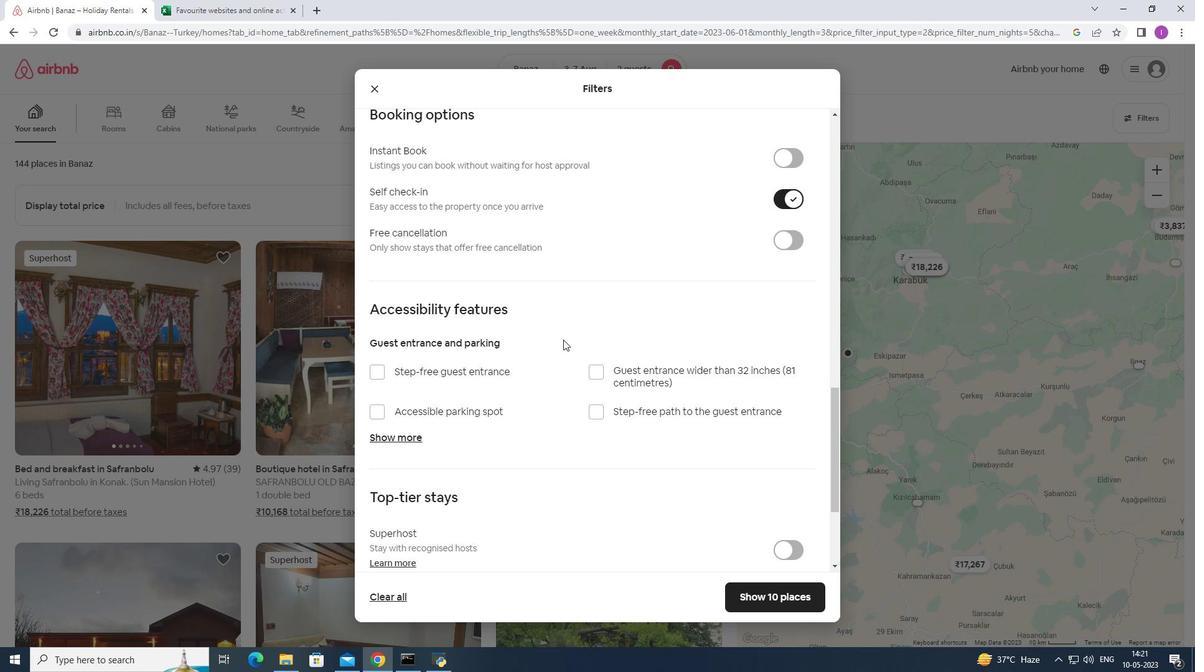 
Action: Mouse moved to (563, 339)
Screenshot: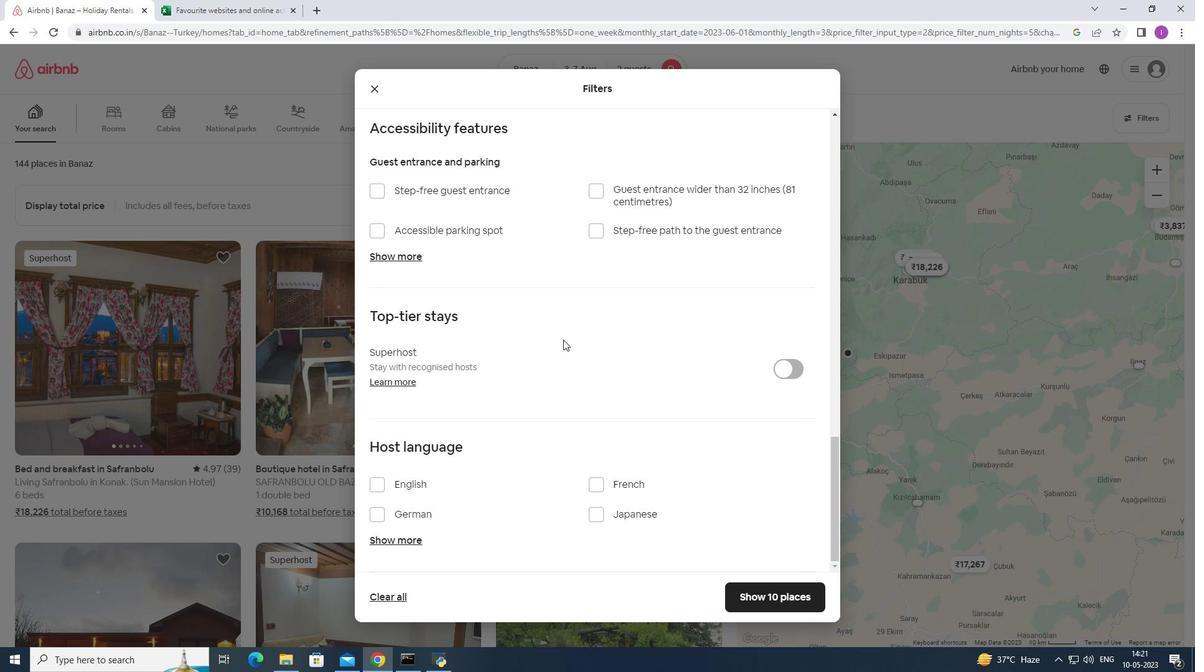
Action: Mouse scrolled (563, 339) with delta (0, 0)
Screenshot: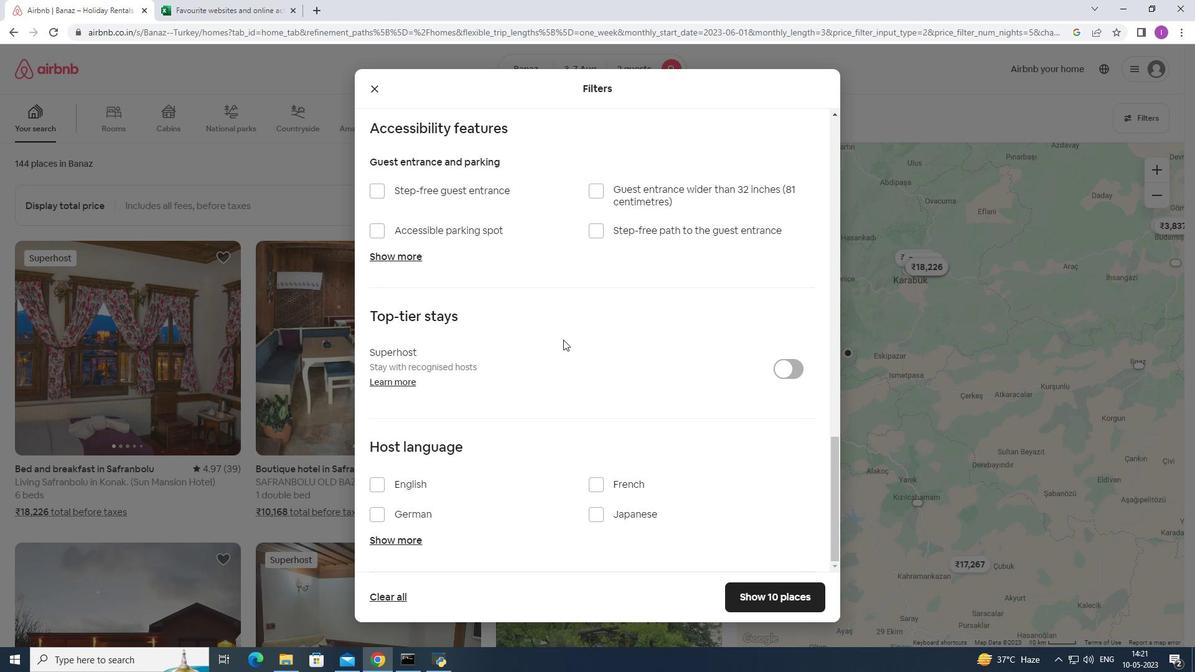 
Action: Mouse scrolled (563, 339) with delta (0, 0)
Screenshot: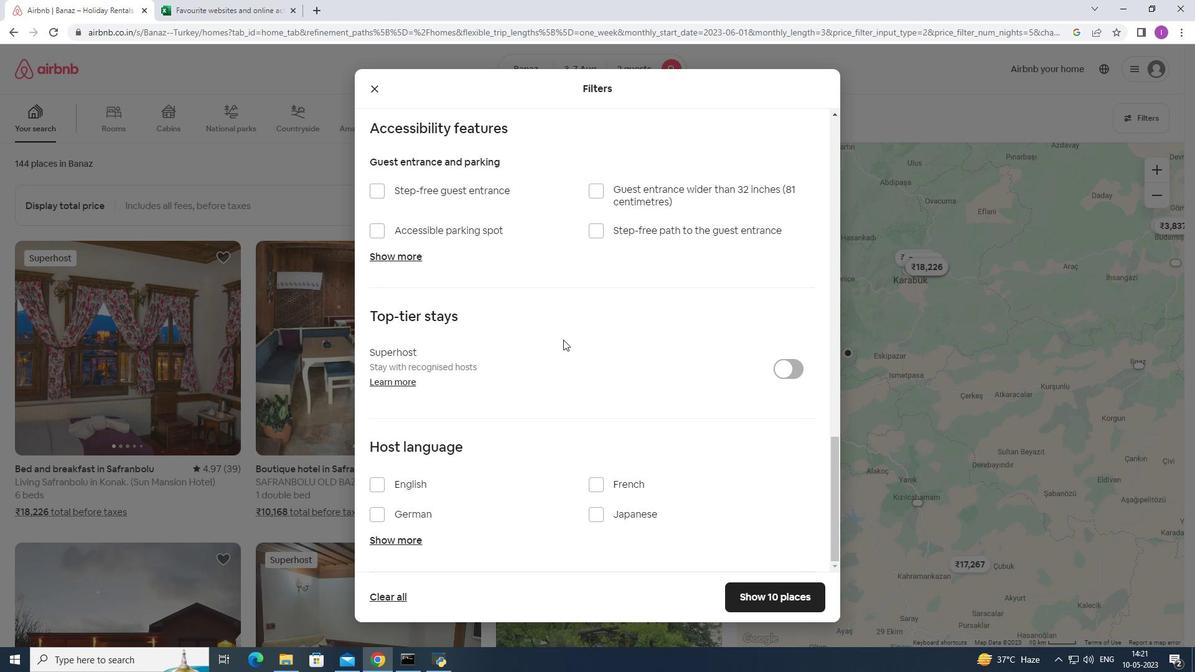 
Action: Mouse scrolled (563, 339) with delta (0, 0)
Screenshot: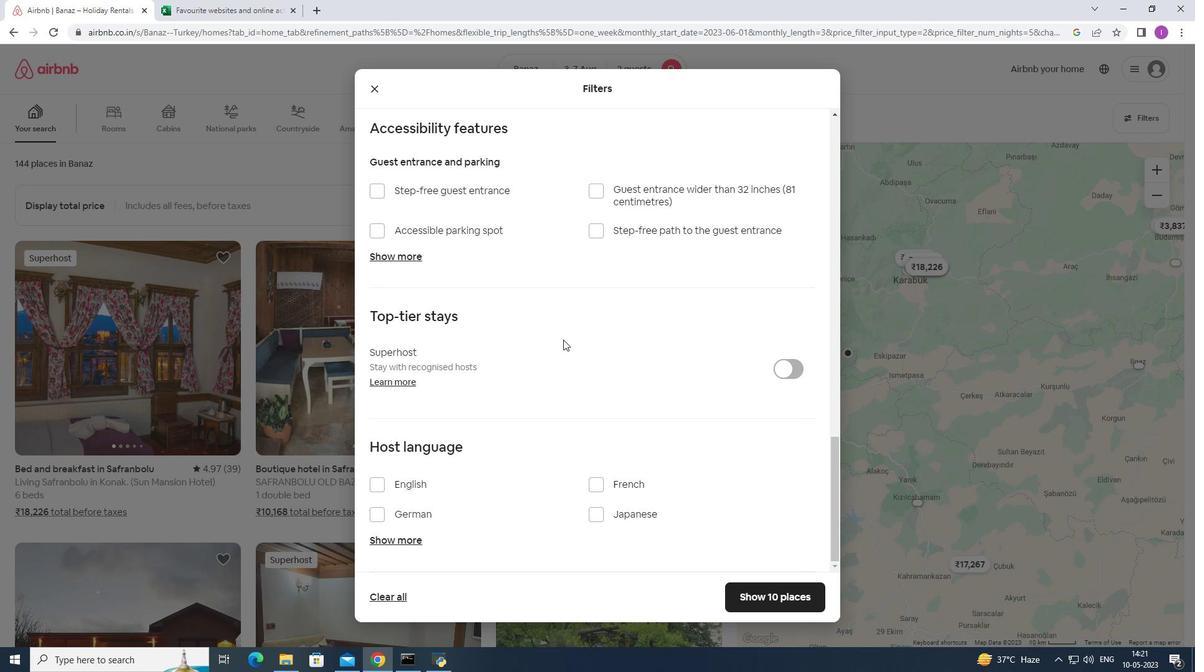
Action: Mouse moved to (389, 478)
Screenshot: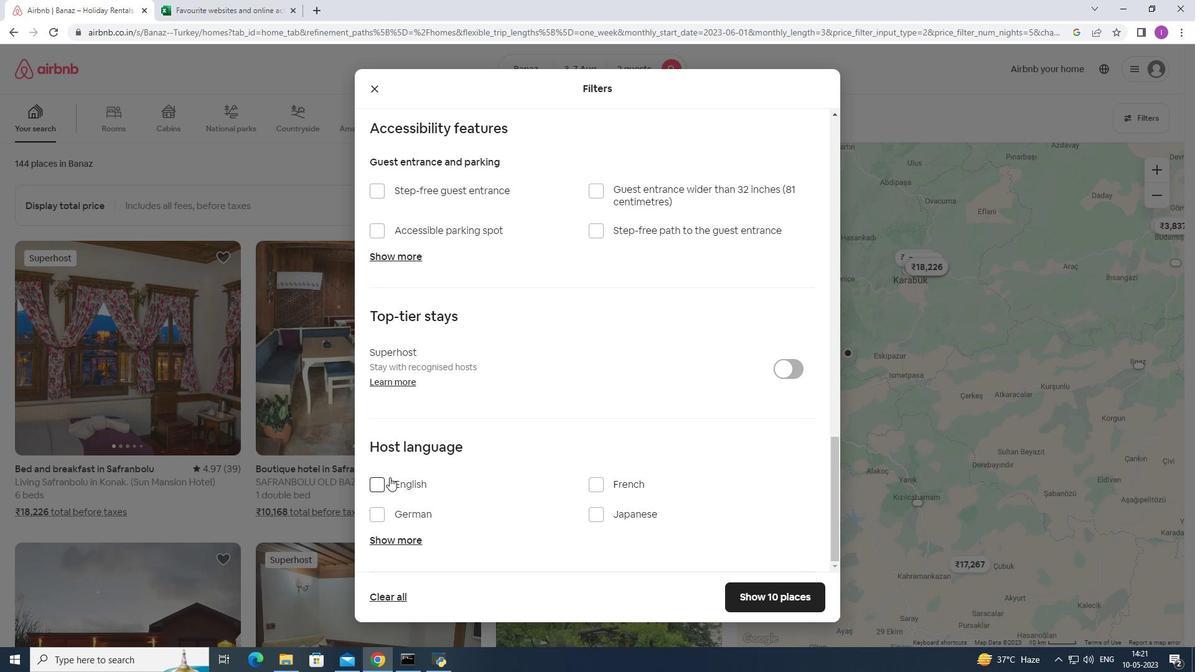 
Action: Mouse scrolled (389, 477) with delta (0, 0)
Screenshot: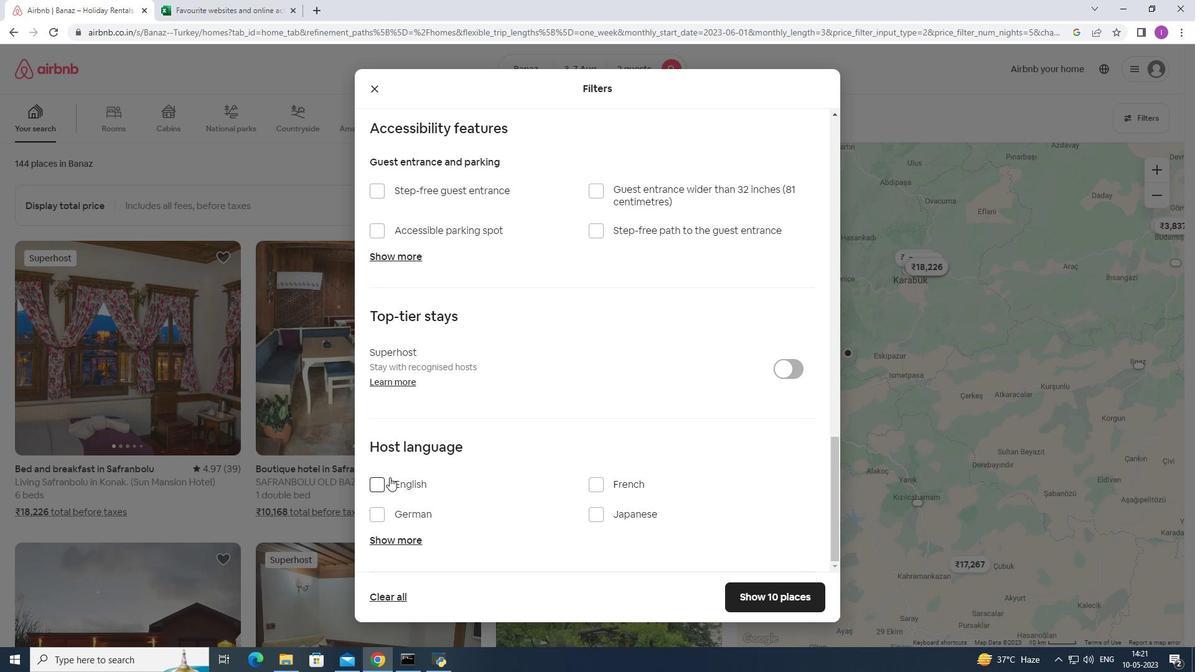
Action: Mouse scrolled (389, 477) with delta (0, 0)
Screenshot: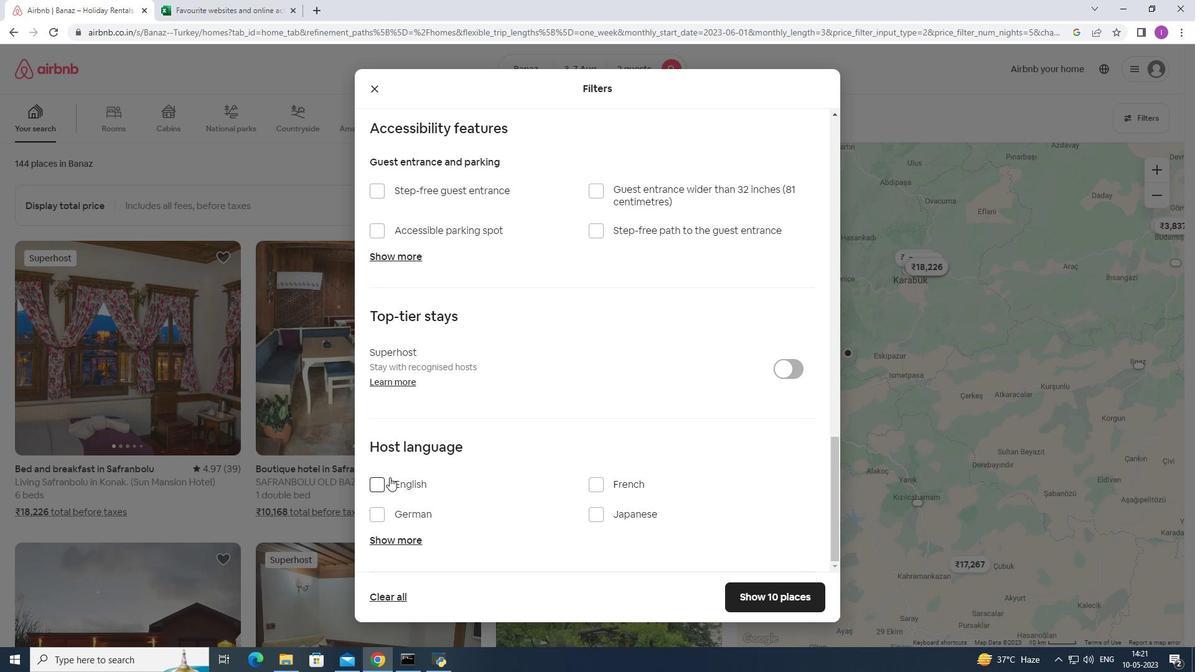 
Action: Mouse scrolled (389, 477) with delta (0, 0)
Screenshot: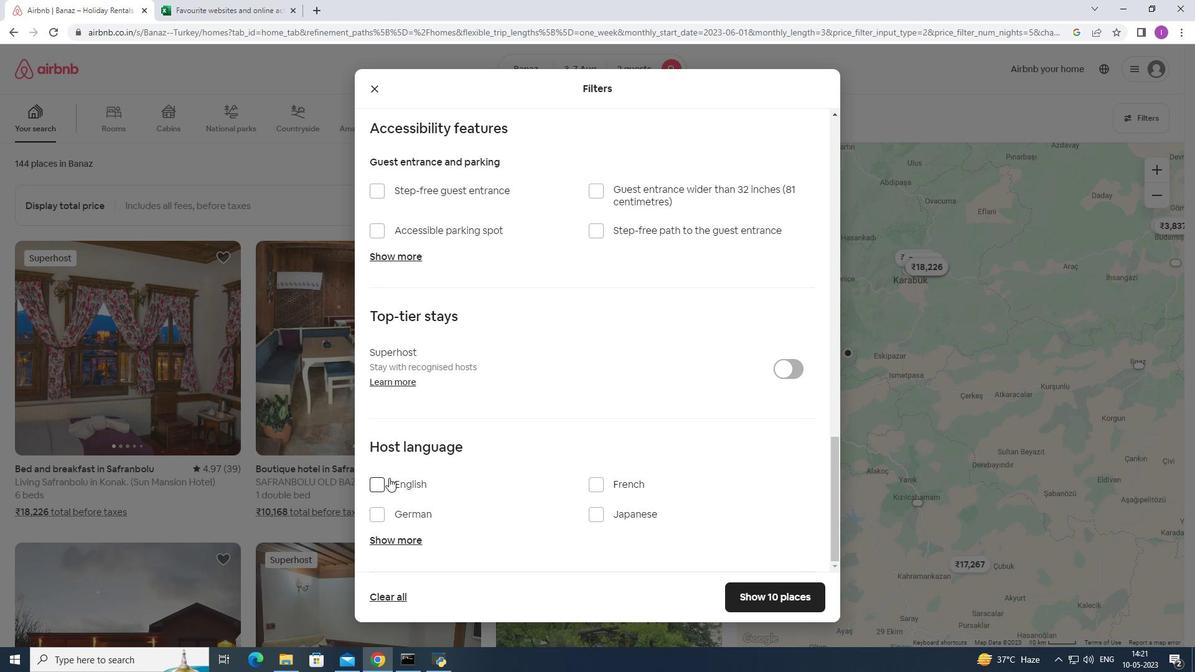 
Action: Mouse moved to (374, 484)
Screenshot: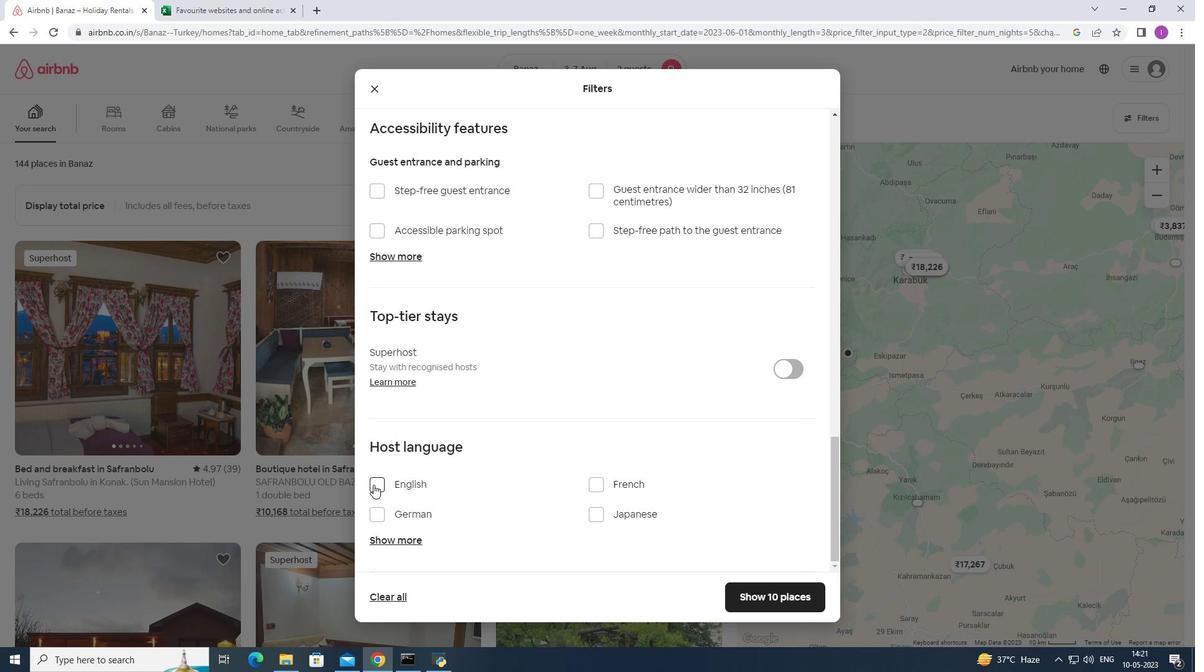 
Action: Mouse pressed left at (374, 484)
Screenshot: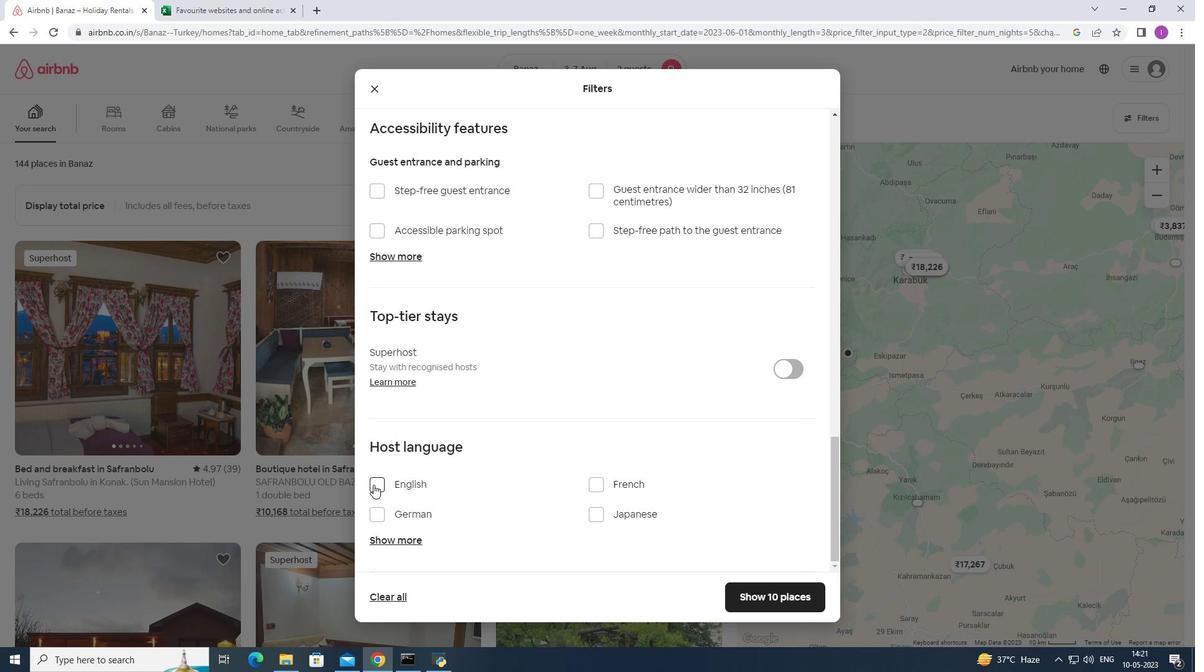 
Action: Mouse moved to (771, 590)
Screenshot: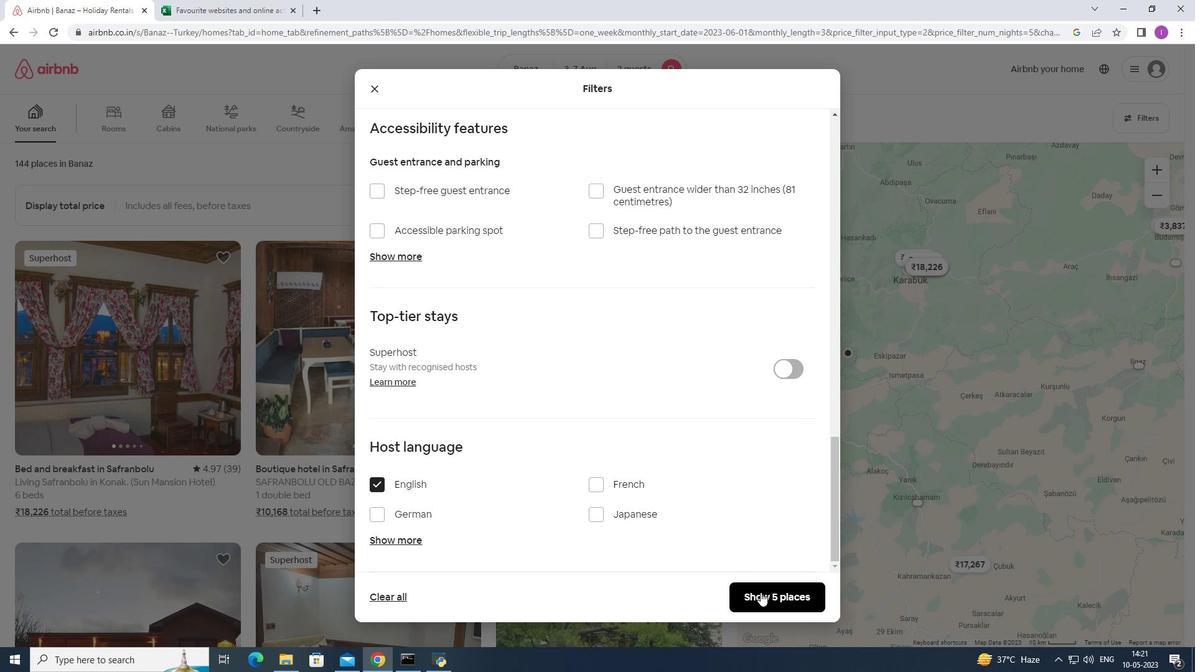 
Action: Mouse pressed left at (771, 590)
Screenshot: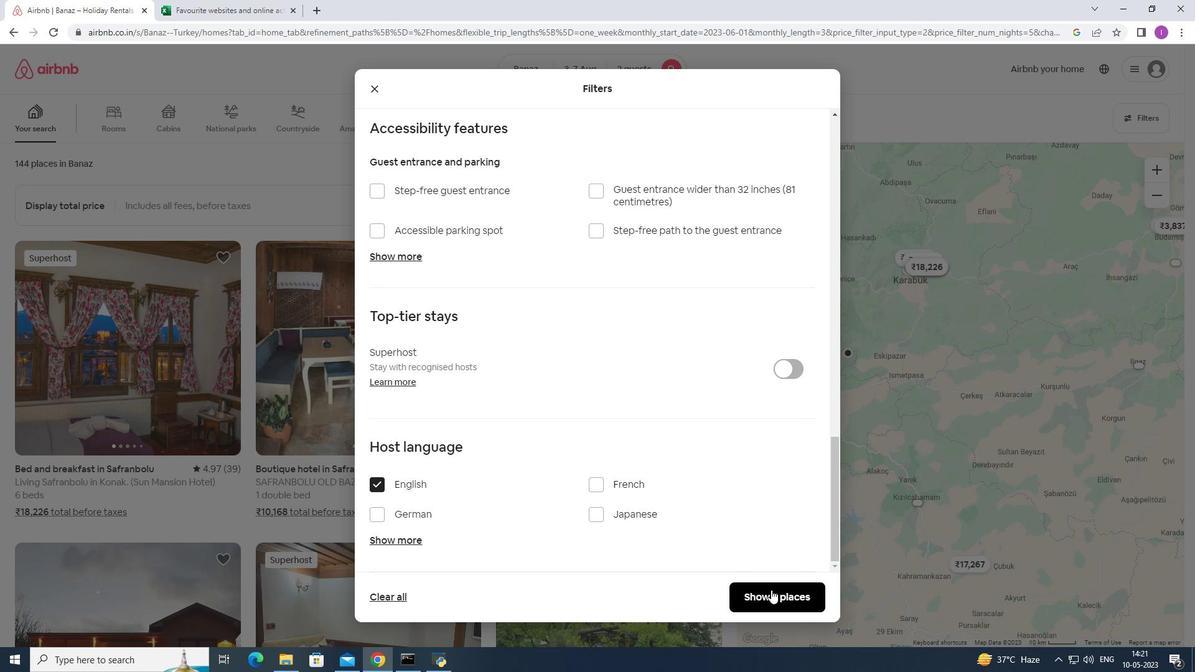 
Action: Mouse moved to (761, 569)
Screenshot: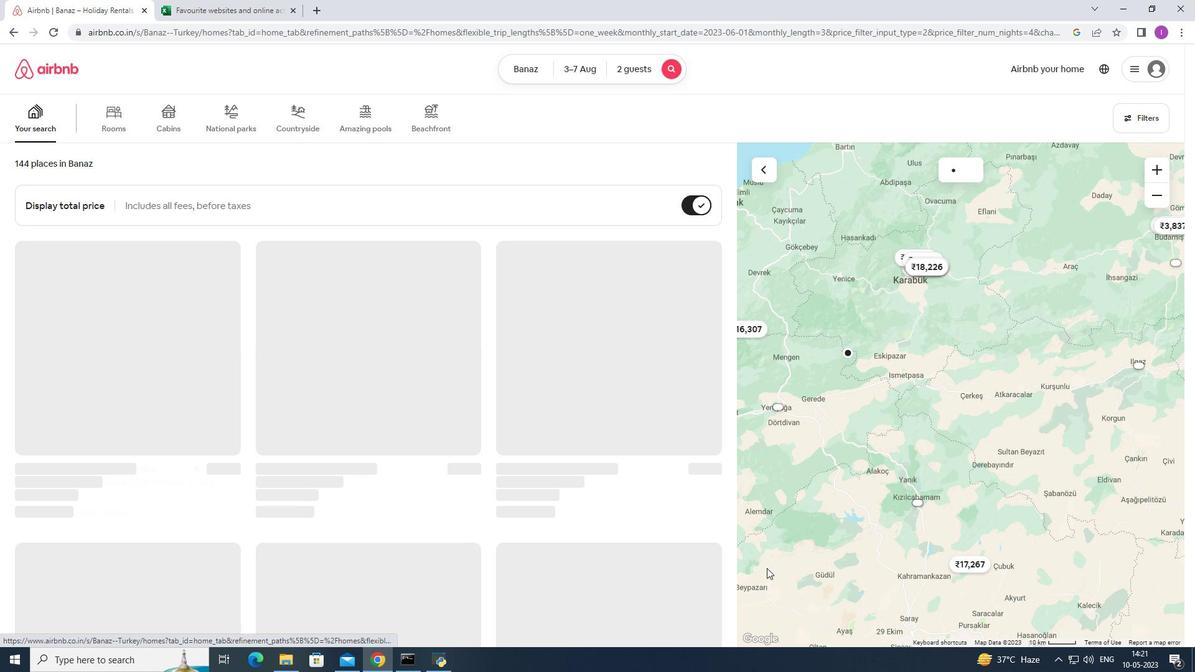 
